 Task: Look for space in Targówek, Poland from 8th June, 2023 to 16th June, 2023 for 2 adults in price range Rs.10000 to Rs.15000. Place can be entire place with 1  bedroom having 1 bed and 1 bathroom. Property type can be house, flat, guest house, hotel. Amenities needed are: wifi. Booking option can be shelf check-in. Required host language is English.
Action: Mouse pressed left at (529, 90)
Screenshot: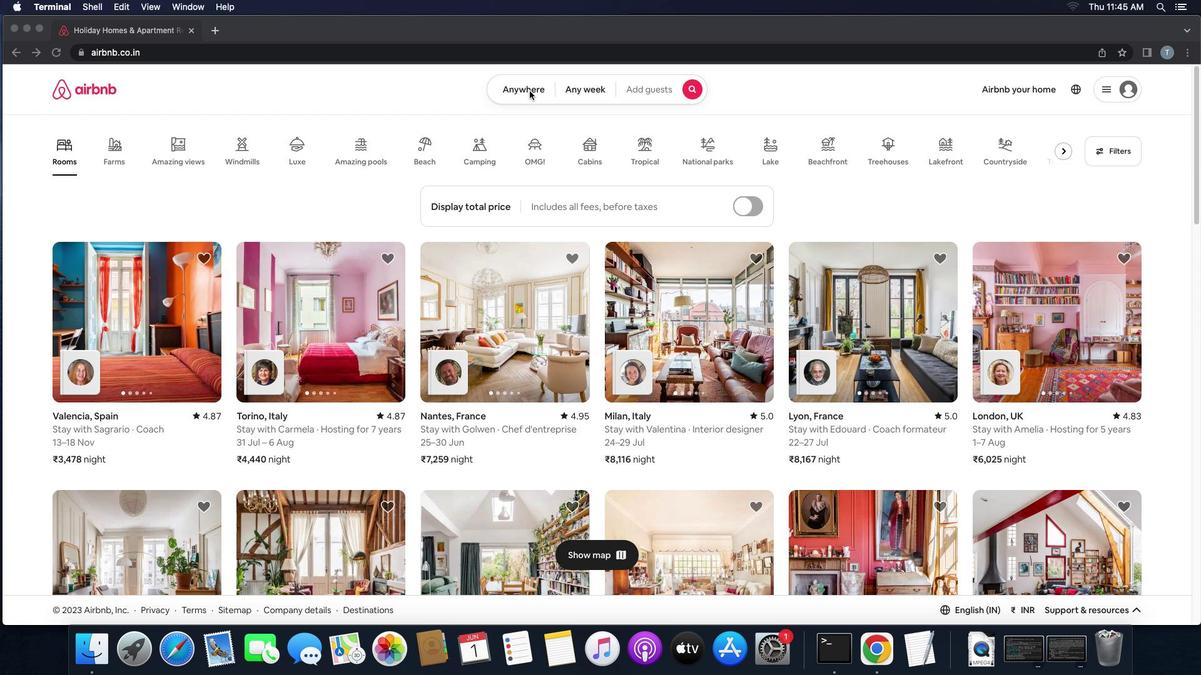 
Action: Mouse pressed left at (529, 90)
Screenshot: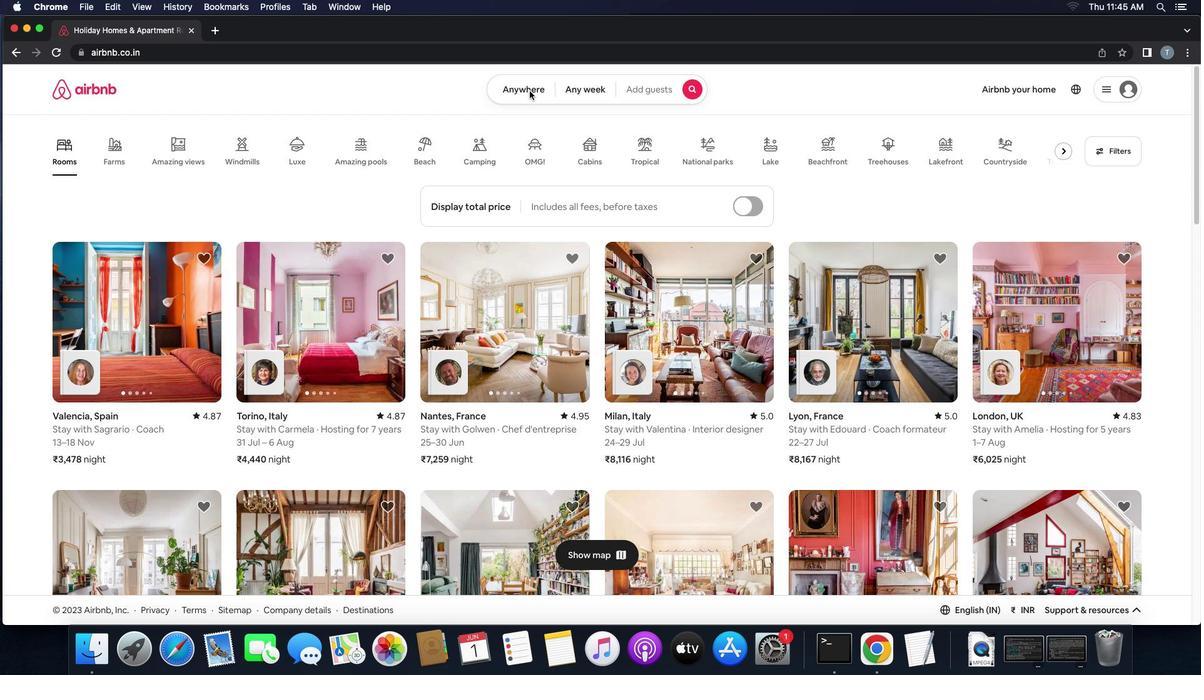 
Action: Mouse moved to (440, 137)
Screenshot: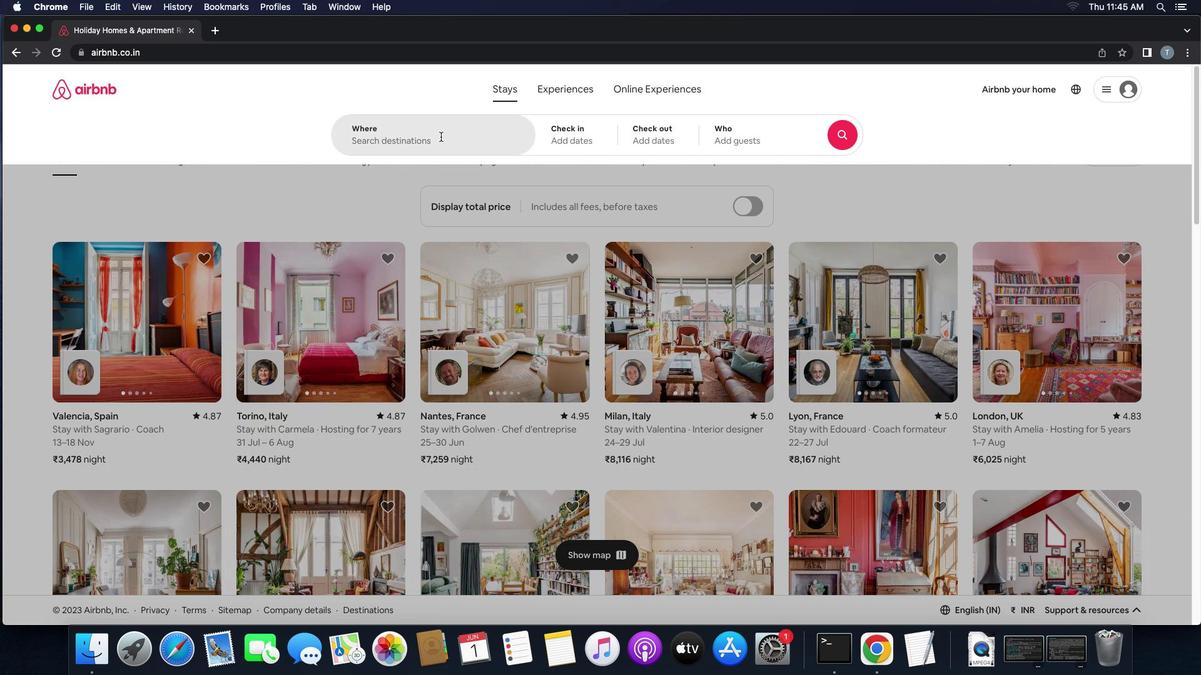 
Action: Mouse pressed left at (440, 137)
Screenshot: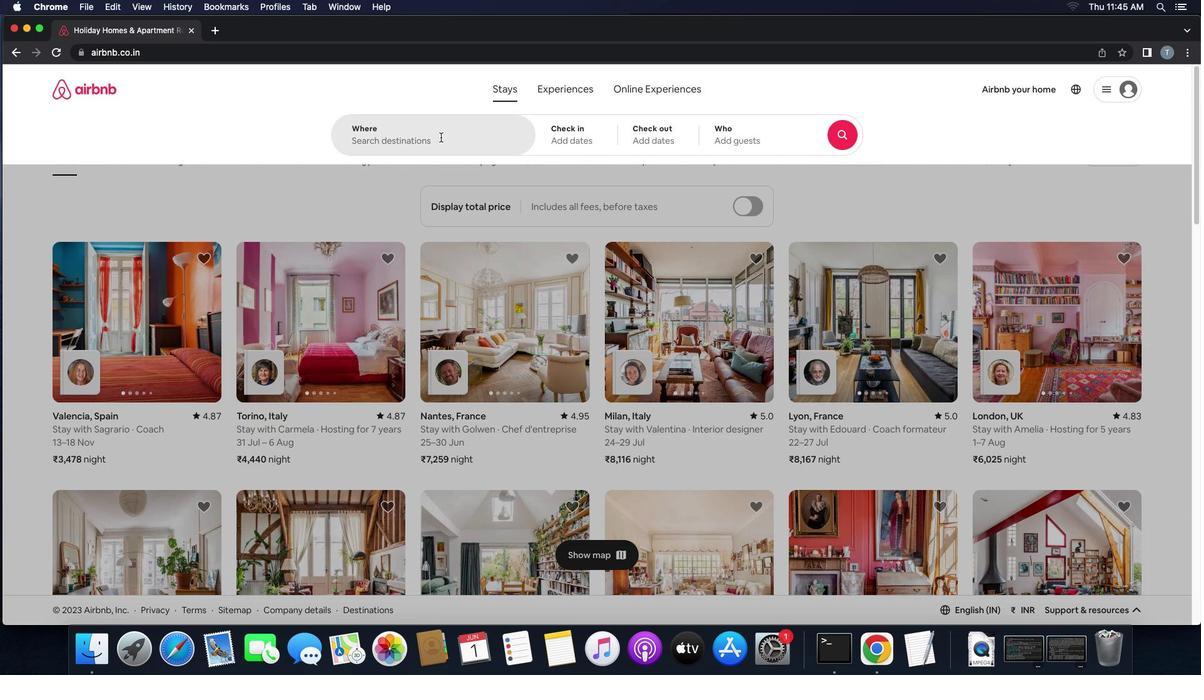 
Action: Mouse moved to (438, 138)
Screenshot: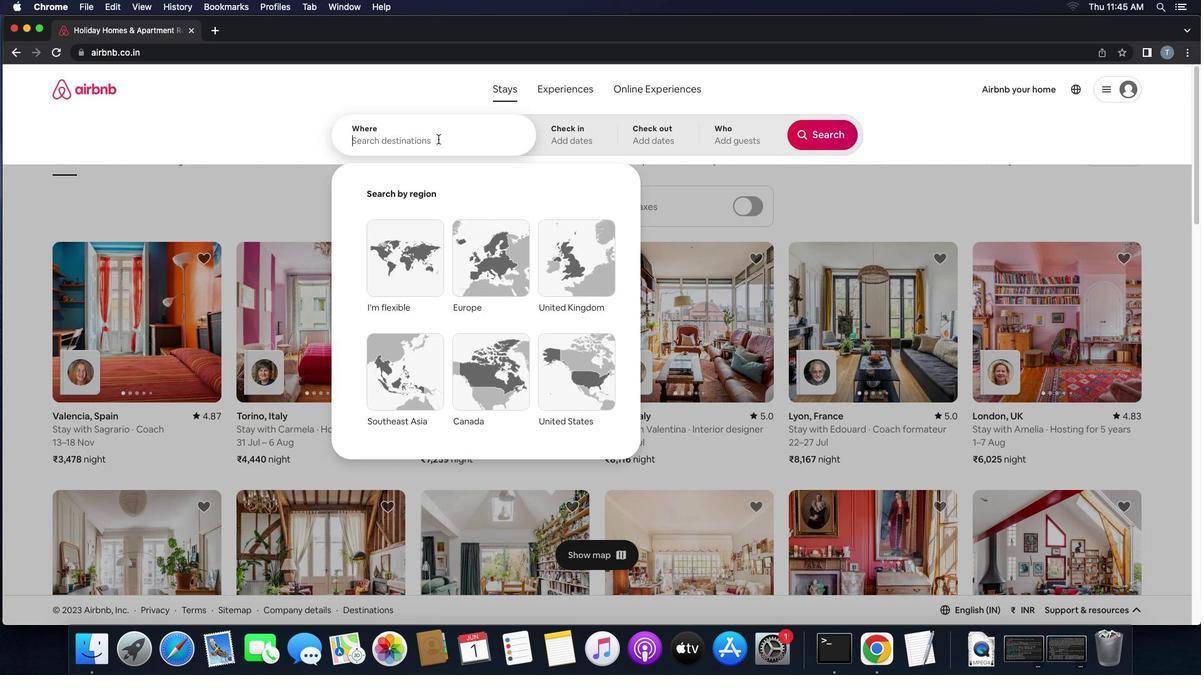 
Action: Key pressed 't''a''r''g''o''w''e''k'',''p''o''l''a''n''d'Key.enter
Screenshot: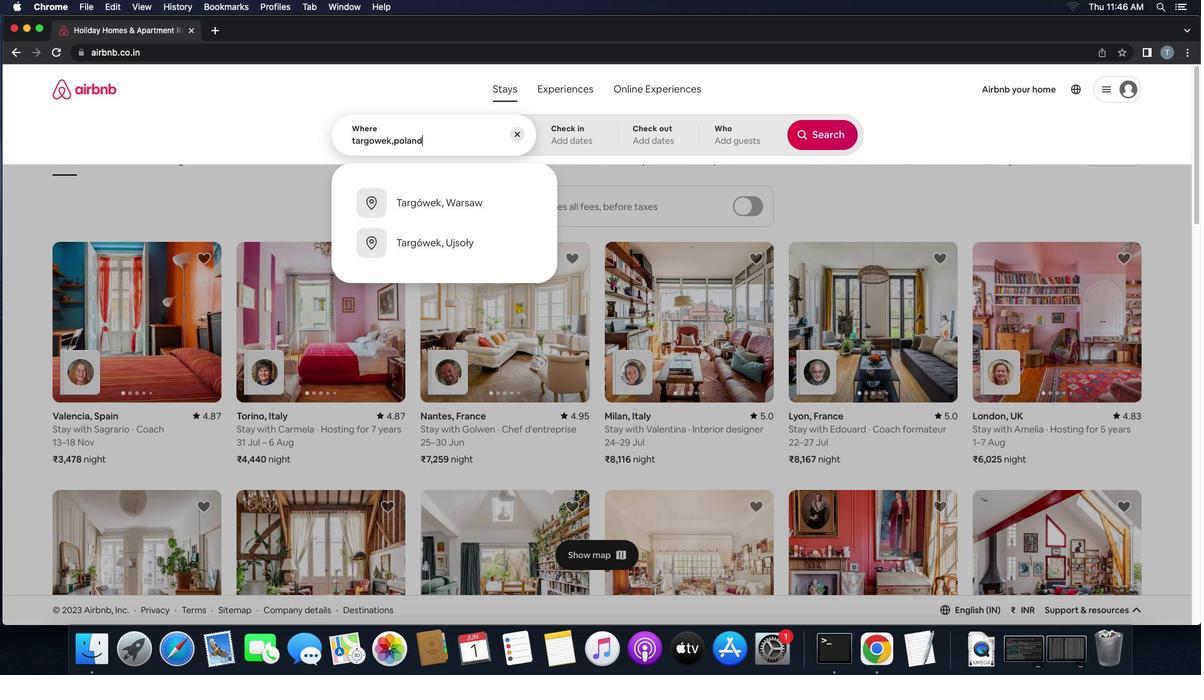 
Action: Mouse moved to (498, 322)
Screenshot: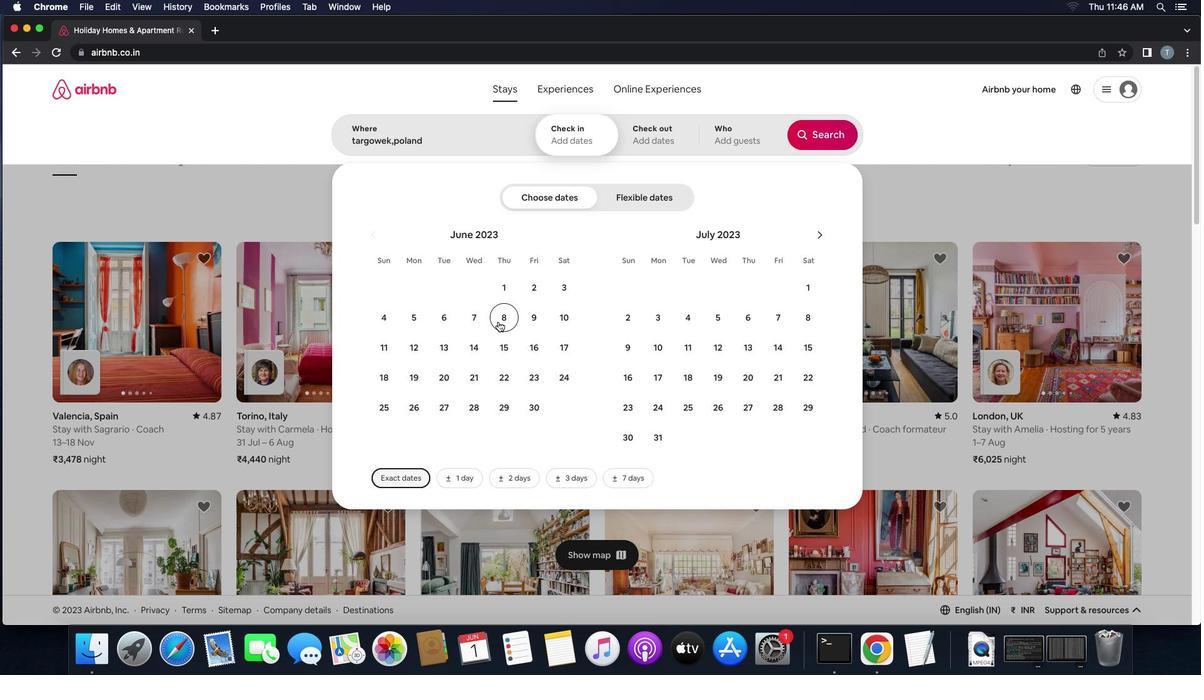 
Action: Mouse pressed left at (498, 322)
Screenshot: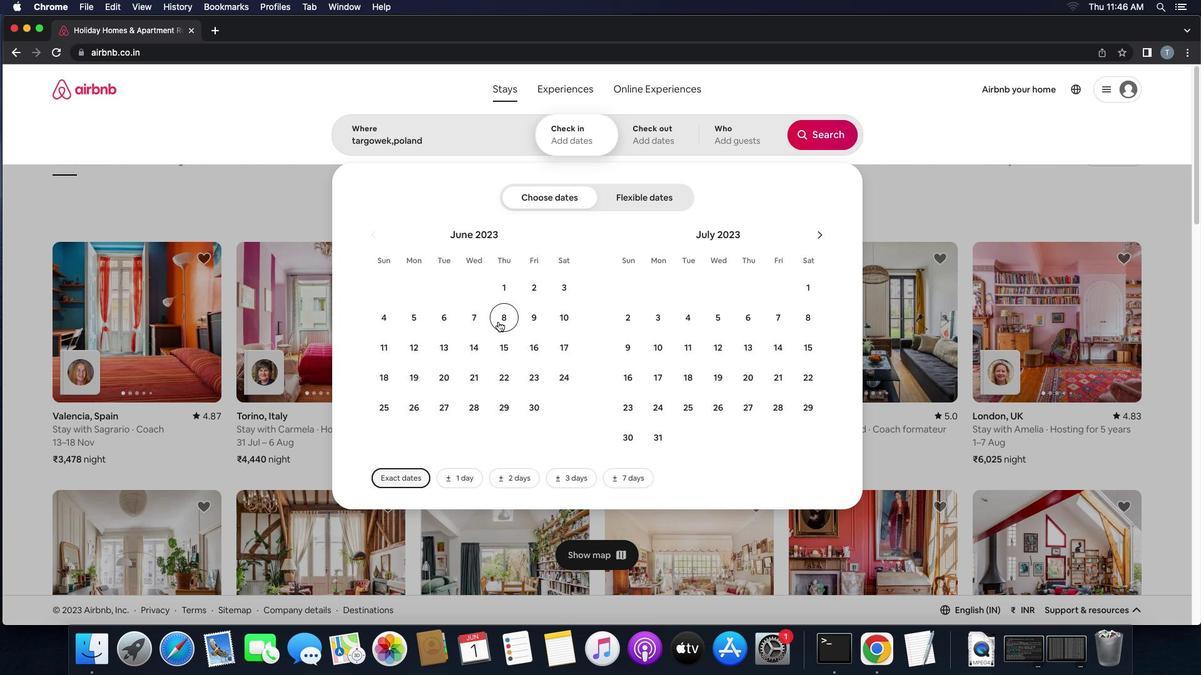 
Action: Mouse moved to (531, 339)
Screenshot: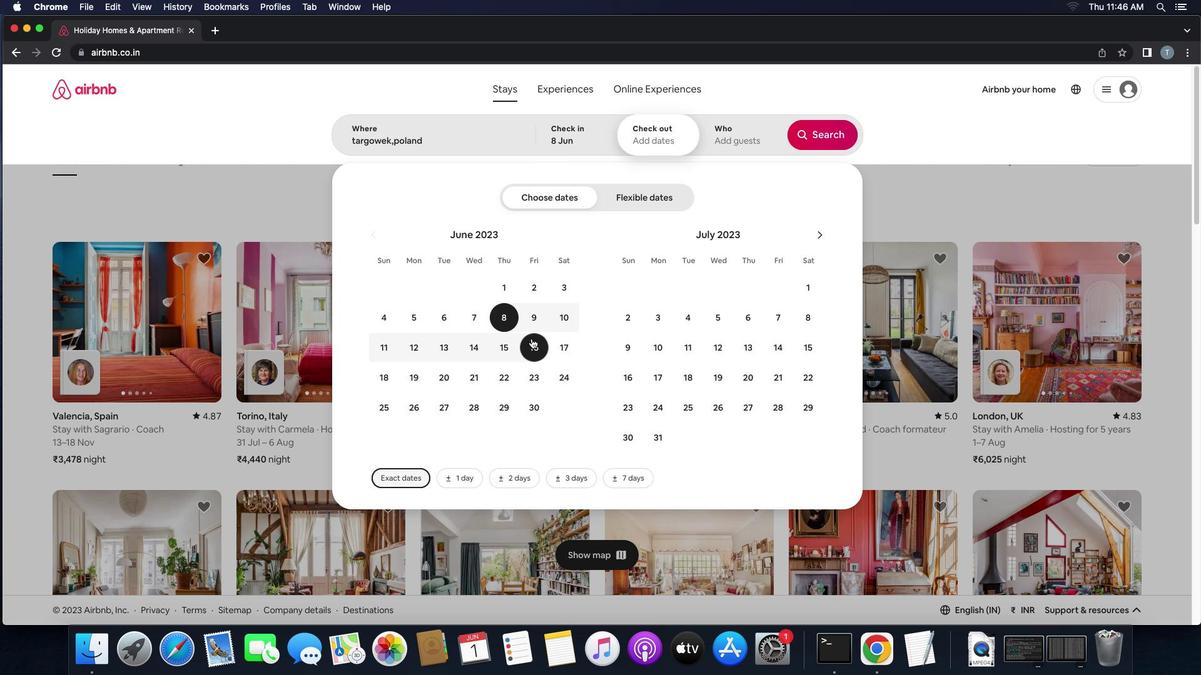 
Action: Mouse pressed left at (531, 339)
Screenshot: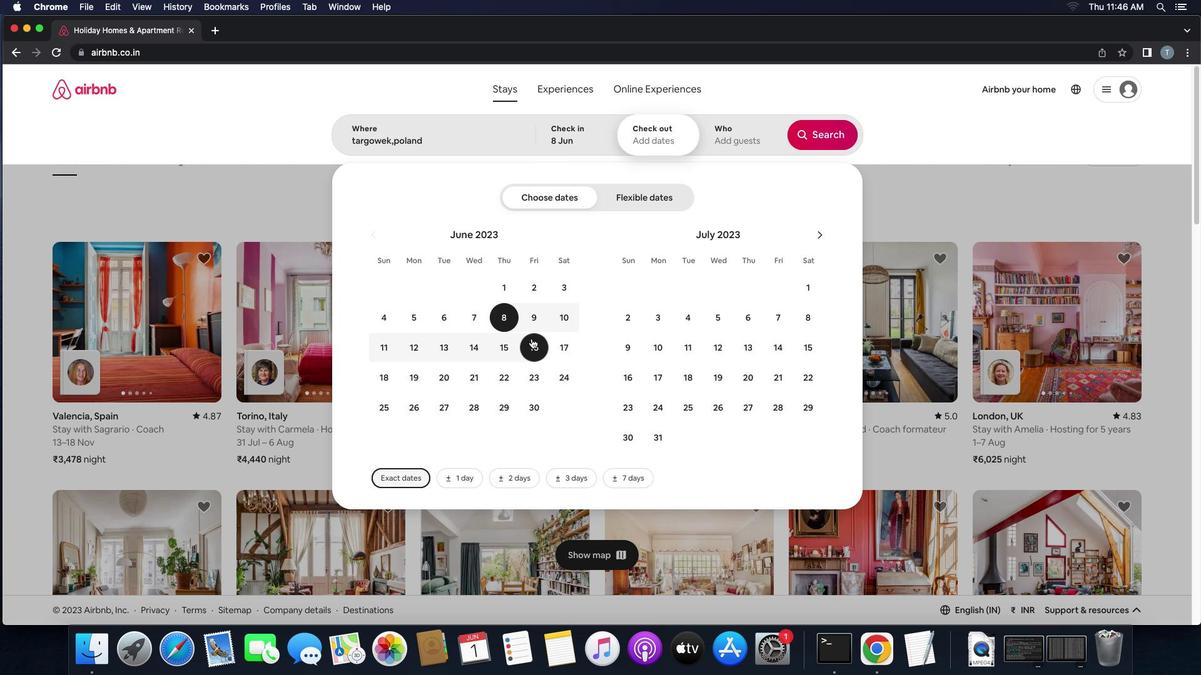 
Action: Mouse moved to (750, 129)
Screenshot: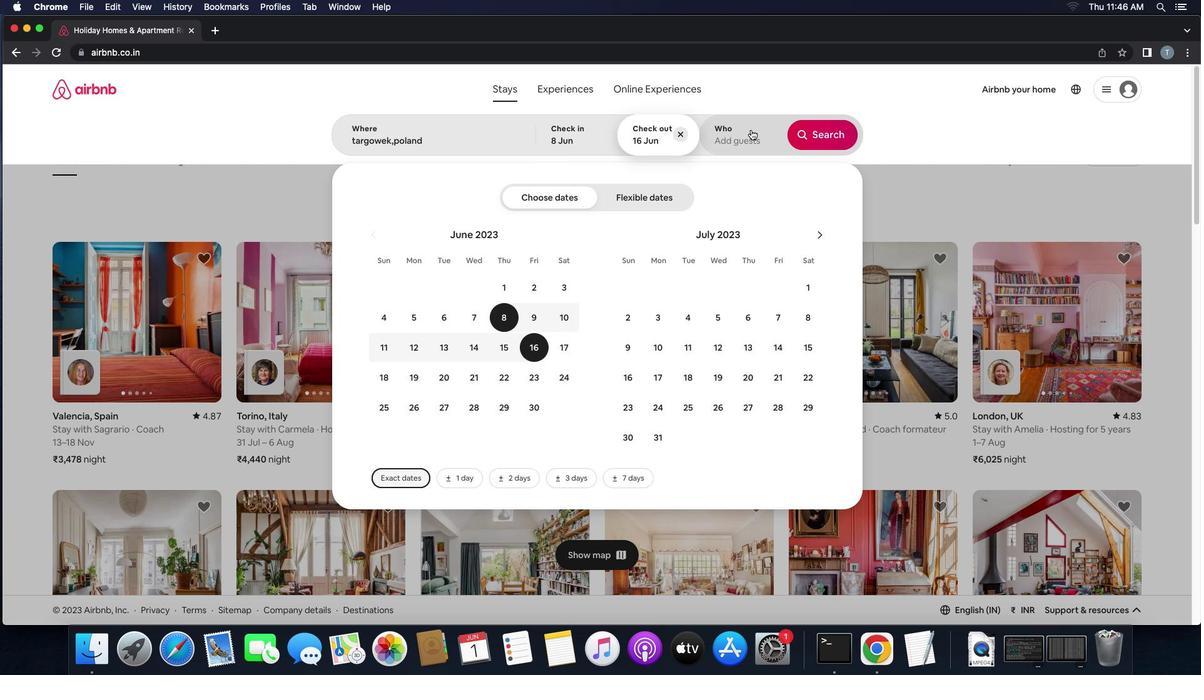 
Action: Mouse pressed left at (750, 129)
Screenshot: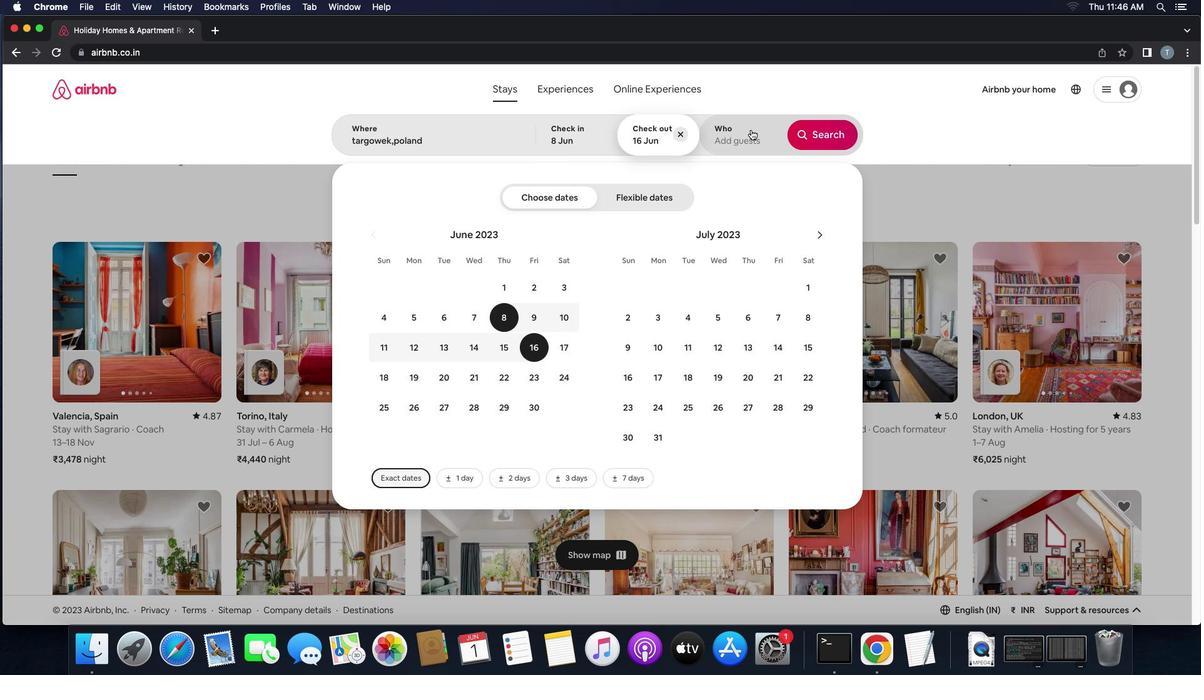 
Action: Mouse moved to (830, 203)
Screenshot: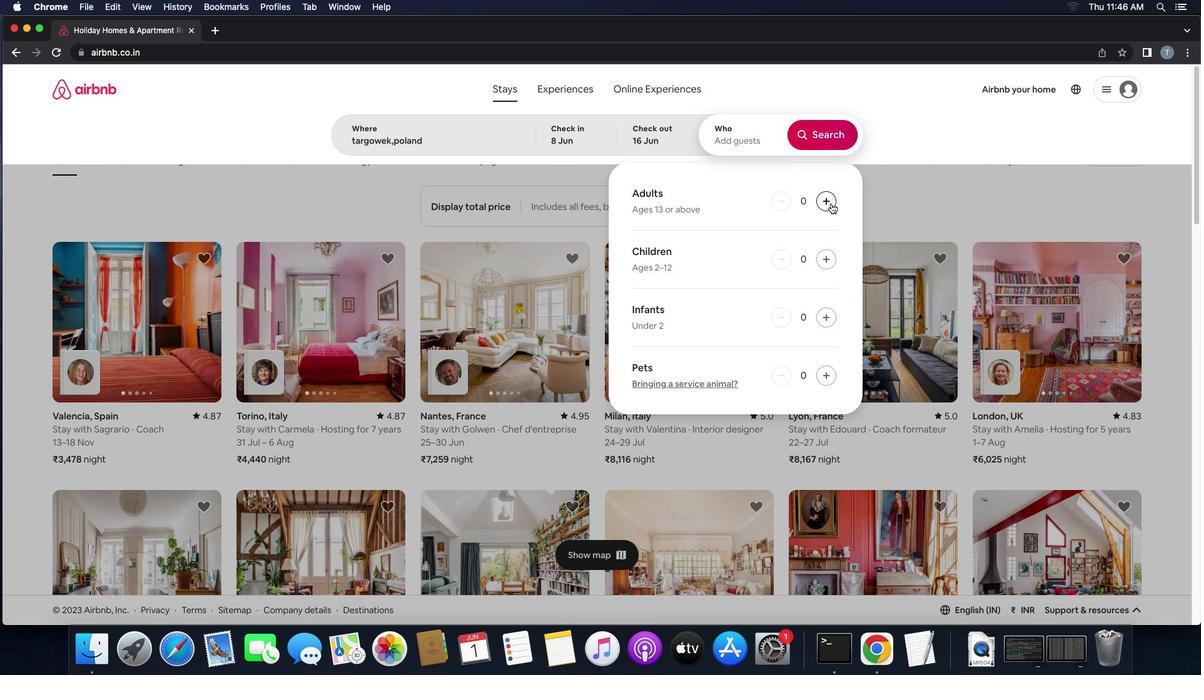 
Action: Mouse pressed left at (830, 203)
Screenshot: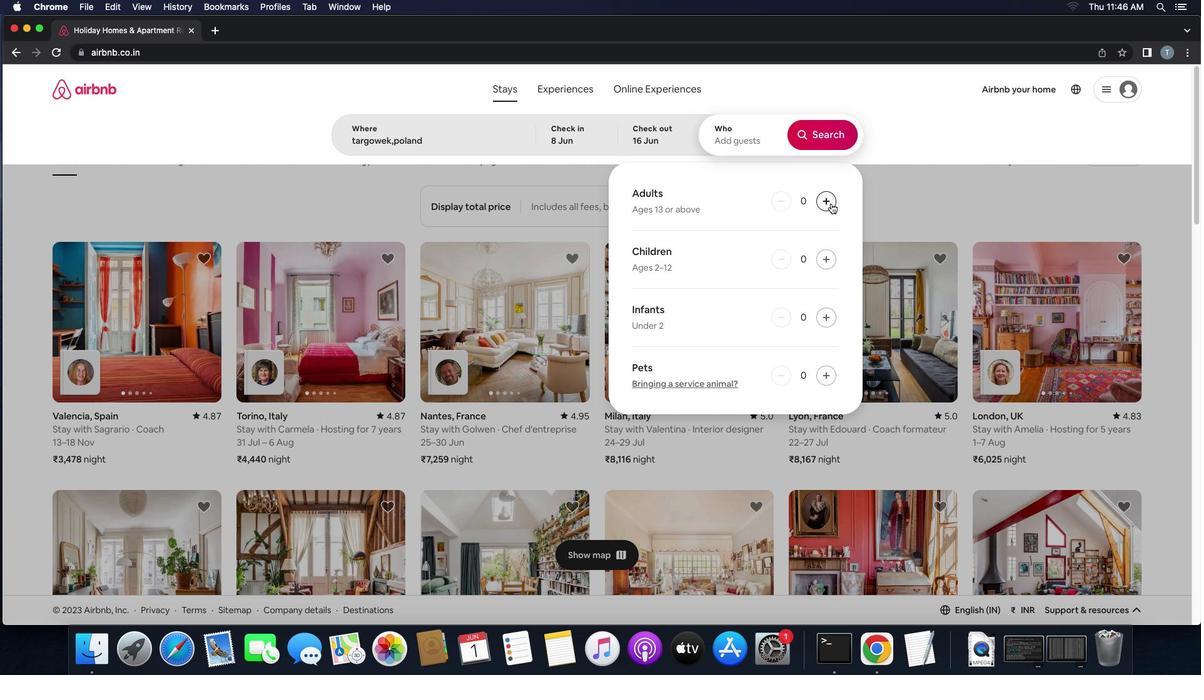 
Action: Mouse pressed left at (830, 203)
Screenshot: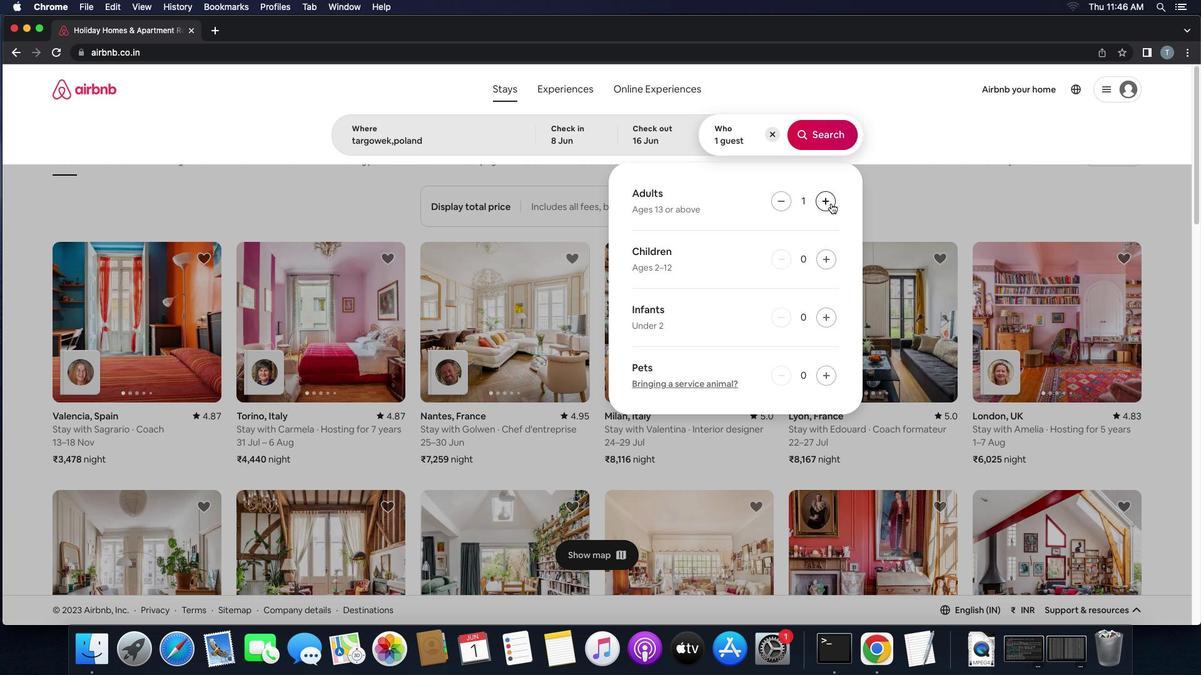 
Action: Mouse moved to (828, 143)
Screenshot: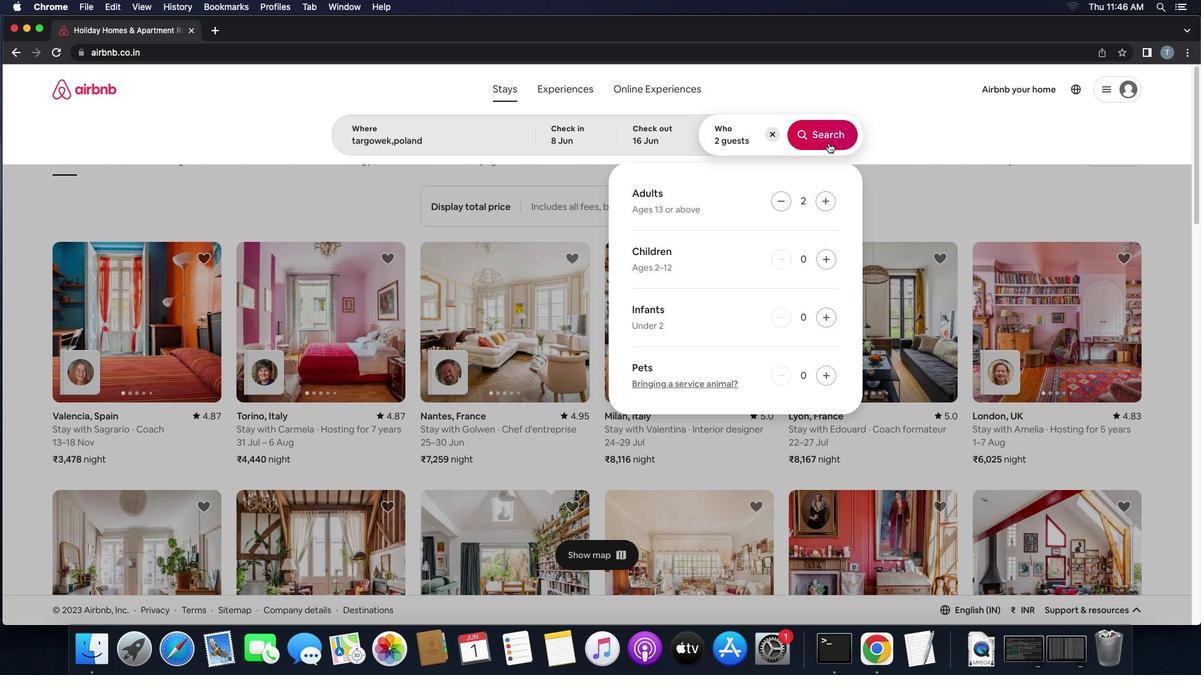 
Action: Mouse pressed left at (828, 143)
Screenshot: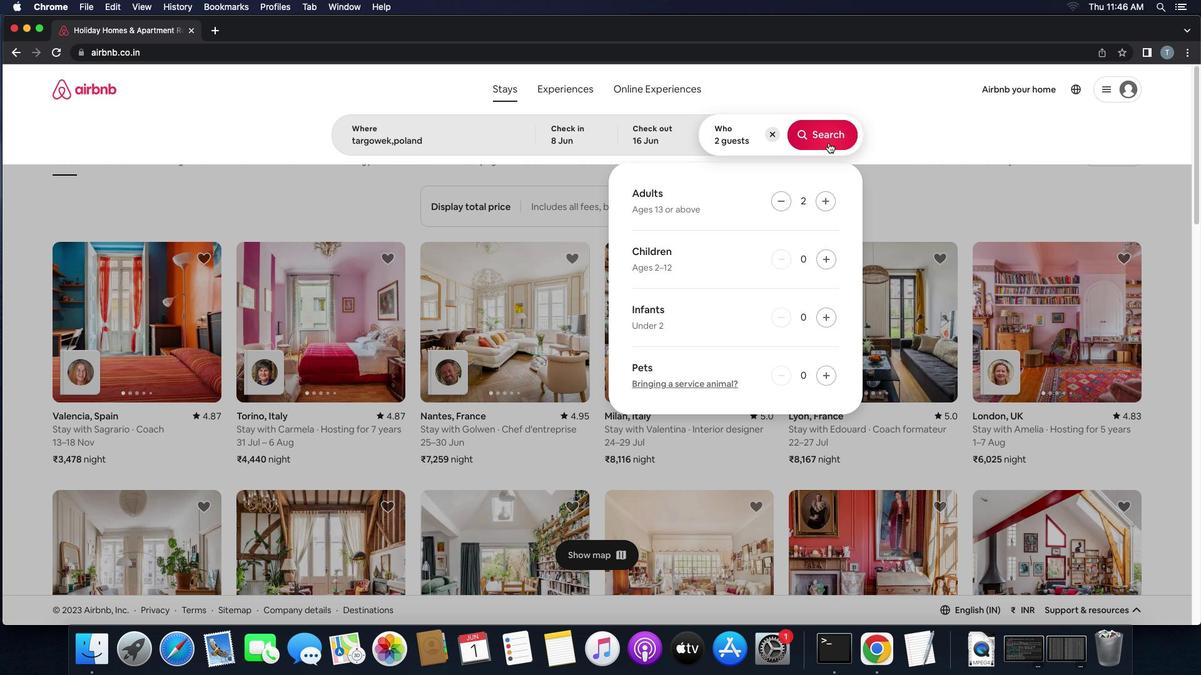 
Action: Mouse moved to (1146, 145)
Screenshot: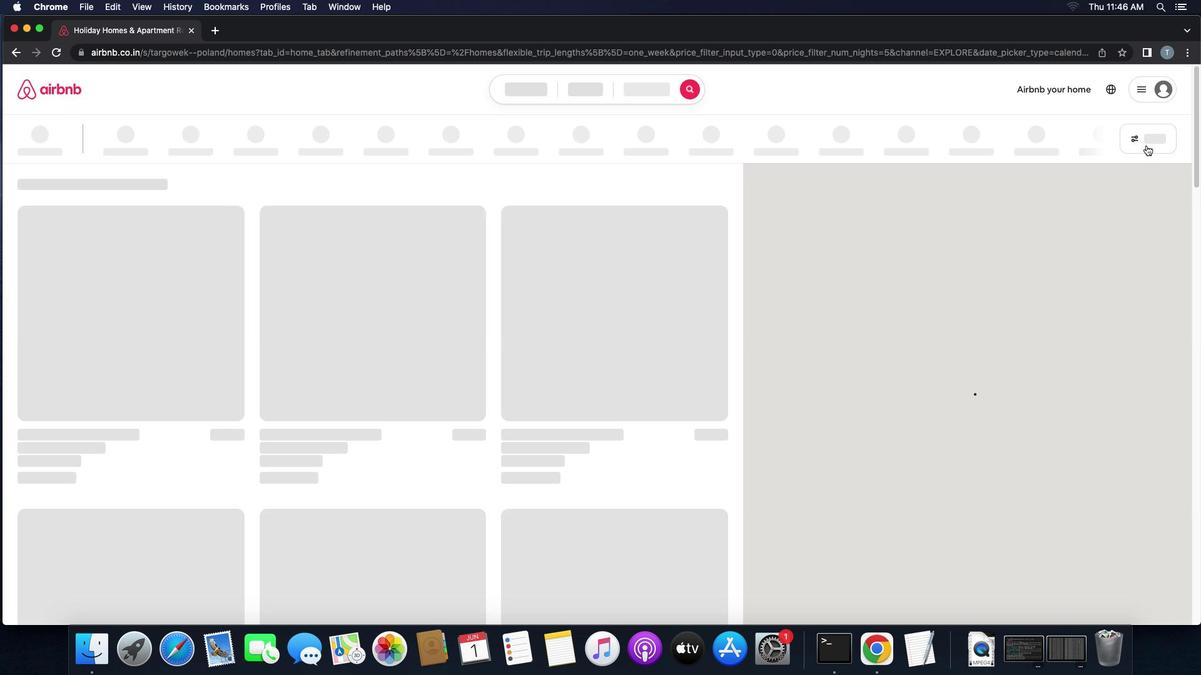 
Action: Mouse pressed left at (1146, 145)
Screenshot: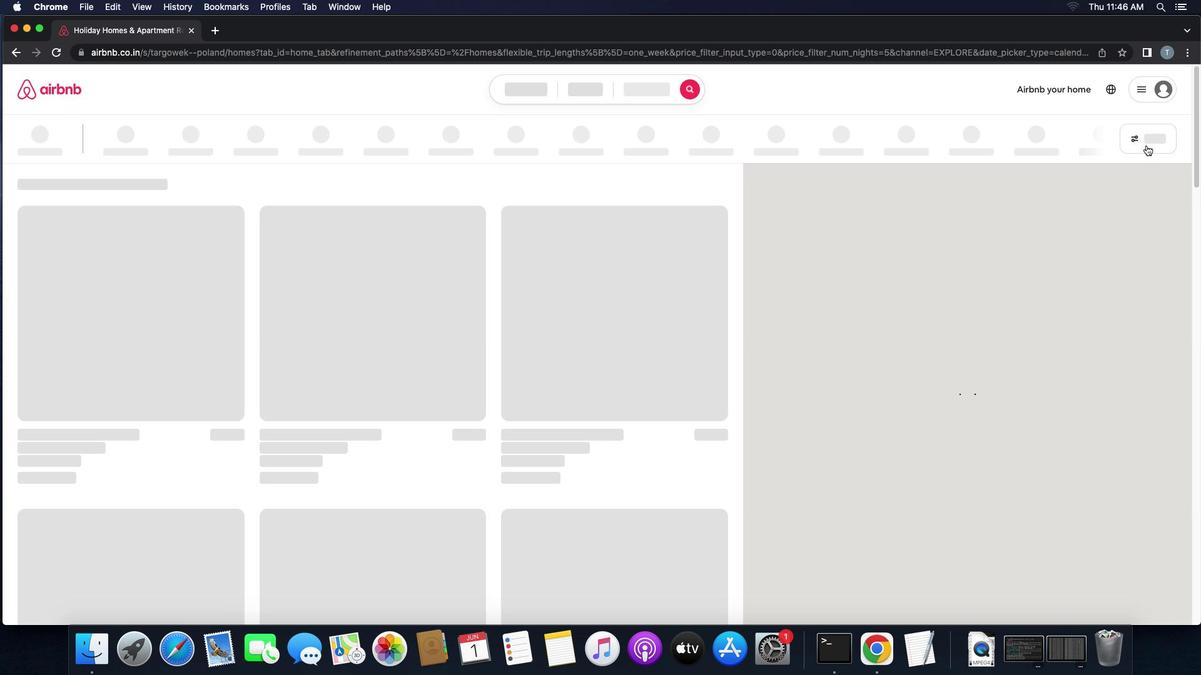 
Action: Mouse moved to (489, 447)
Screenshot: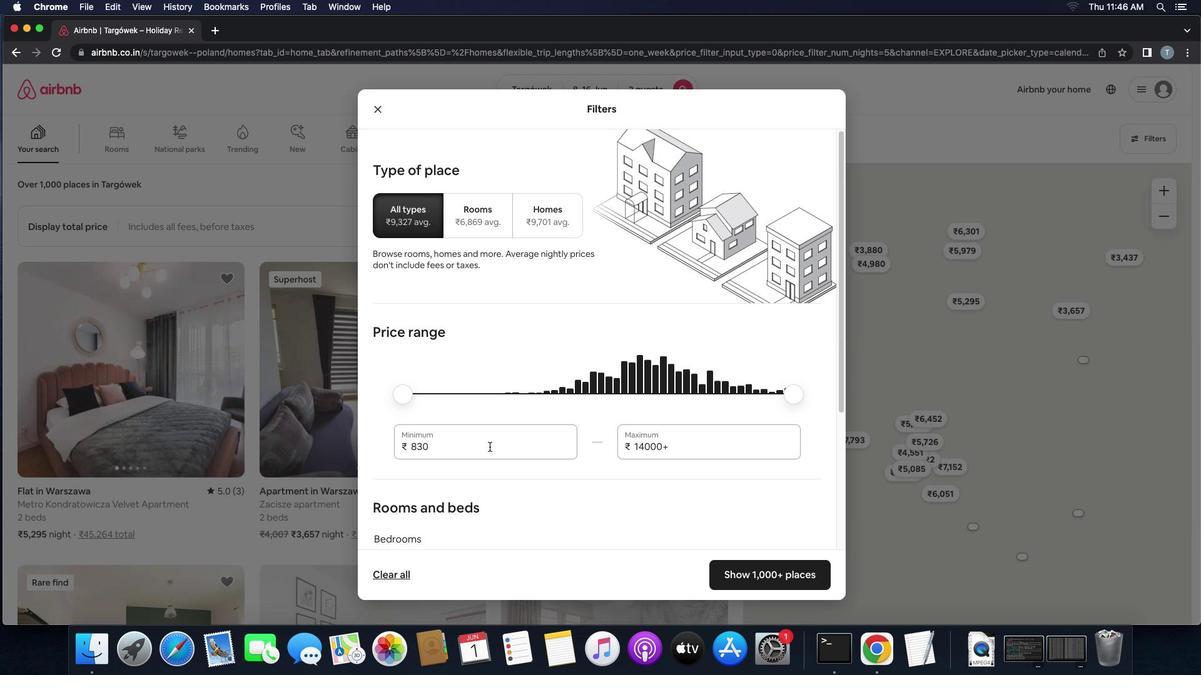 
Action: Mouse pressed left at (489, 447)
Screenshot: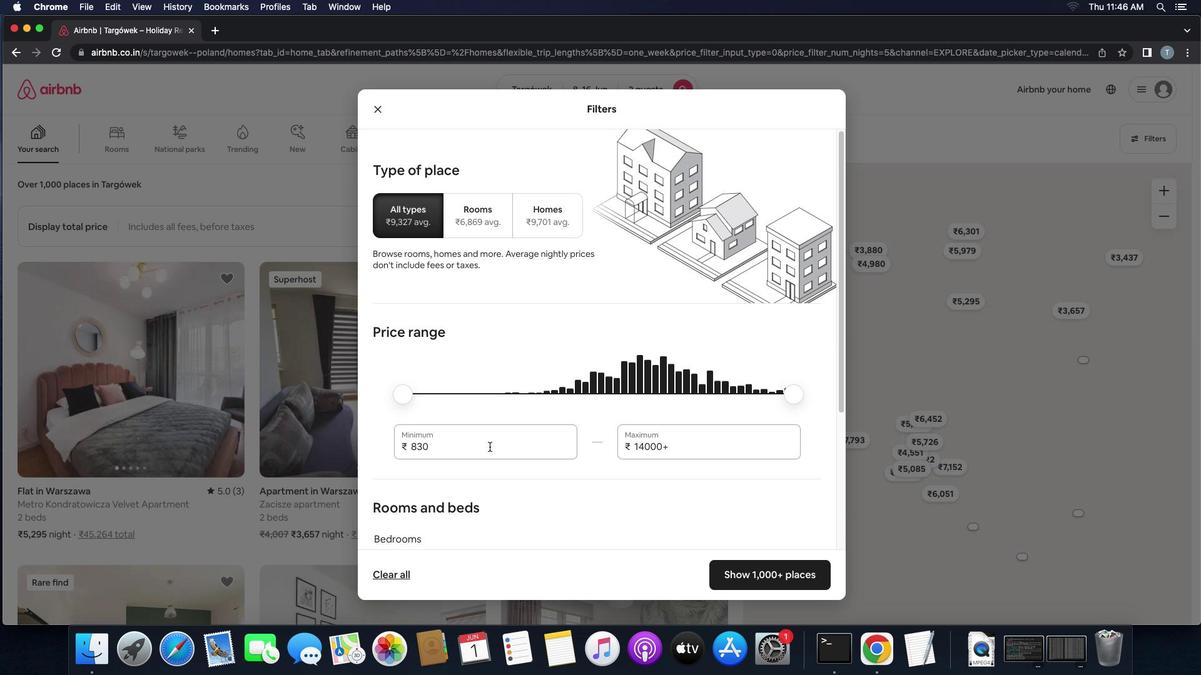 
Action: Key pressed Key.backspaceKey.backspaceKey.backspaceKey.backspace'1''0'
Screenshot: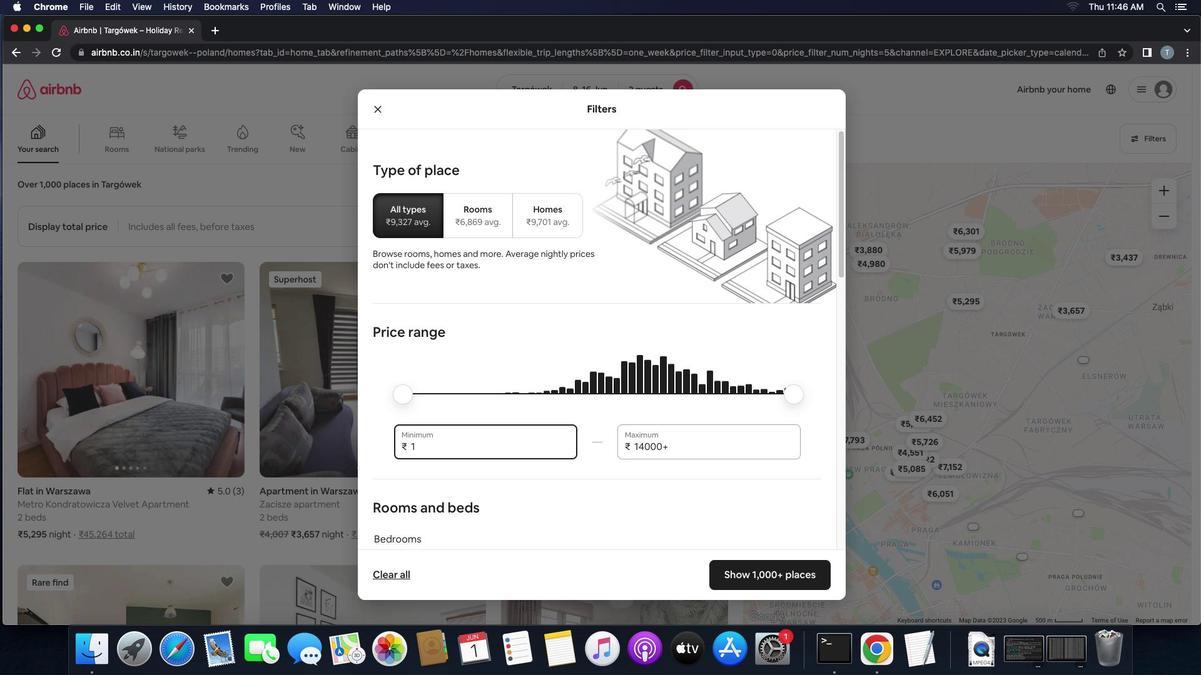 
Action: Mouse moved to (718, 413)
Screenshot: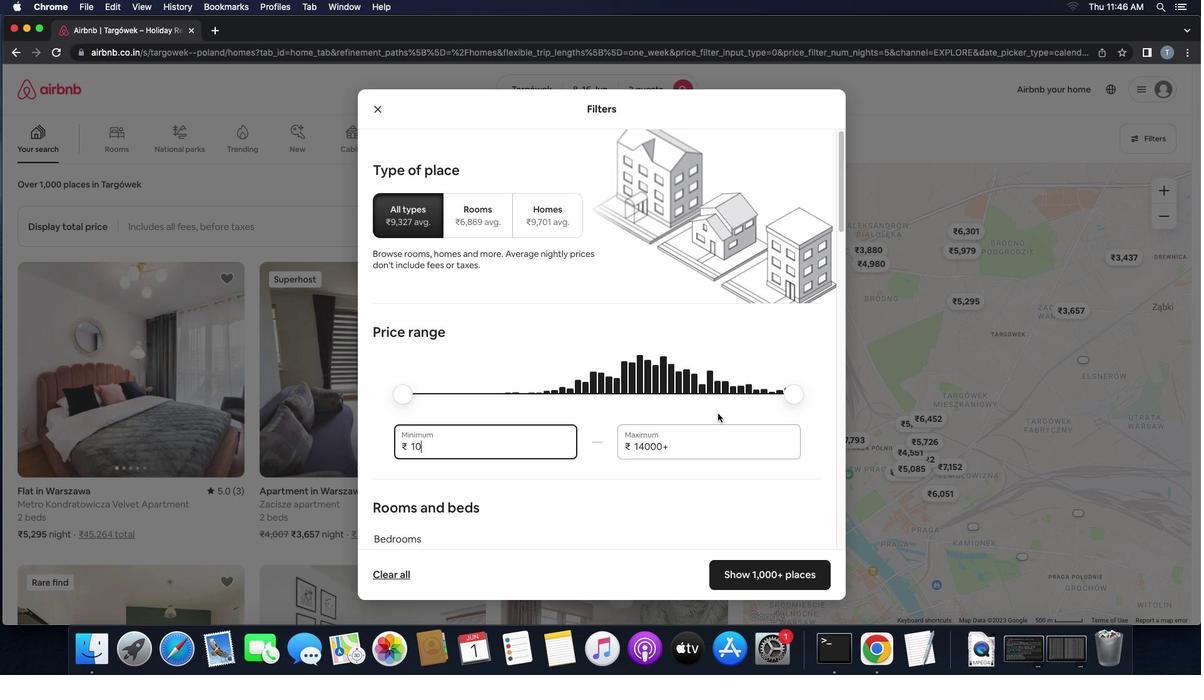 
Action: Key pressed '0''0''0'
Screenshot: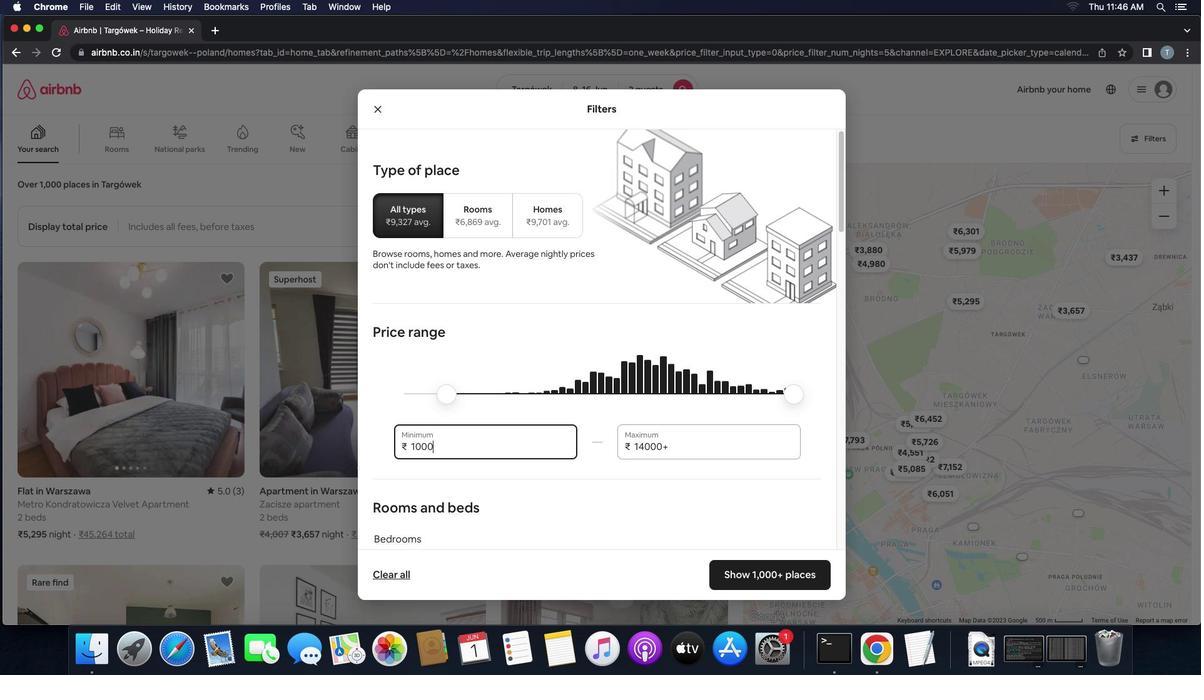 
Action: Mouse moved to (699, 446)
Screenshot: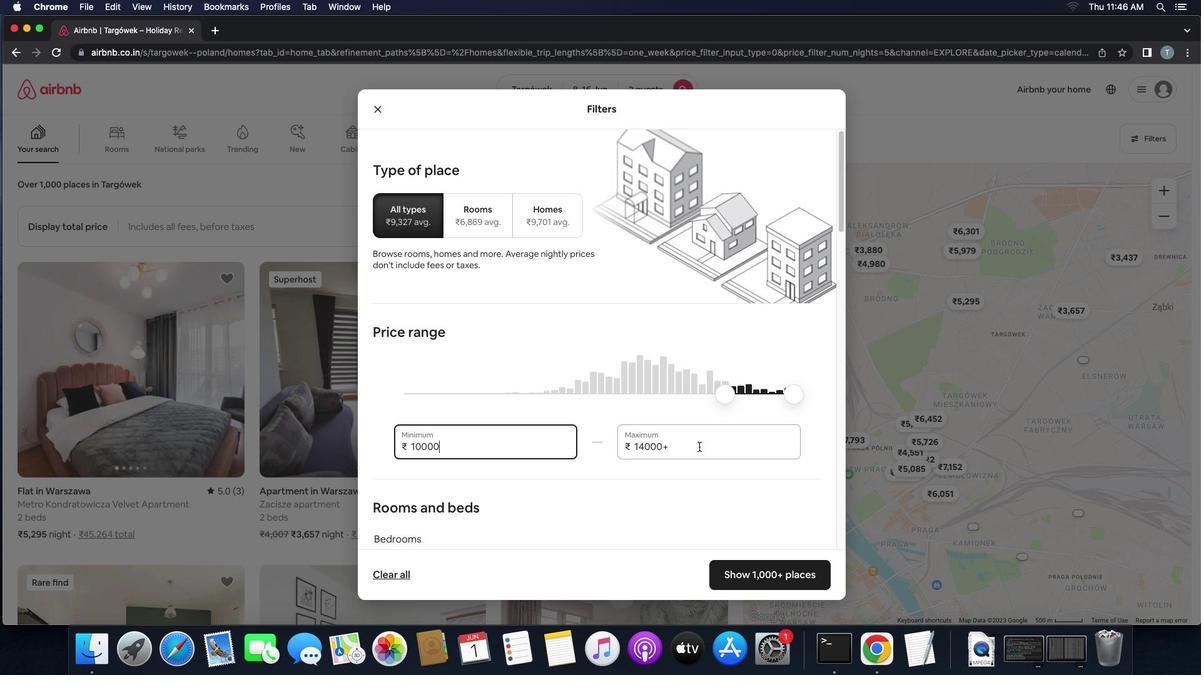 
Action: Mouse pressed left at (699, 446)
Screenshot: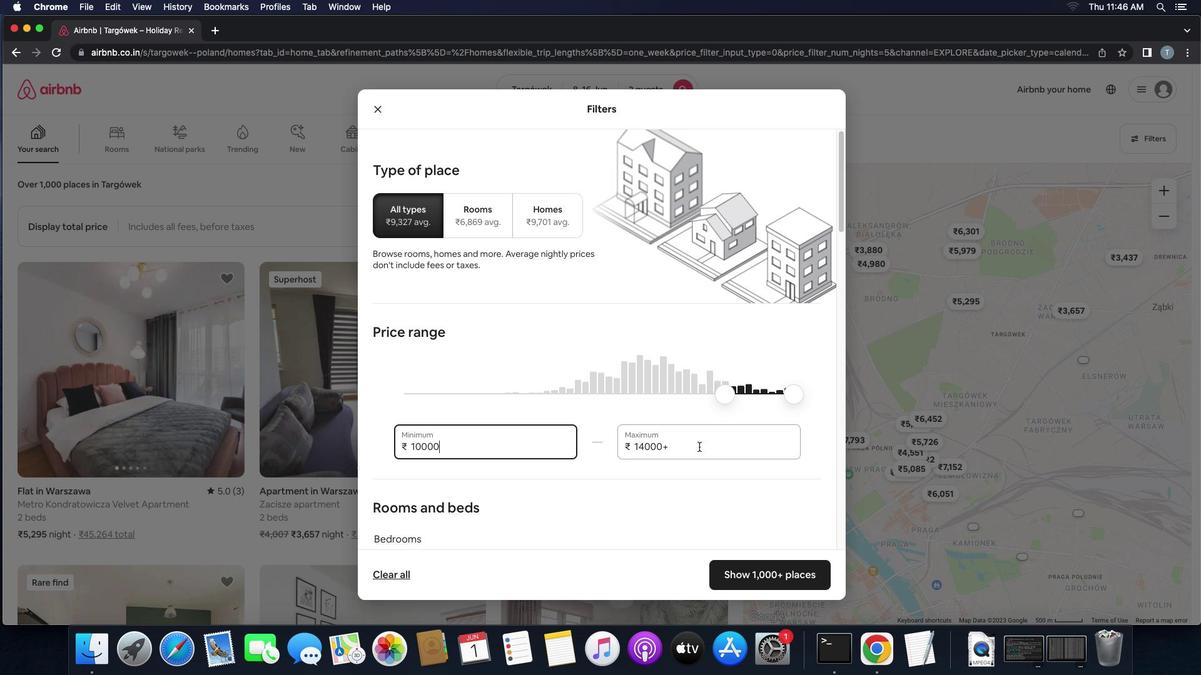 
Action: Mouse moved to (698, 446)
Screenshot: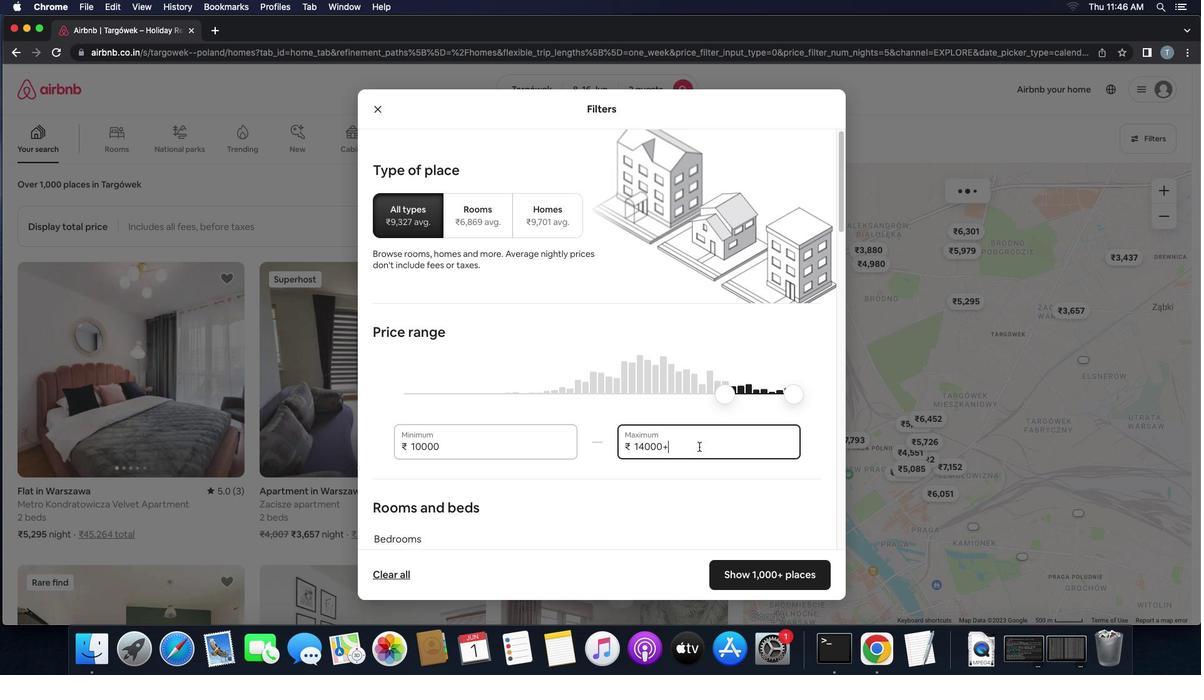 
Action: Key pressed Key.backspaceKey.backspaceKey.backspaceKey.backspaceKey.backspaceKey.backspace'1''5''0''0''0'
Screenshot: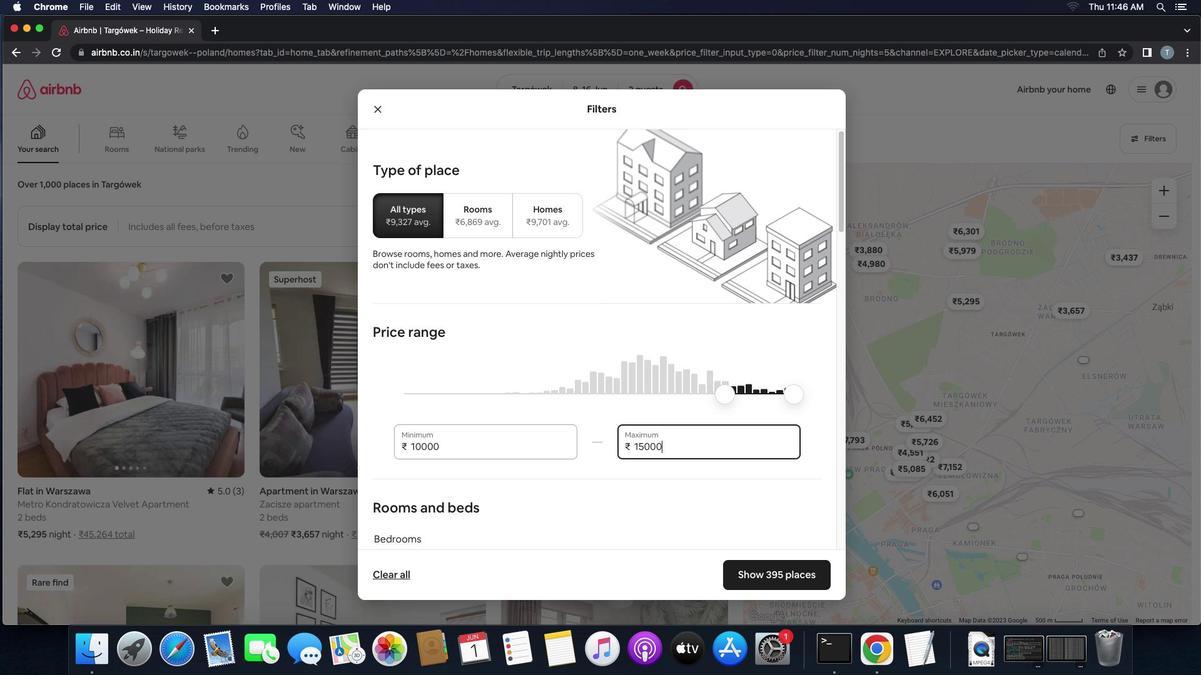 
Action: Mouse moved to (672, 461)
Screenshot: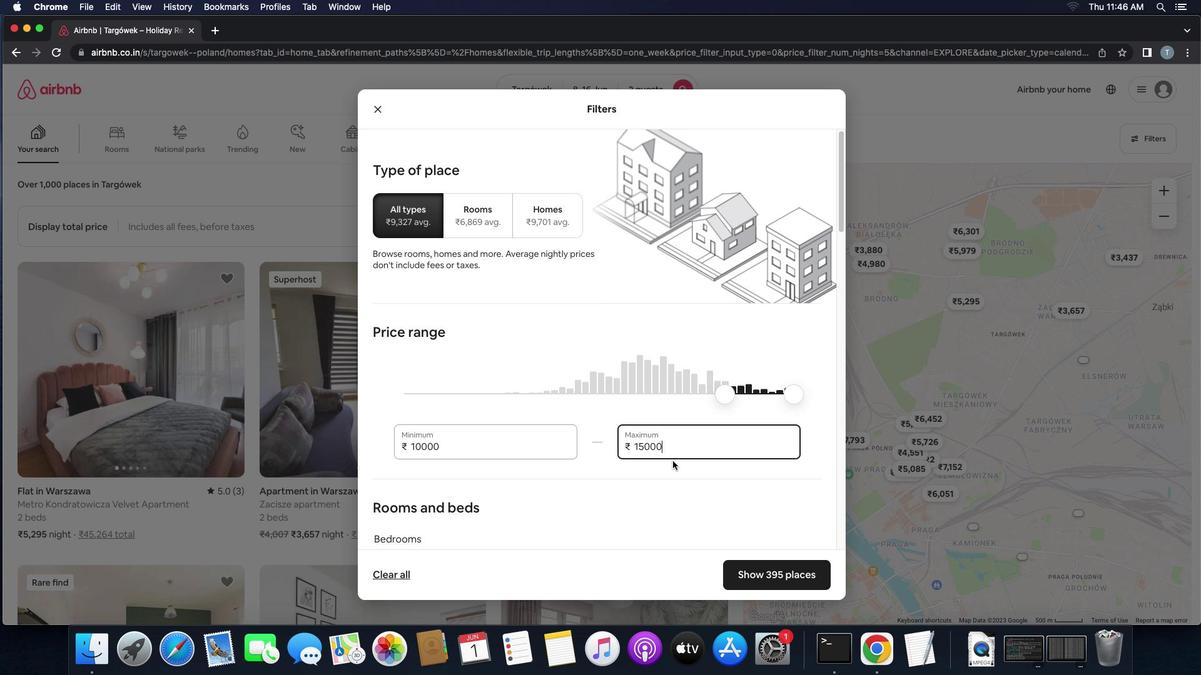 
Action: Mouse scrolled (672, 461) with delta (0, 0)
Screenshot: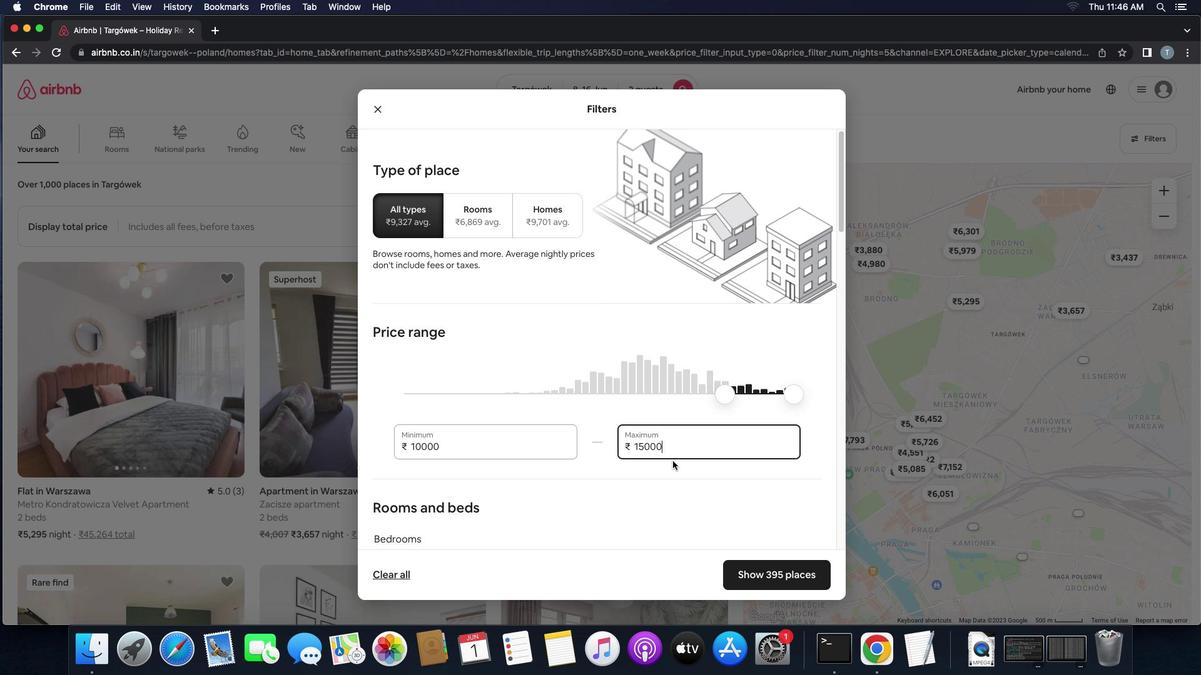 
Action: Mouse scrolled (672, 461) with delta (0, 0)
Screenshot: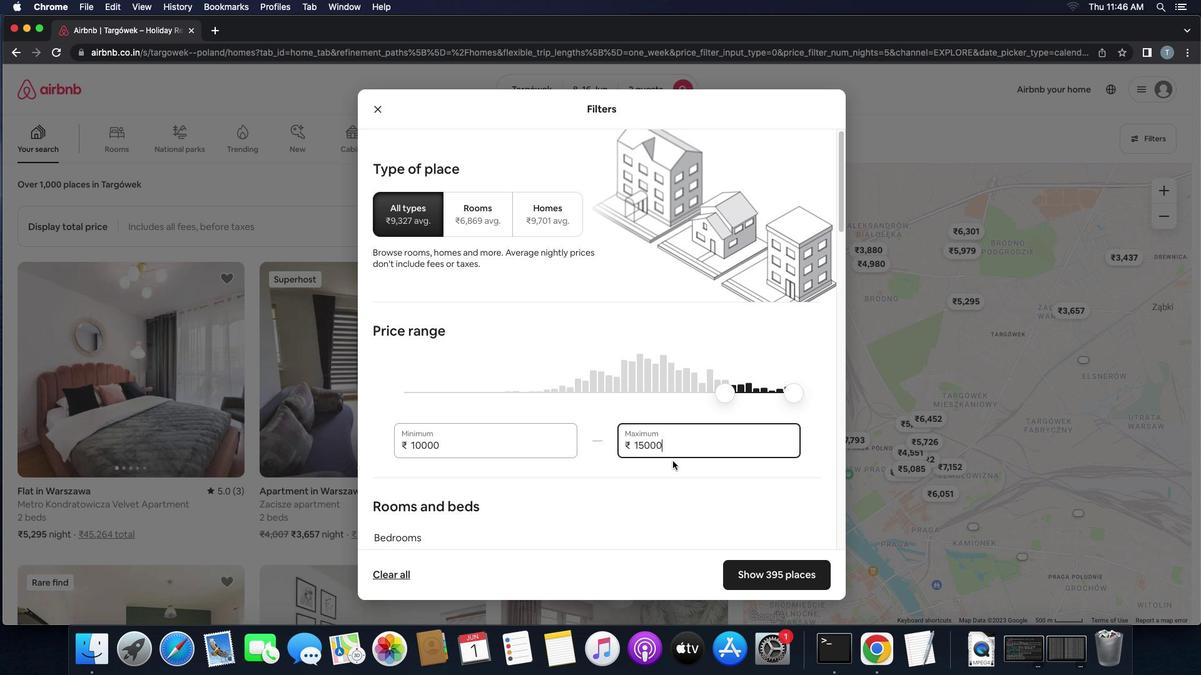 
Action: Mouse scrolled (672, 461) with delta (0, -1)
Screenshot: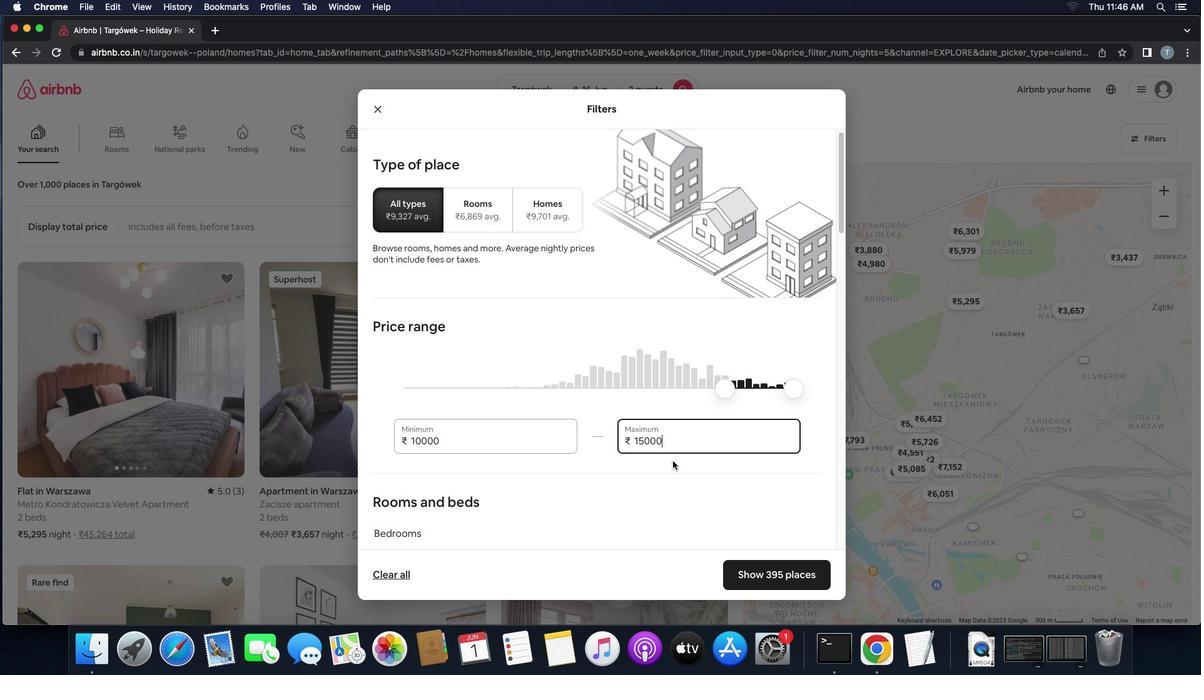 
Action: Mouse scrolled (672, 461) with delta (0, 0)
Screenshot: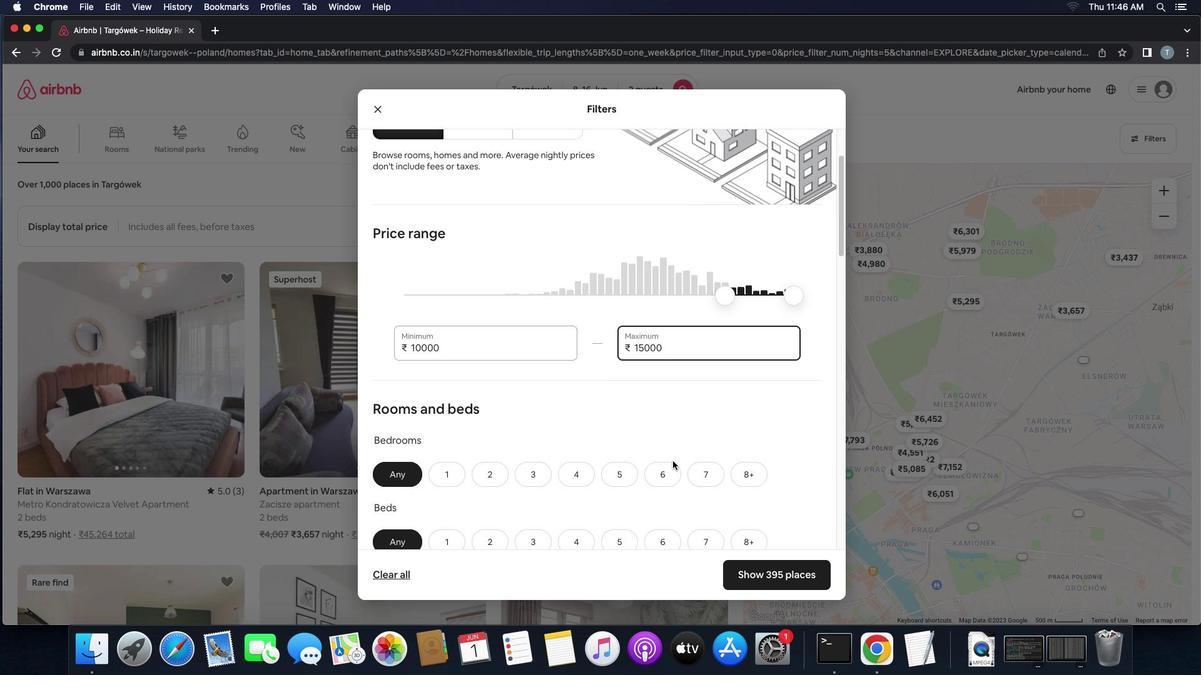 
Action: Mouse scrolled (672, 461) with delta (0, 0)
Screenshot: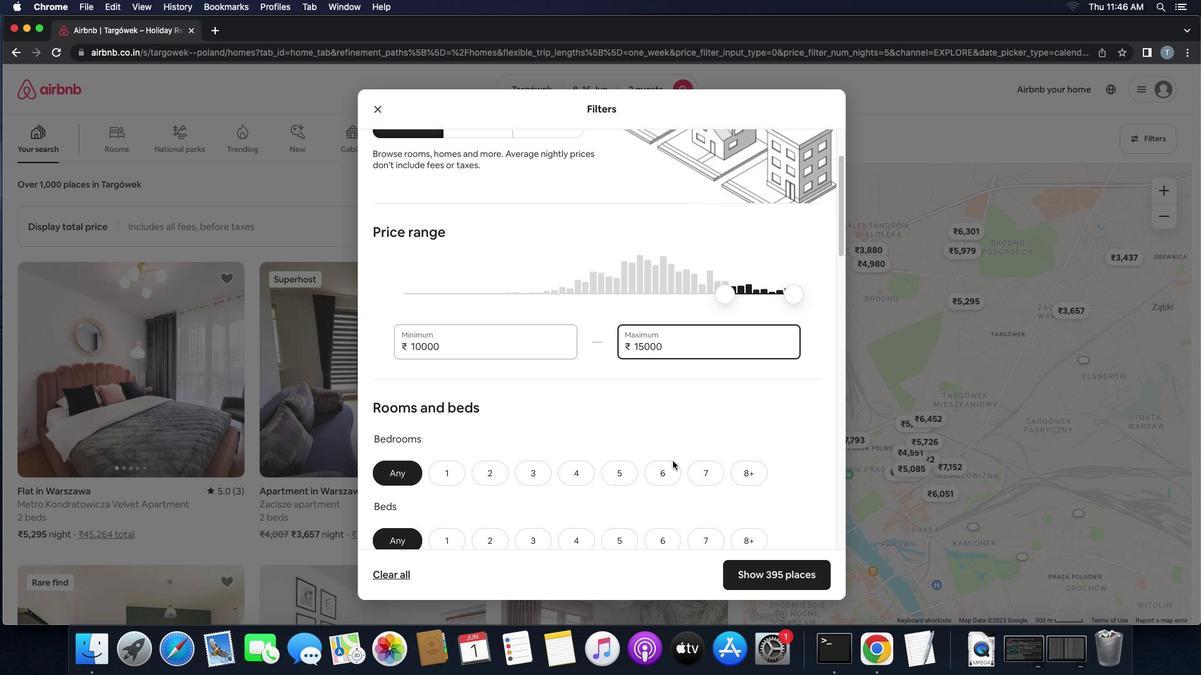 
Action: Mouse scrolled (672, 461) with delta (0, 0)
Screenshot: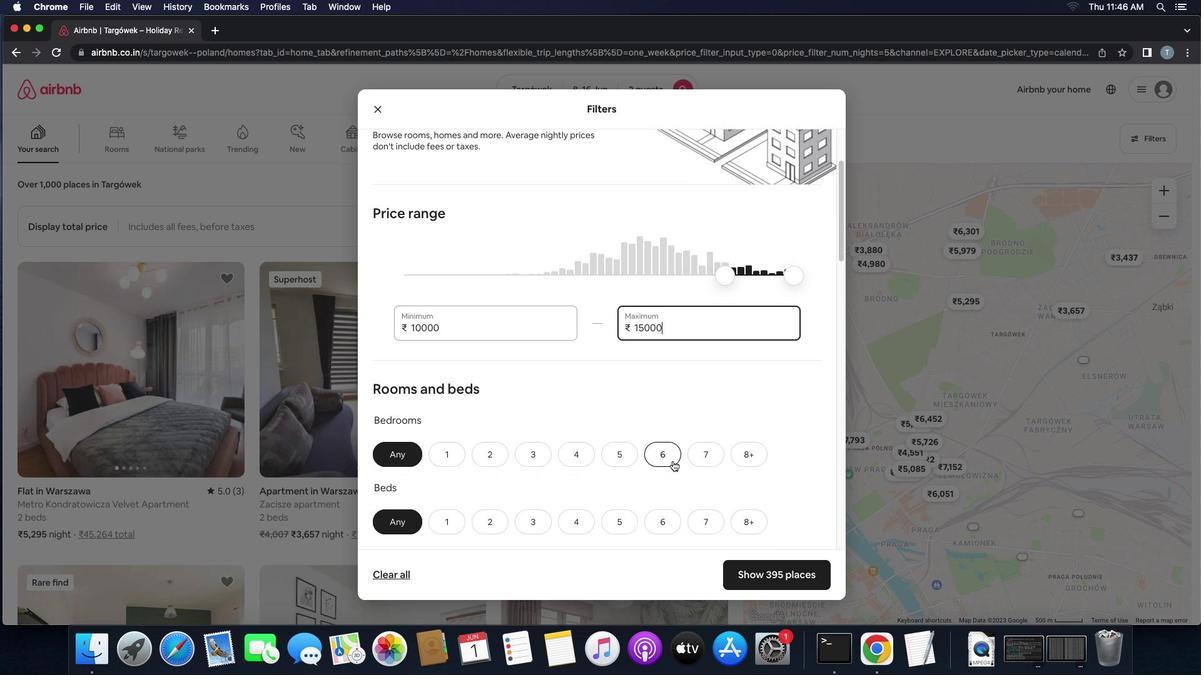 
Action: Mouse scrolled (672, 461) with delta (0, 0)
Screenshot: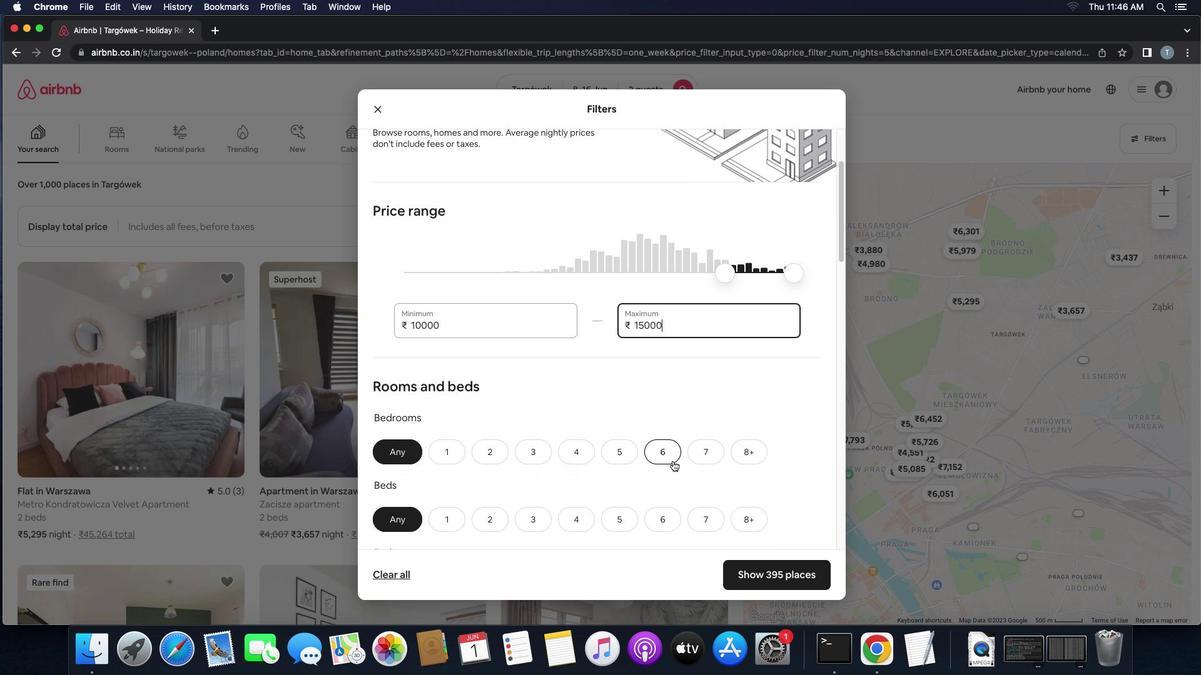 
Action: Mouse scrolled (672, 461) with delta (0, 0)
Screenshot: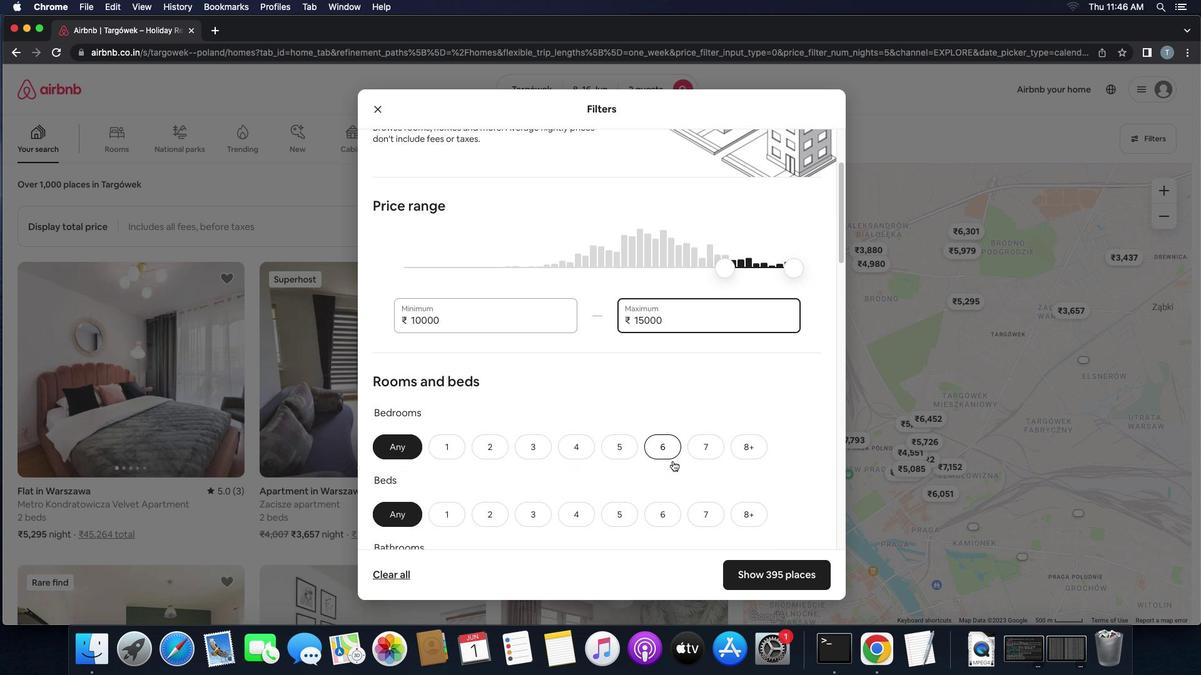 
Action: Mouse scrolled (672, 461) with delta (0, 0)
Screenshot: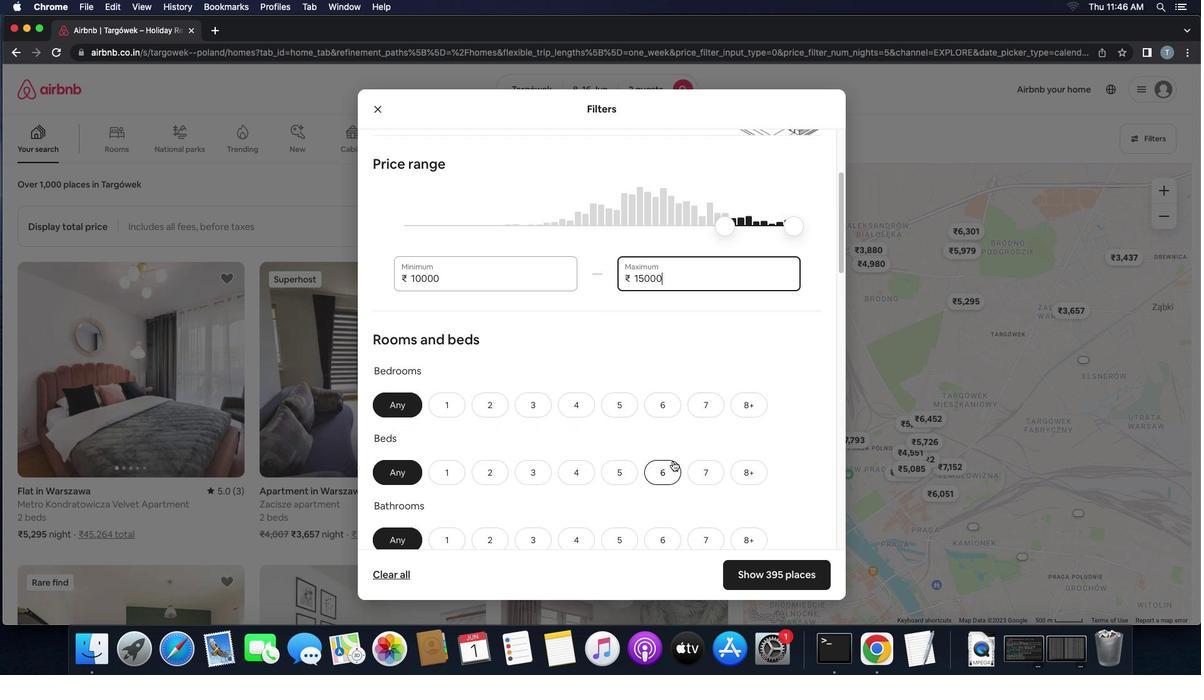 
Action: Mouse scrolled (672, 461) with delta (0, 0)
Screenshot: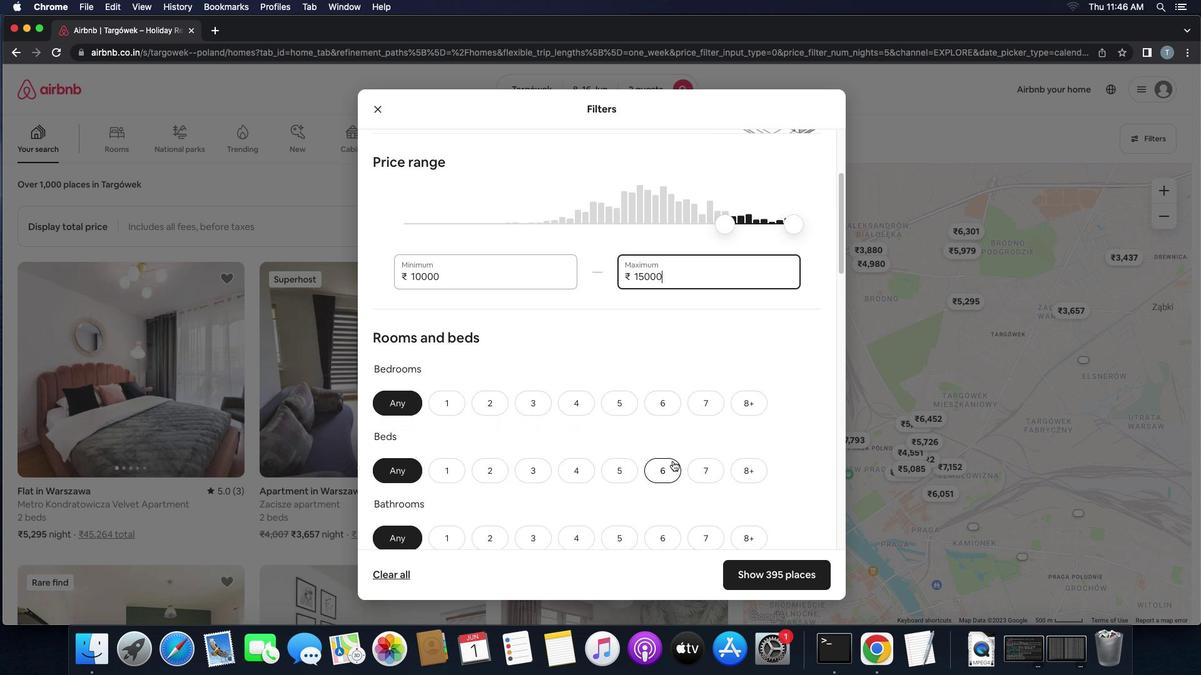 
Action: Mouse scrolled (672, 461) with delta (0, 0)
Screenshot: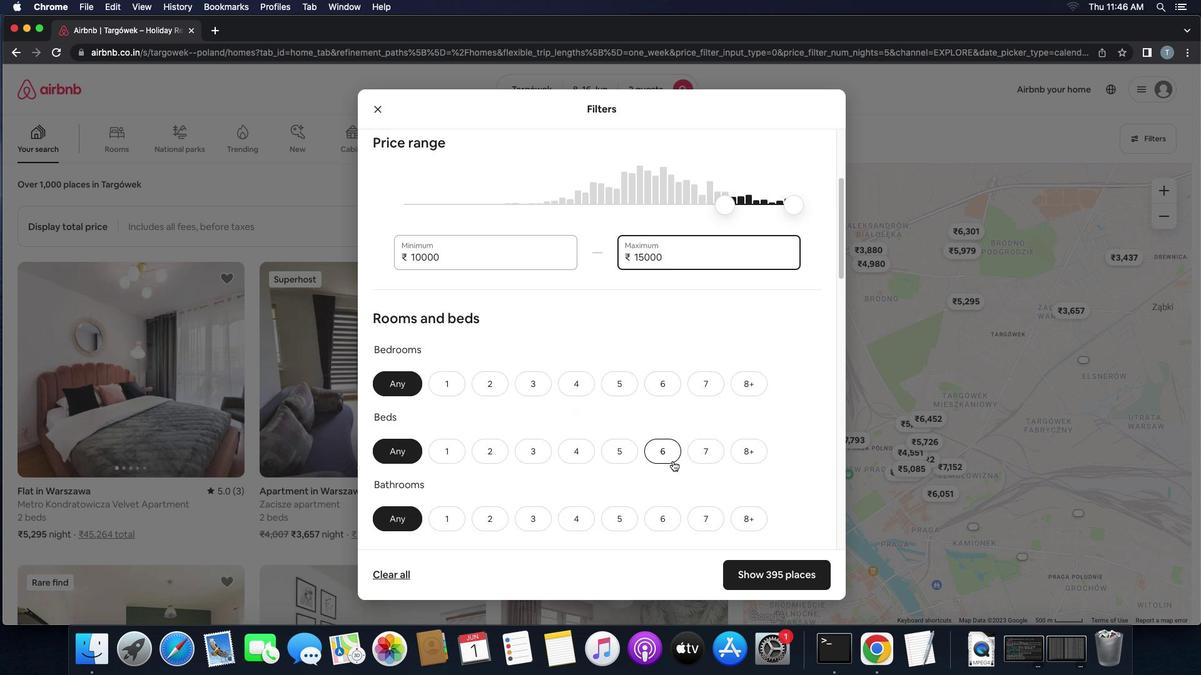 
Action: Mouse scrolled (672, 461) with delta (0, 0)
Screenshot: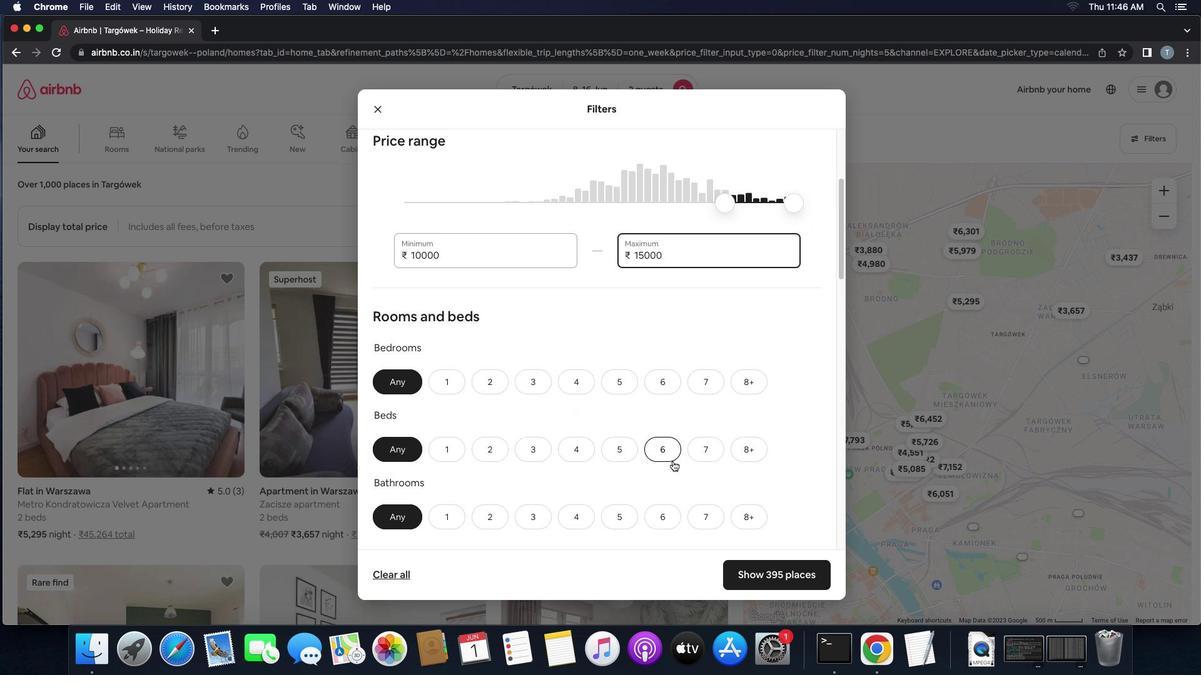 
Action: Mouse scrolled (672, 461) with delta (0, 0)
Screenshot: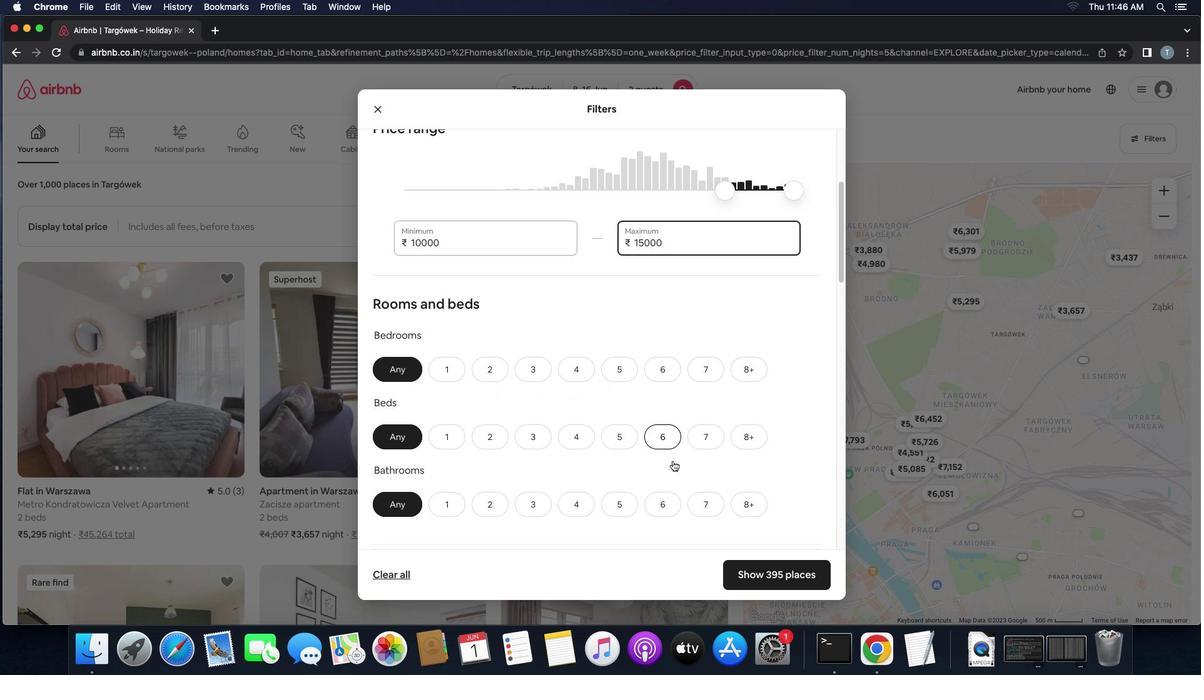 
Action: Mouse moved to (448, 332)
Screenshot: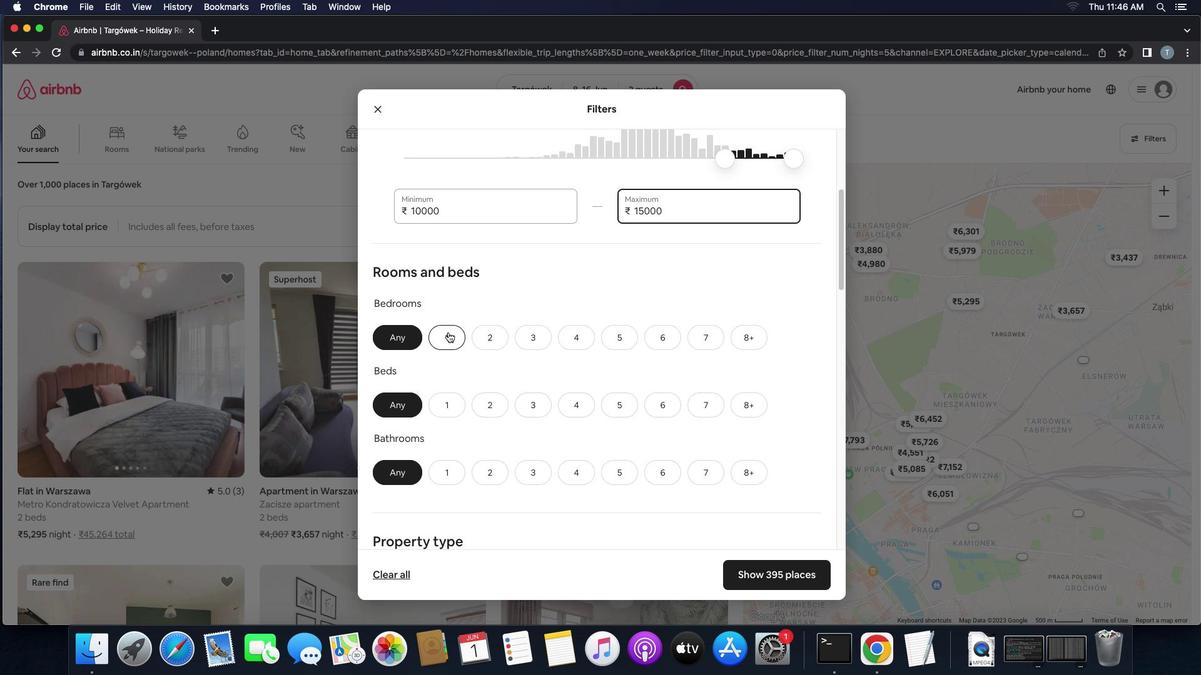 
Action: Mouse pressed left at (448, 332)
Screenshot: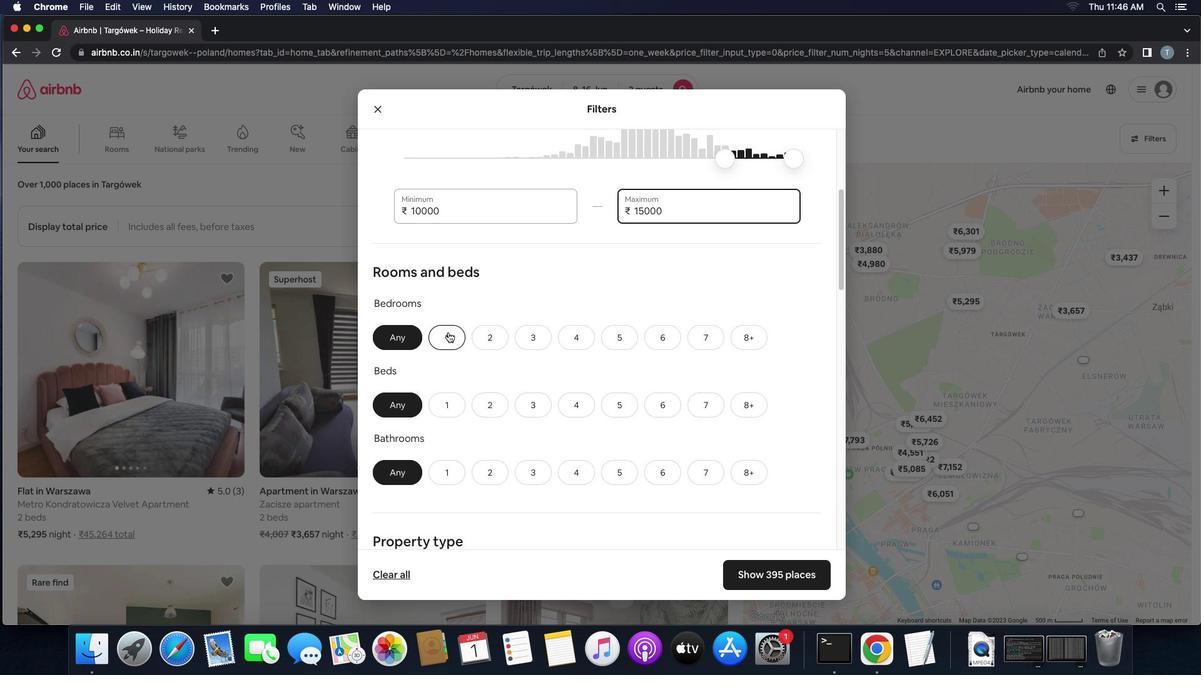 
Action: Mouse moved to (451, 404)
Screenshot: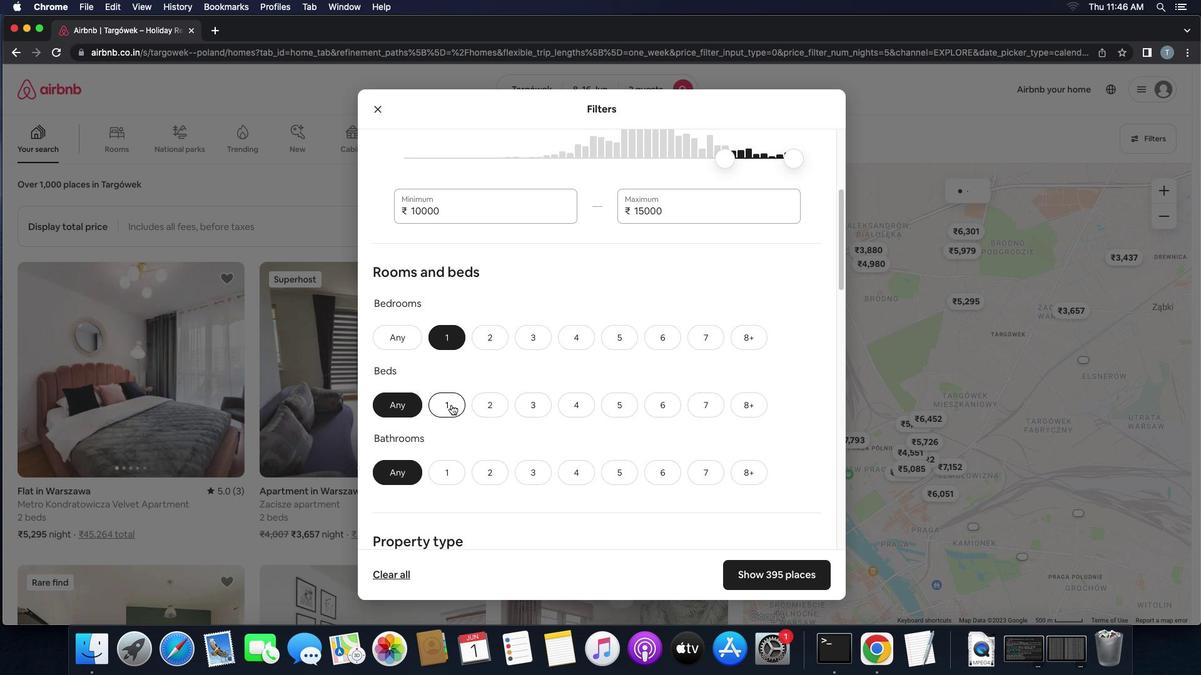 
Action: Mouse pressed left at (451, 404)
Screenshot: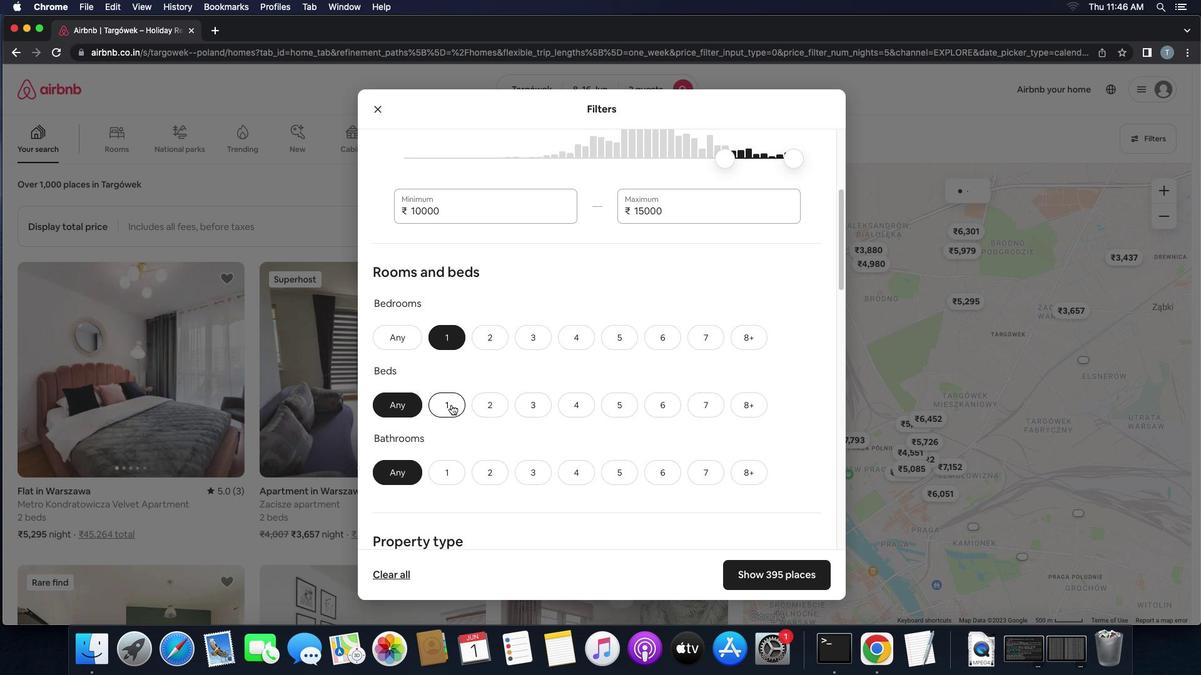 
Action: Mouse moved to (442, 479)
Screenshot: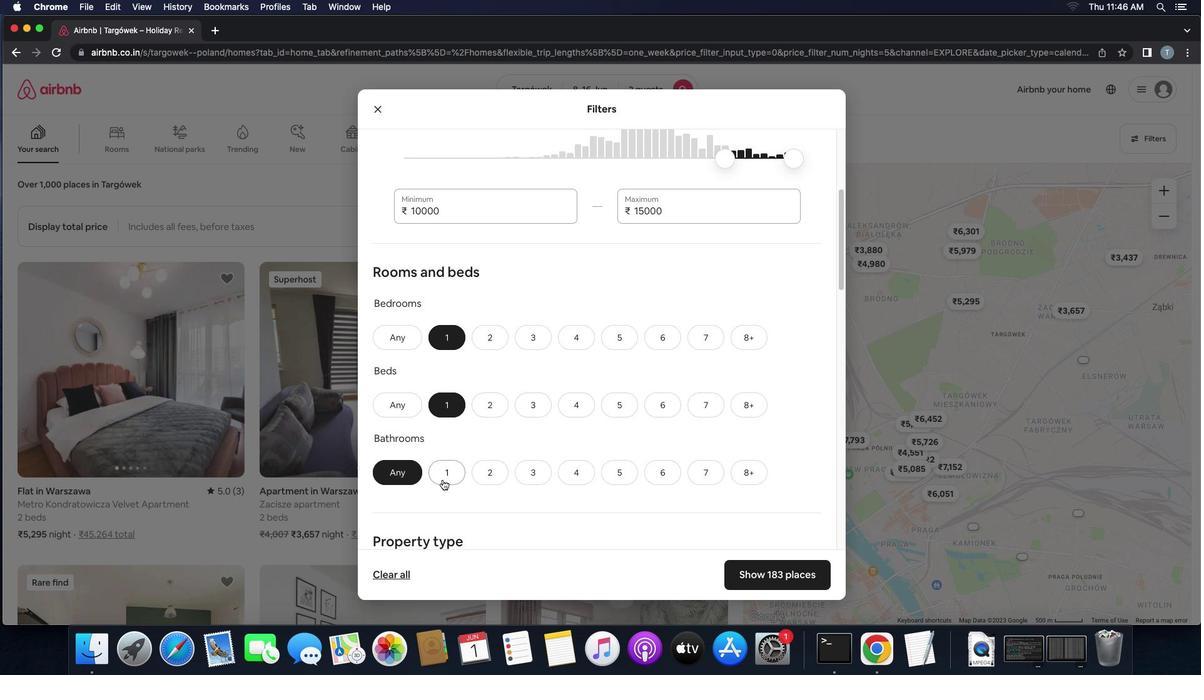 
Action: Mouse pressed left at (442, 479)
Screenshot: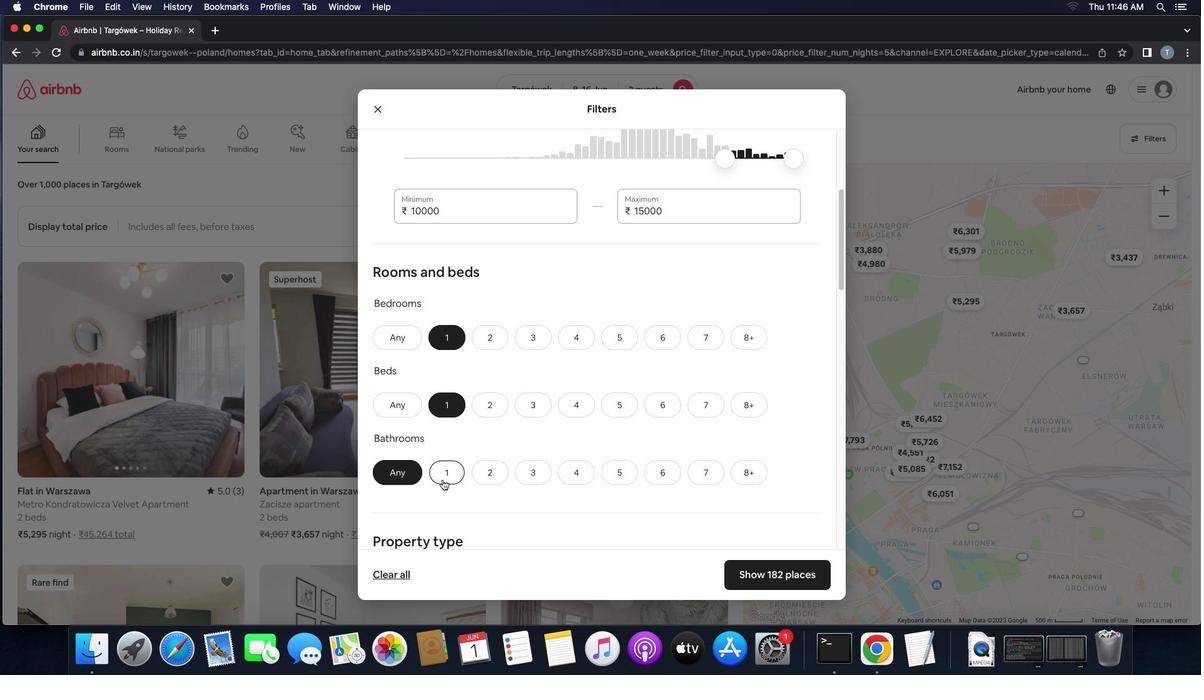 
Action: Mouse moved to (548, 464)
Screenshot: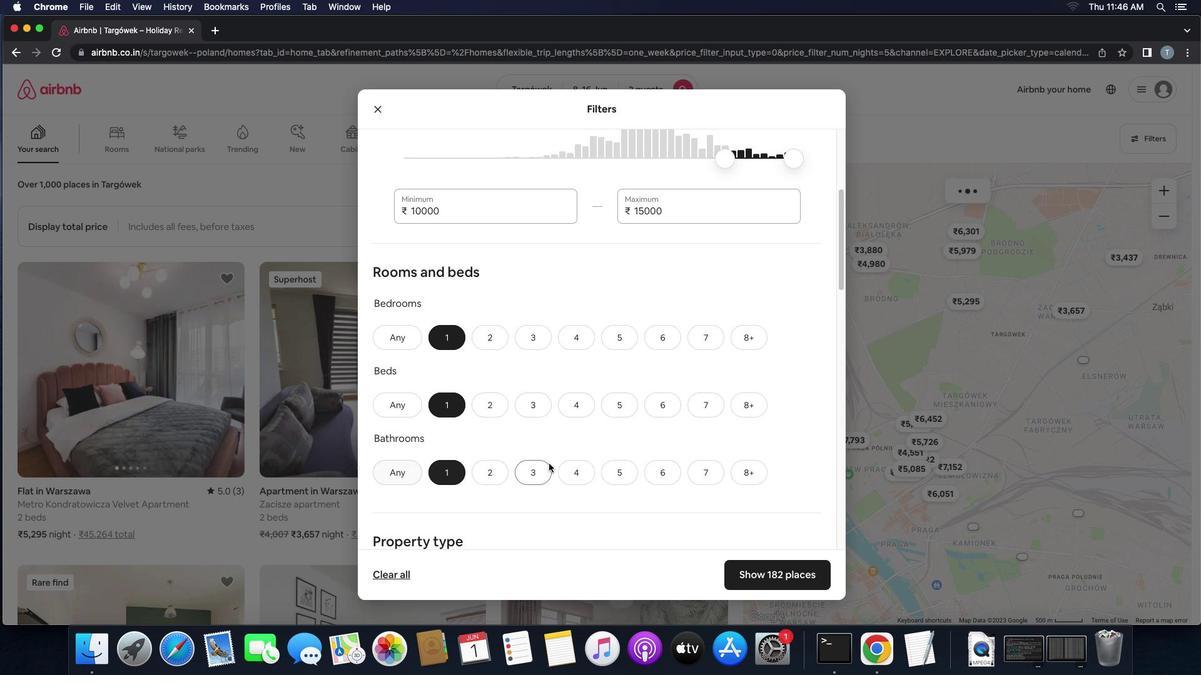 
Action: Mouse scrolled (548, 464) with delta (0, 0)
Screenshot: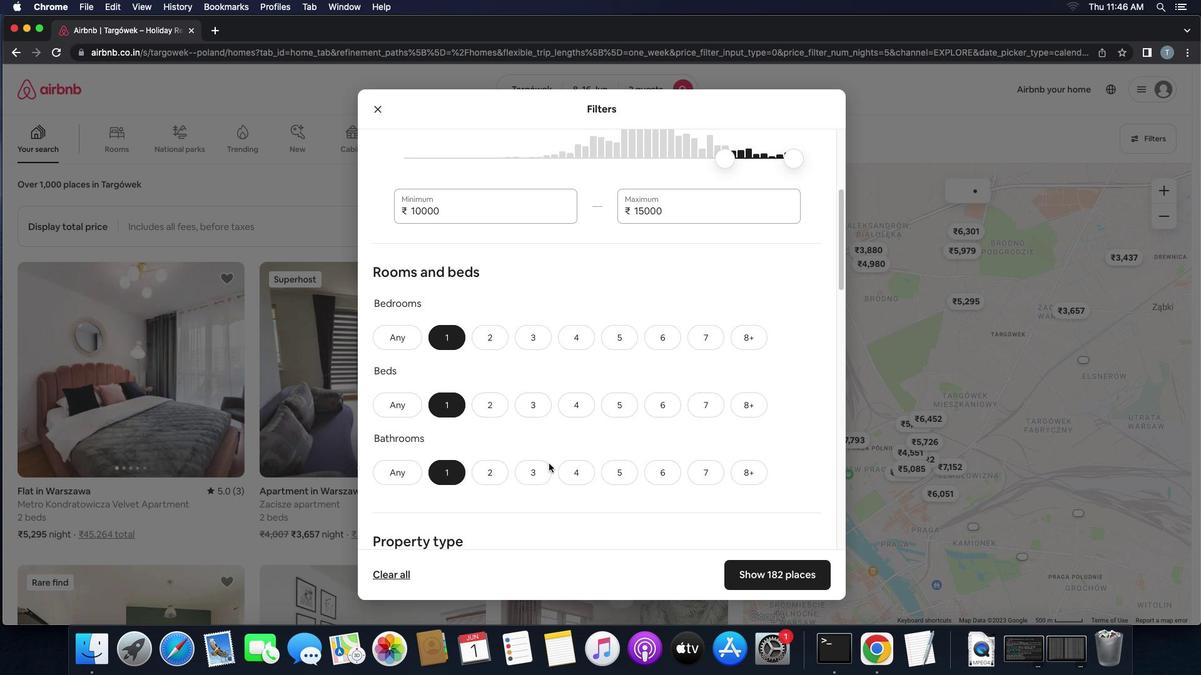 
Action: Mouse scrolled (548, 464) with delta (0, 0)
Screenshot: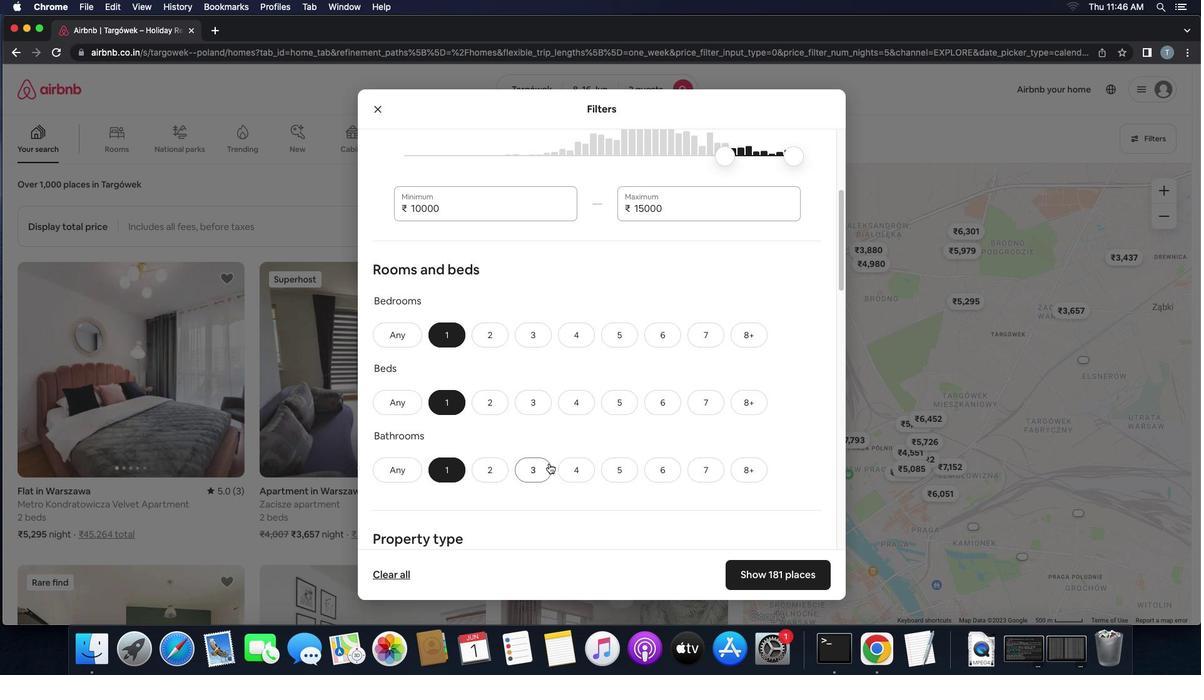 
Action: Mouse scrolled (548, 464) with delta (0, 0)
Screenshot: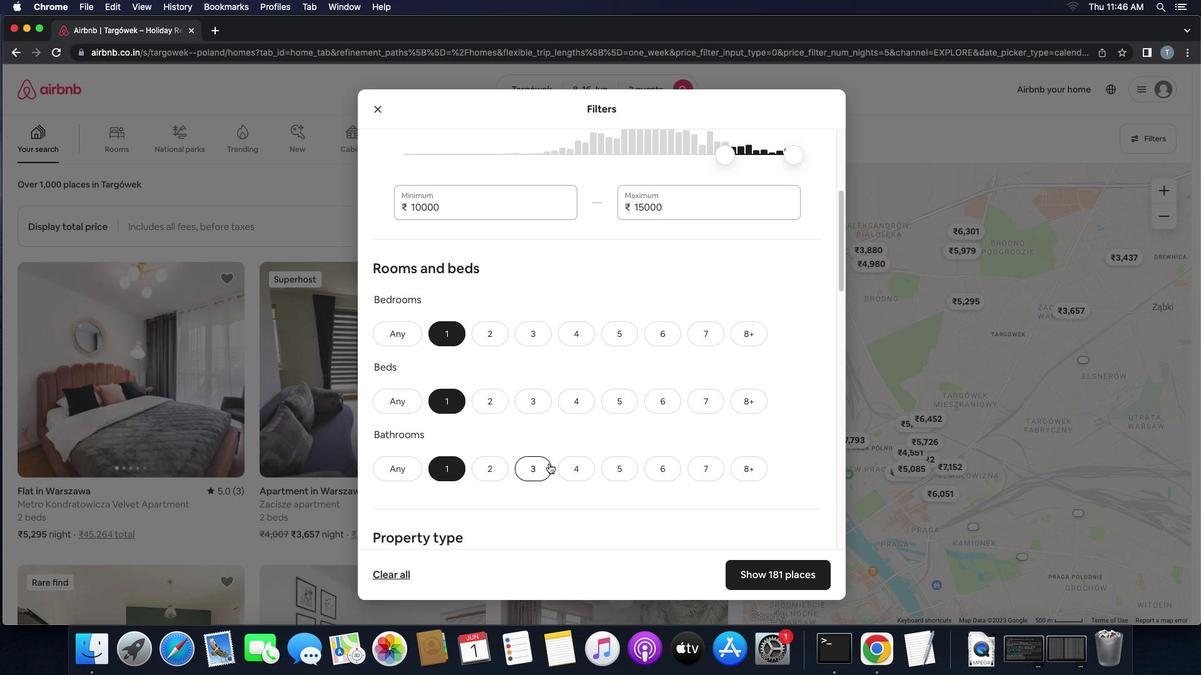 
Action: Mouse scrolled (548, 464) with delta (0, 0)
Screenshot: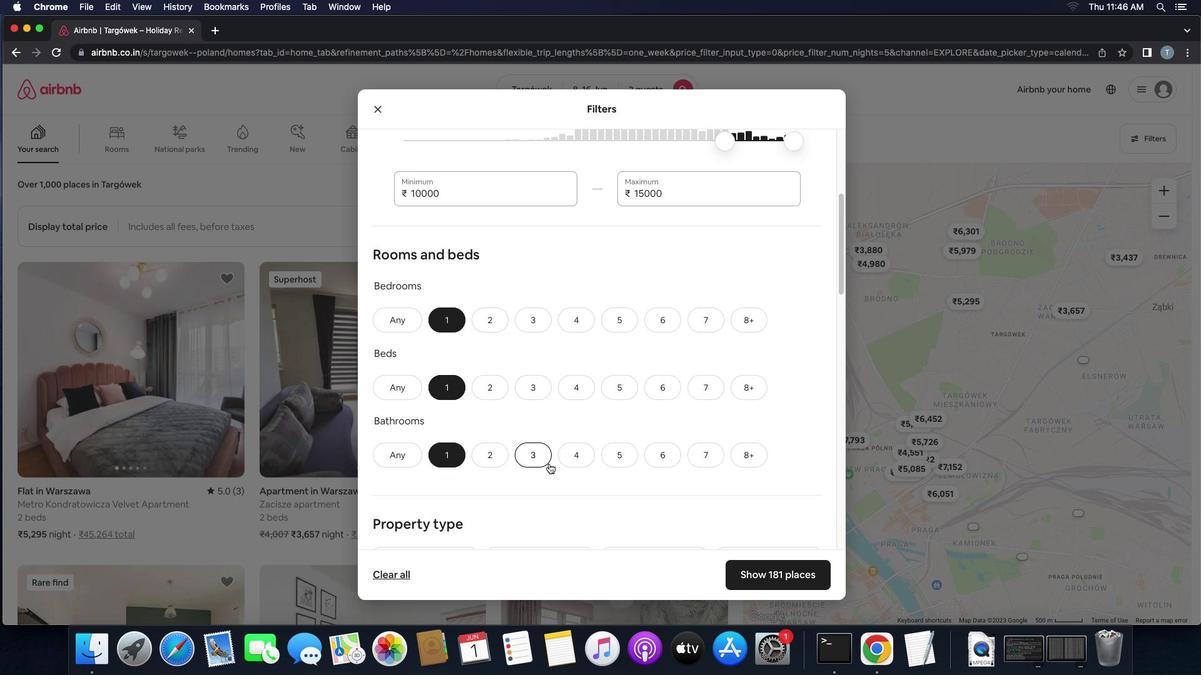 
Action: Mouse scrolled (548, 464) with delta (0, 0)
Screenshot: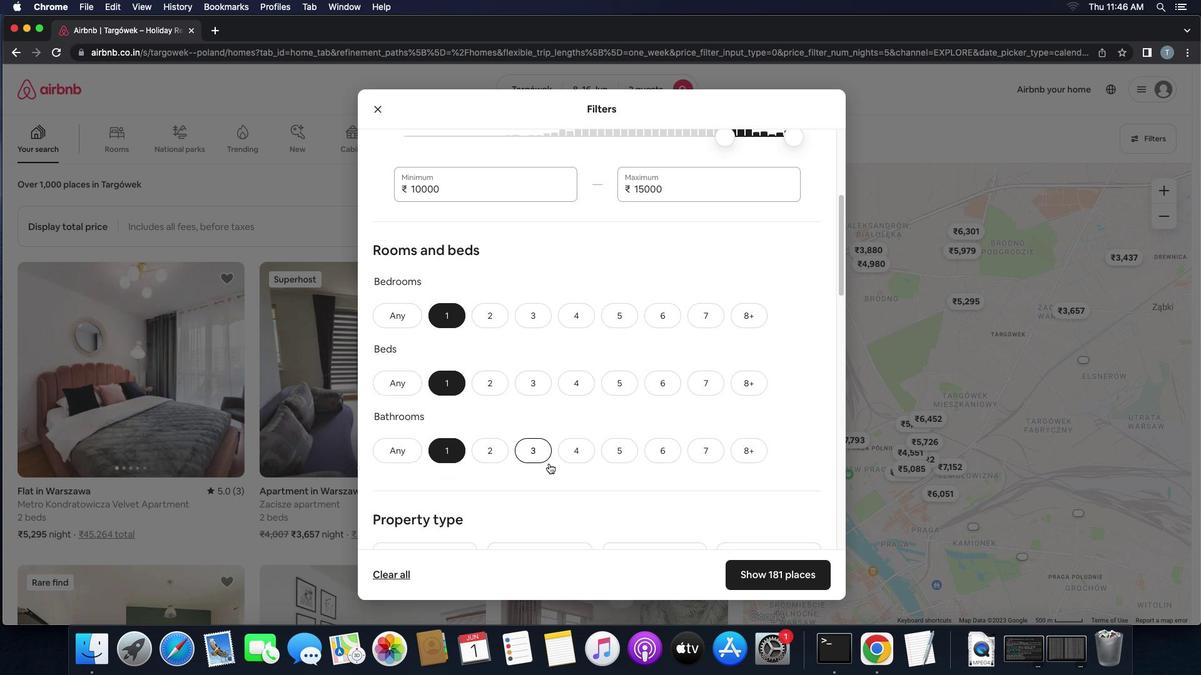 
Action: Mouse scrolled (548, 464) with delta (0, -1)
Screenshot: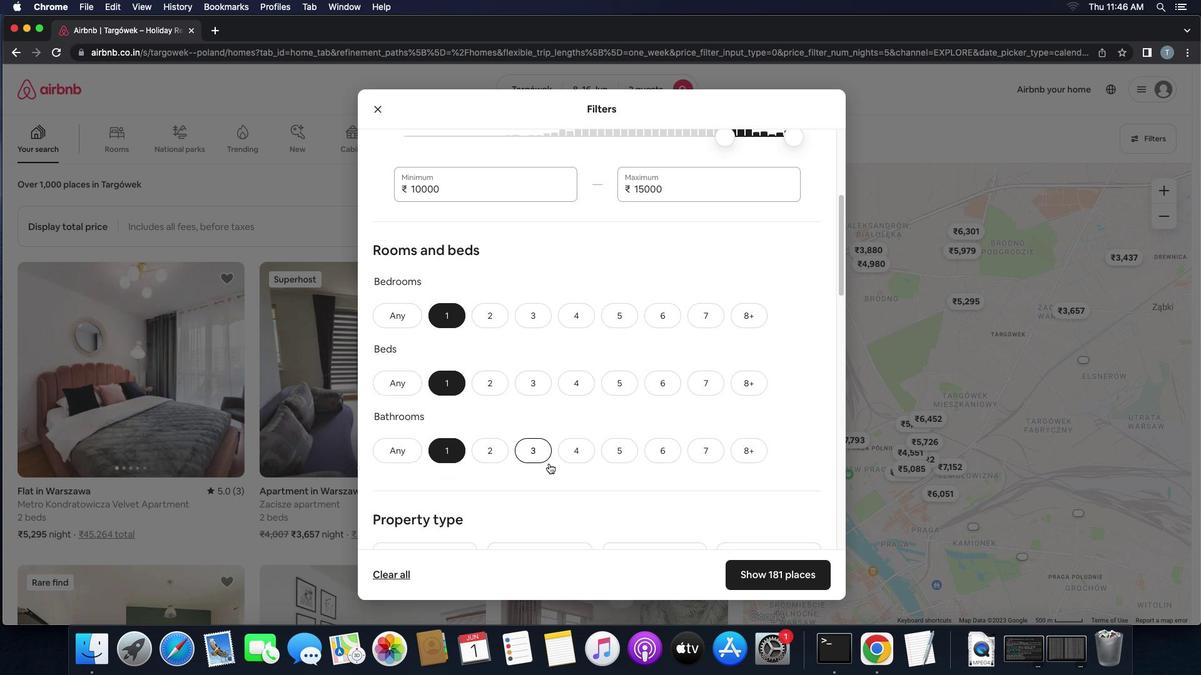 
Action: Mouse scrolled (548, 464) with delta (0, -2)
Screenshot: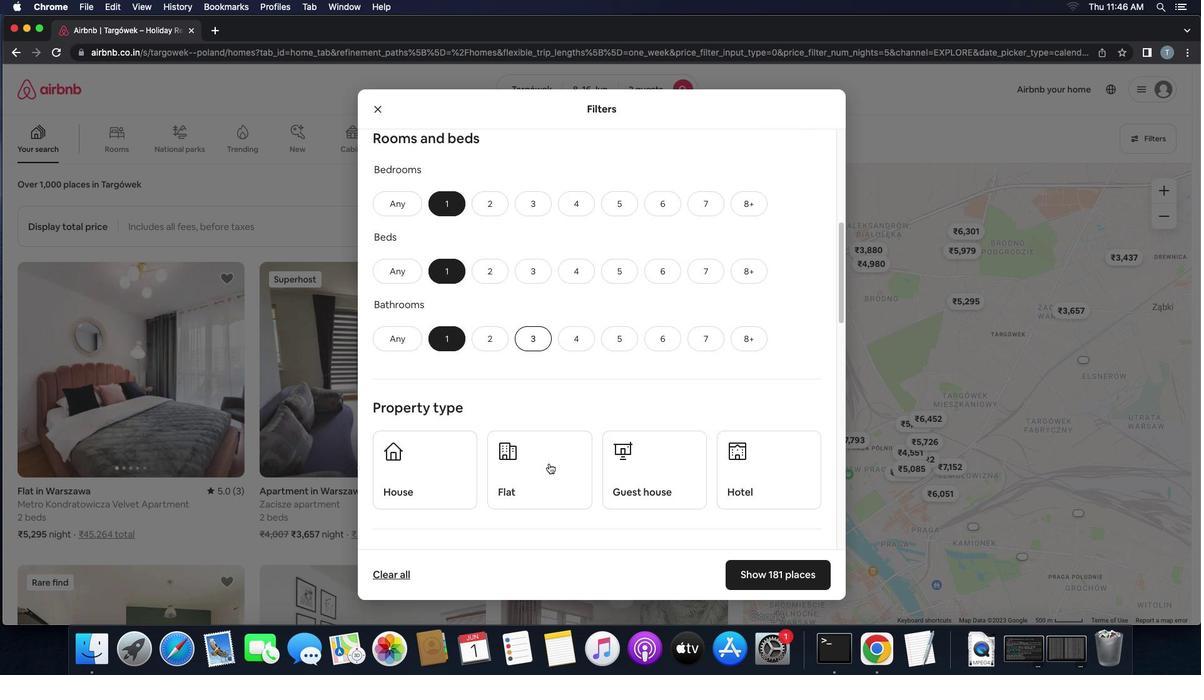 
Action: Mouse scrolled (548, 464) with delta (0, 0)
Screenshot: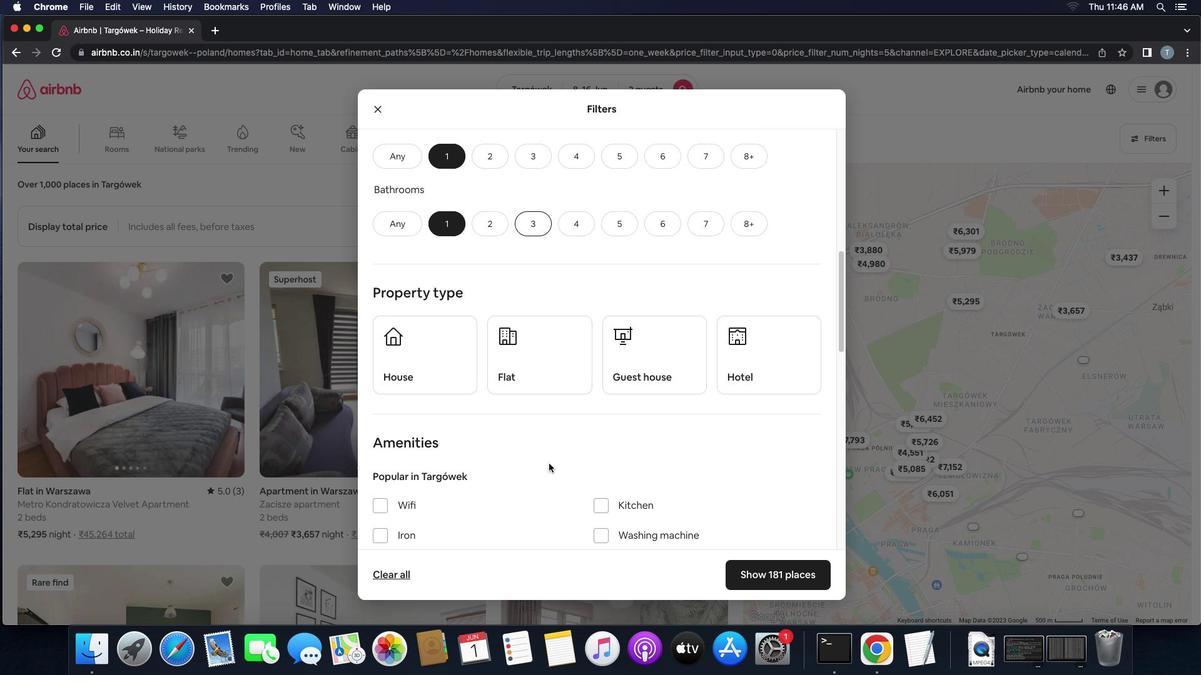 
Action: Mouse scrolled (548, 464) with delta (0, 0)
Screenshot: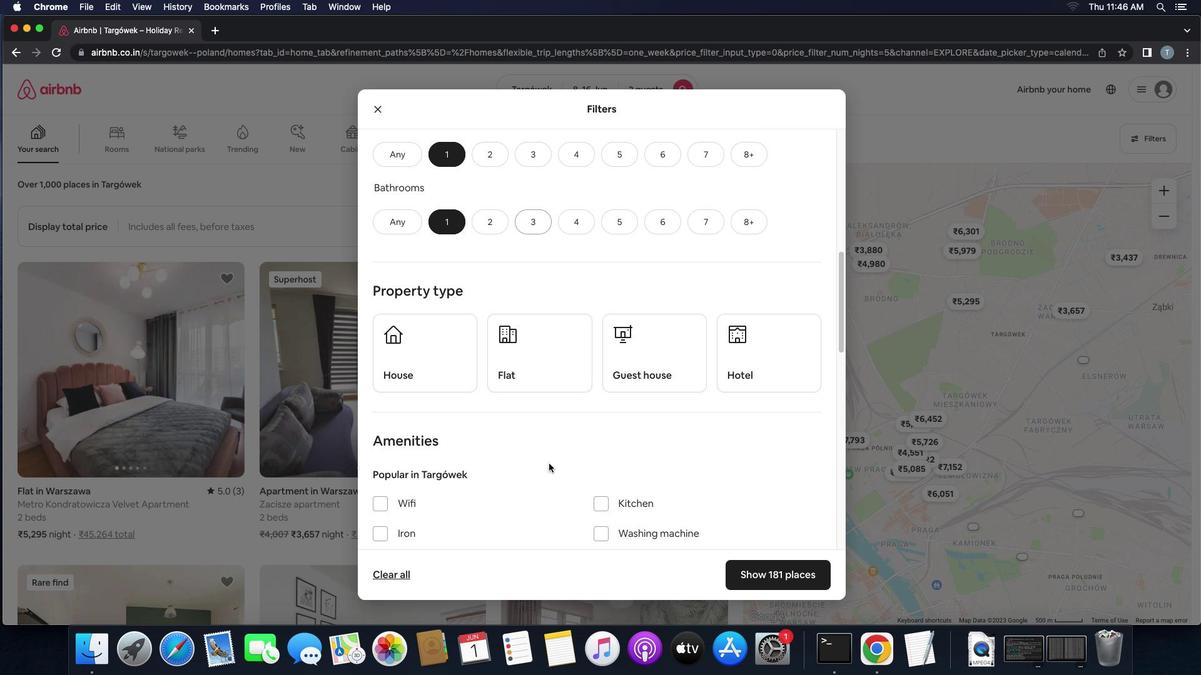 
Action: Mouse scrolled (548, 464) with delta (0, 0)
Screenshot: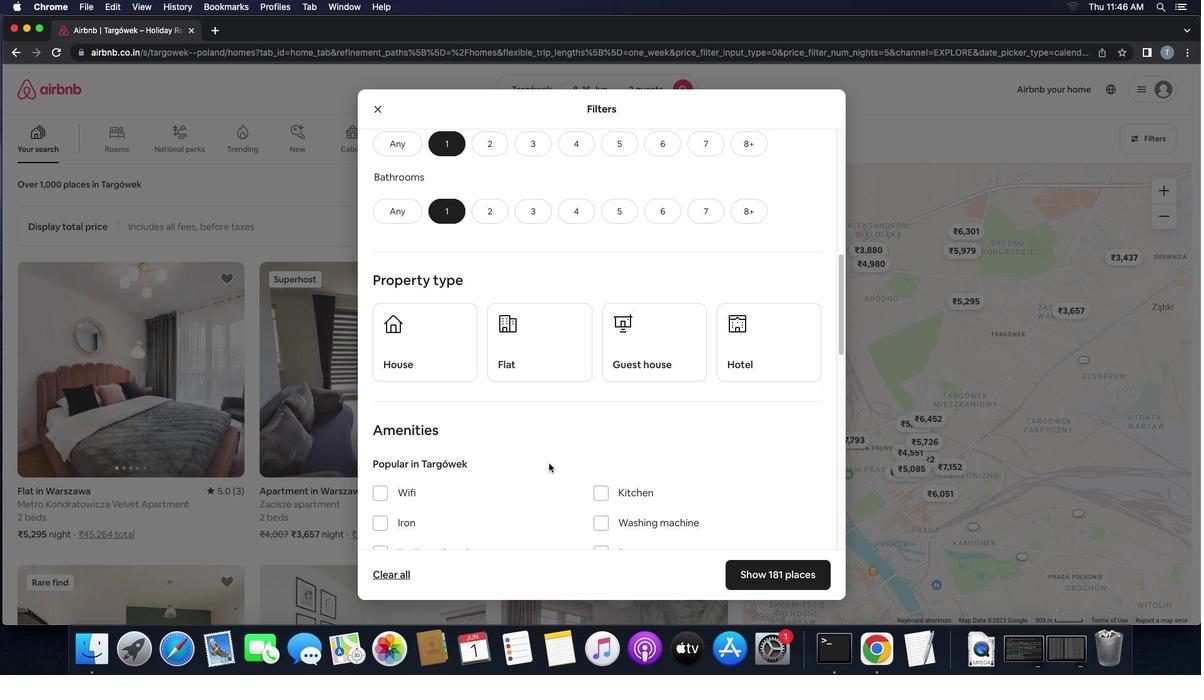 
Action: Mouse moved to (410, 284)
Screenshot: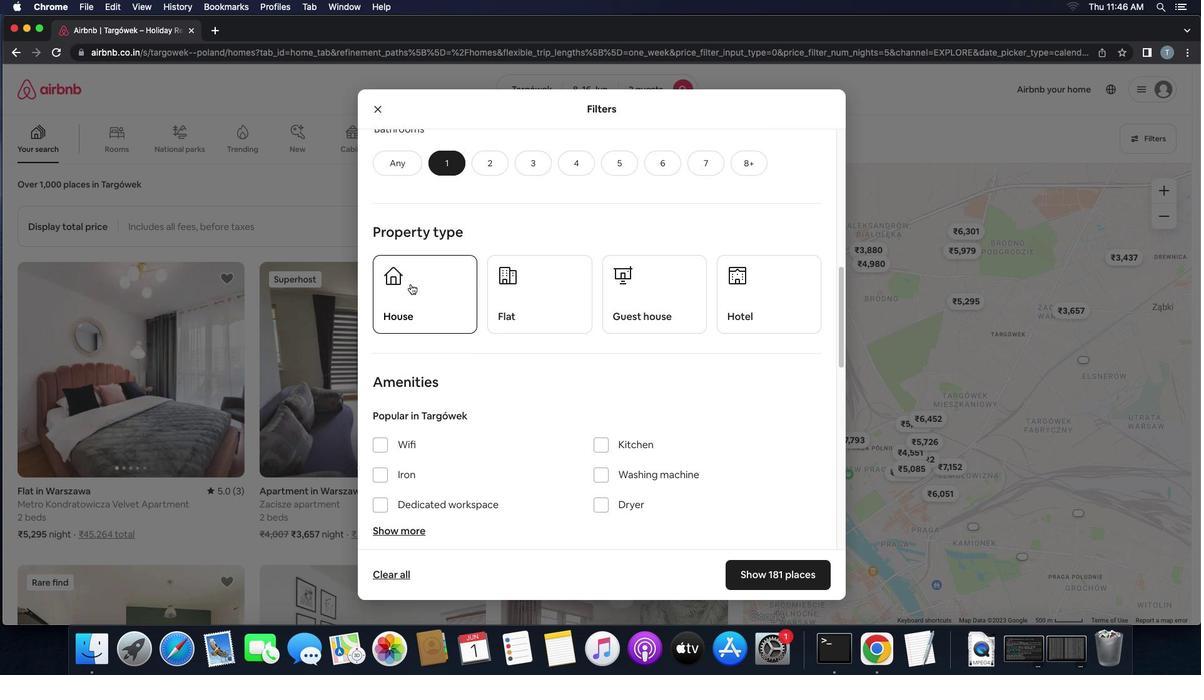 
Action: Mouse pressed left at (410, 284)
Screenshot: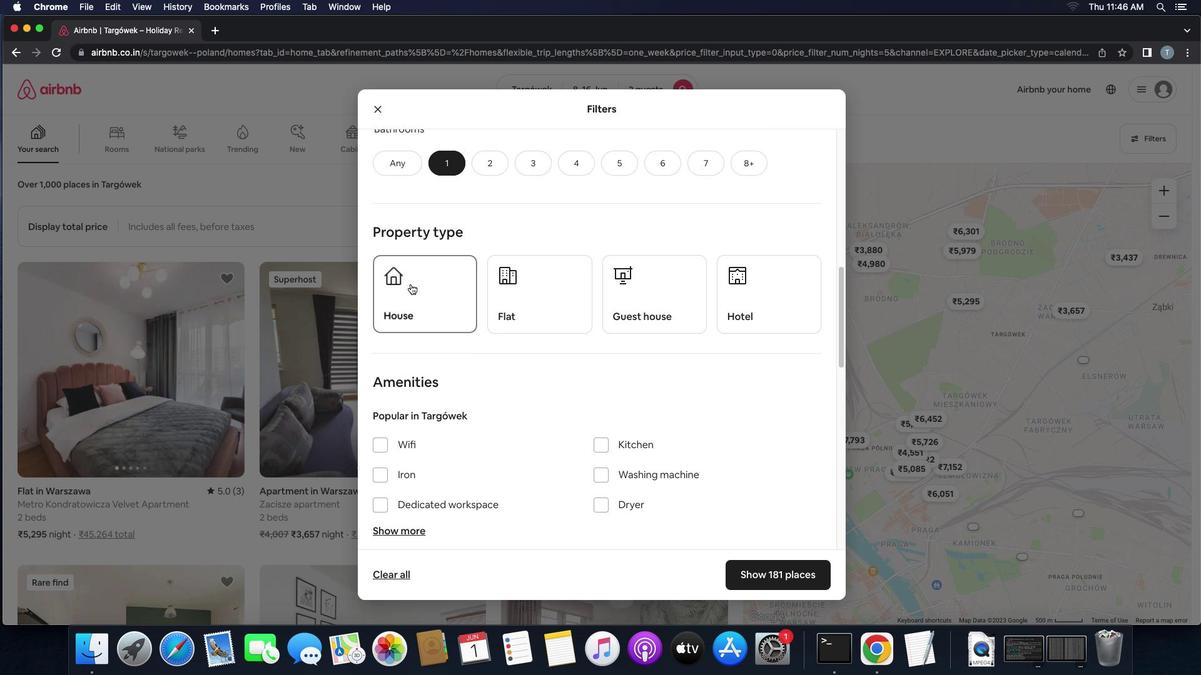 
Action: Mouse moved to (501, 300)
Screenshot: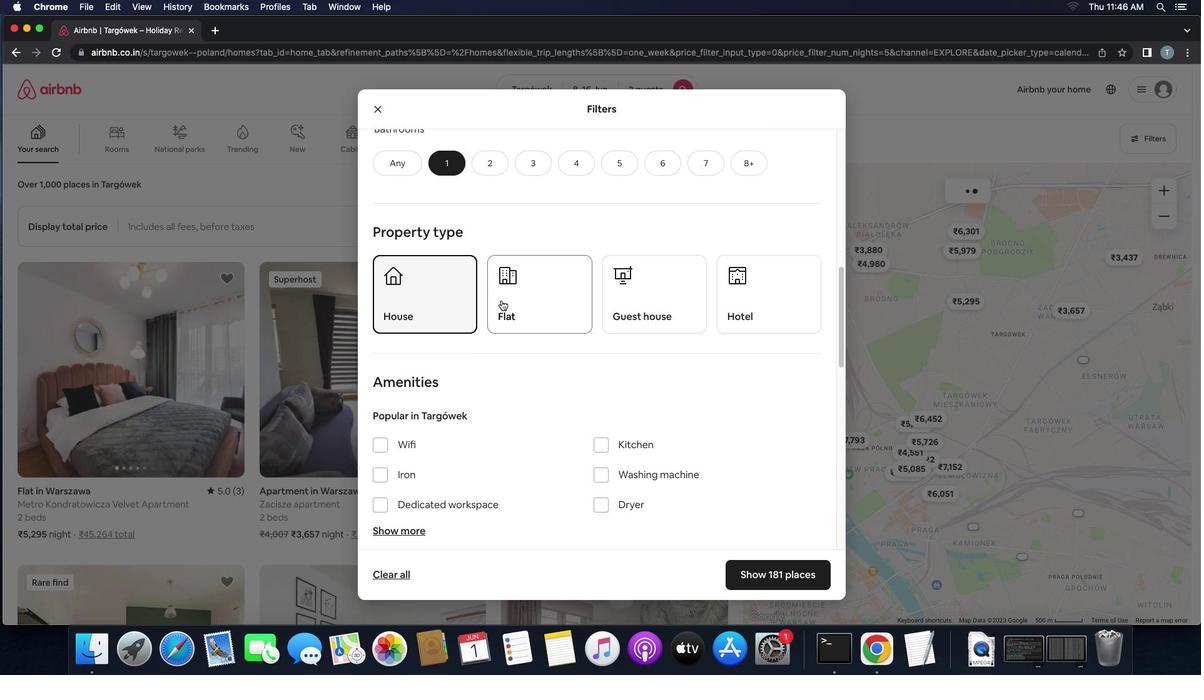 
Action: Mouse pressed left at (501, 300)
Screenshot: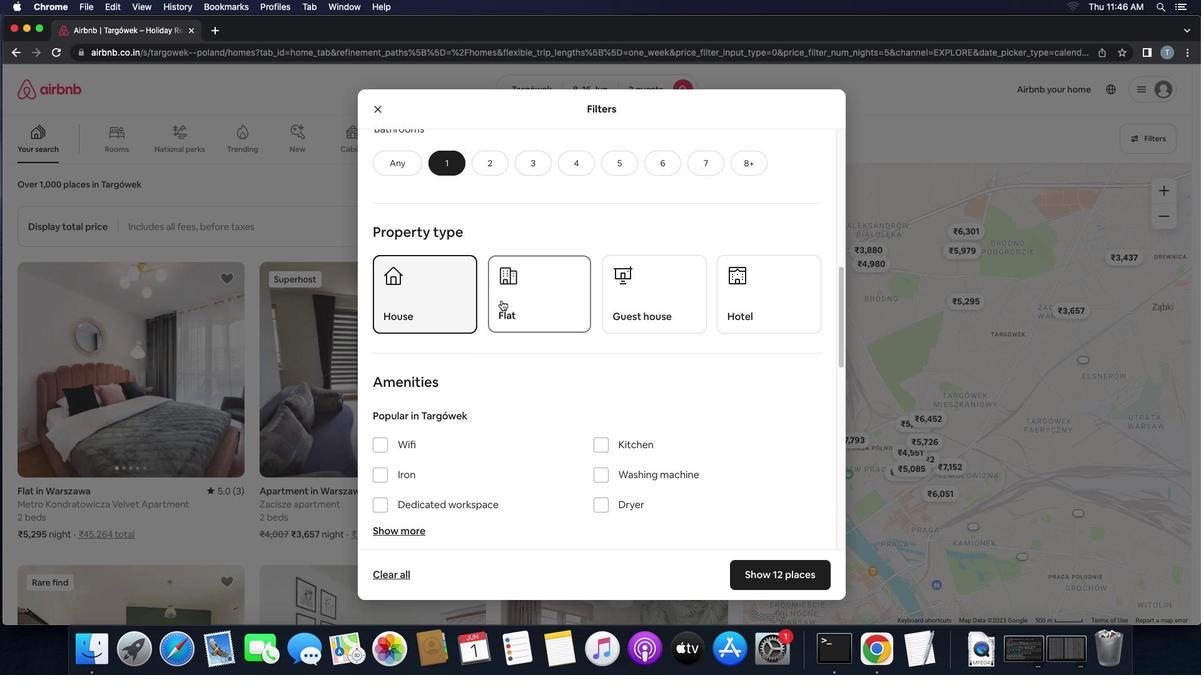 
Action: Mouse moved to (665, 309)
Screenshot: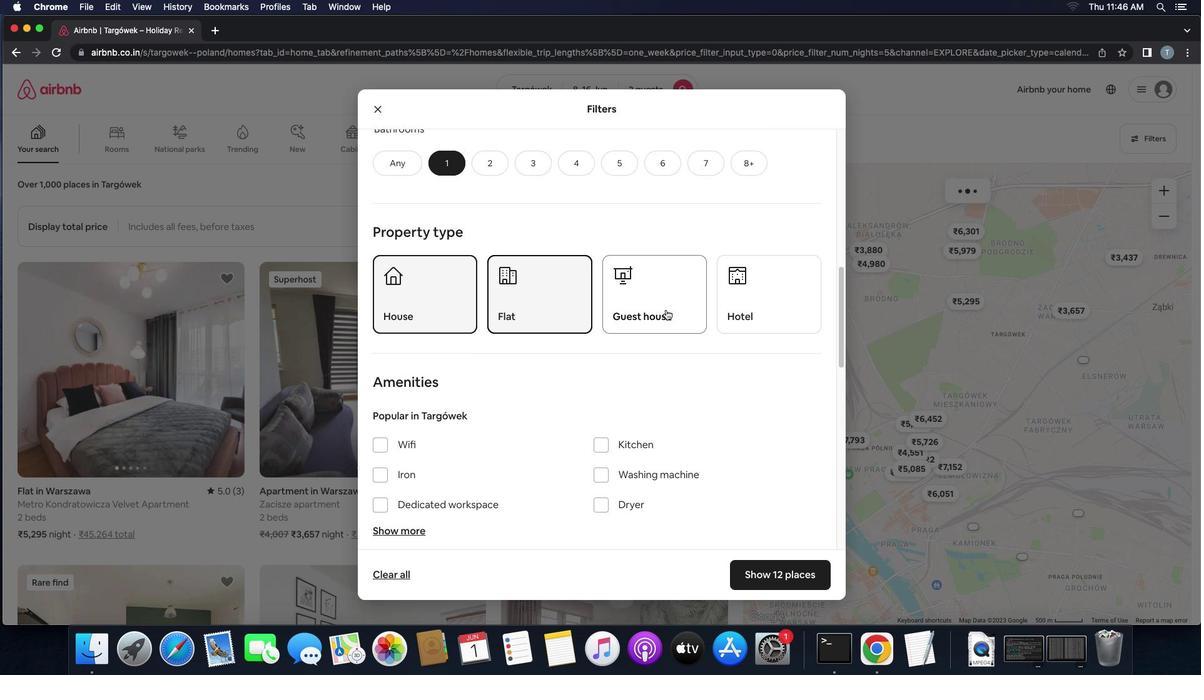 
Action: Mouse pressed left at (665, 309)
Screenshot: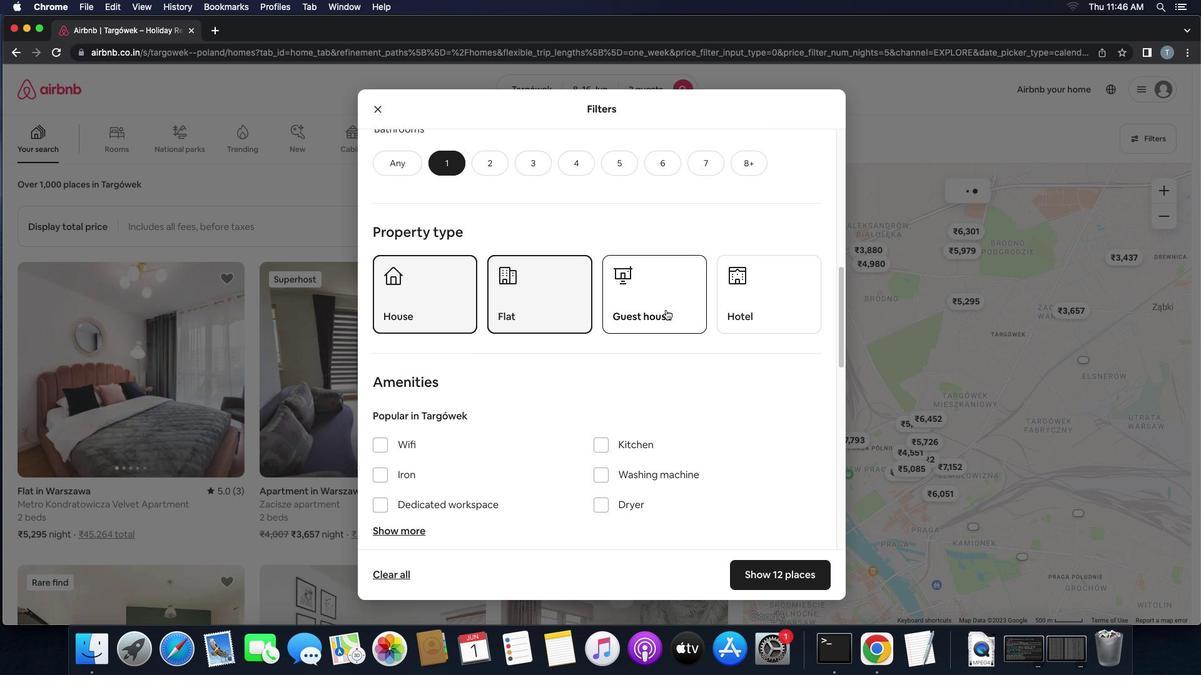 
Action: Mouse moved to (745, 320)
Screenshot: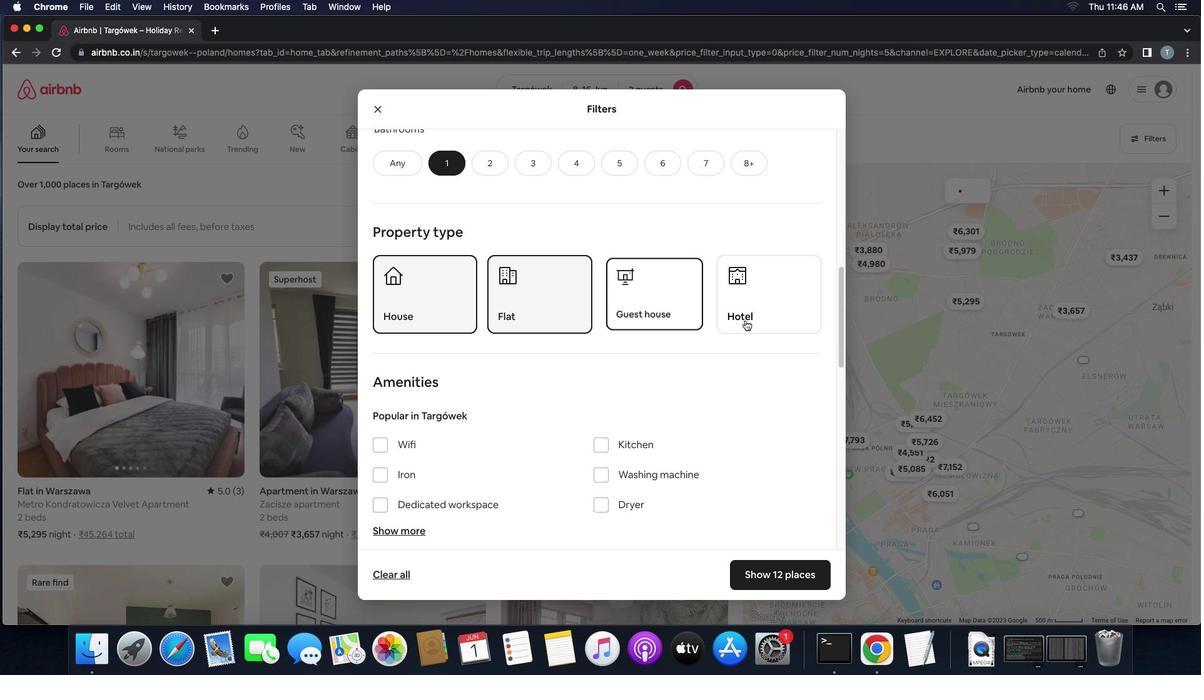 
Action: Mouse pressed left at (745, 320)
Screenshot: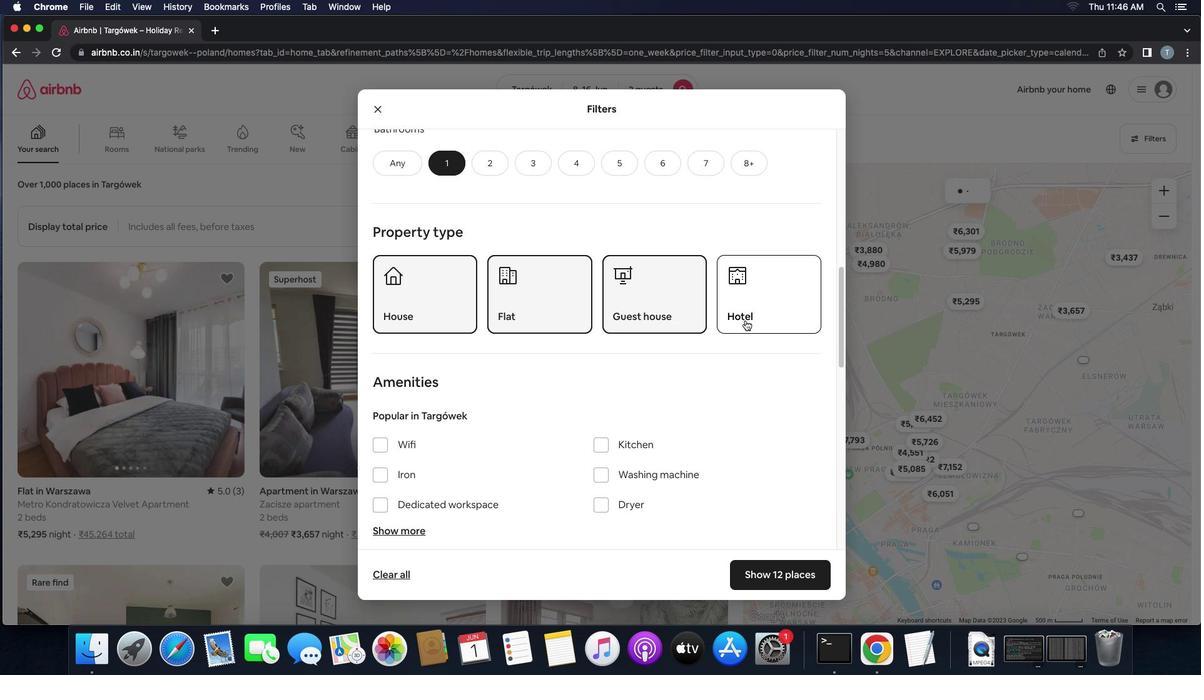 
Action: Mouse moved to (710, 404)
Screenshot: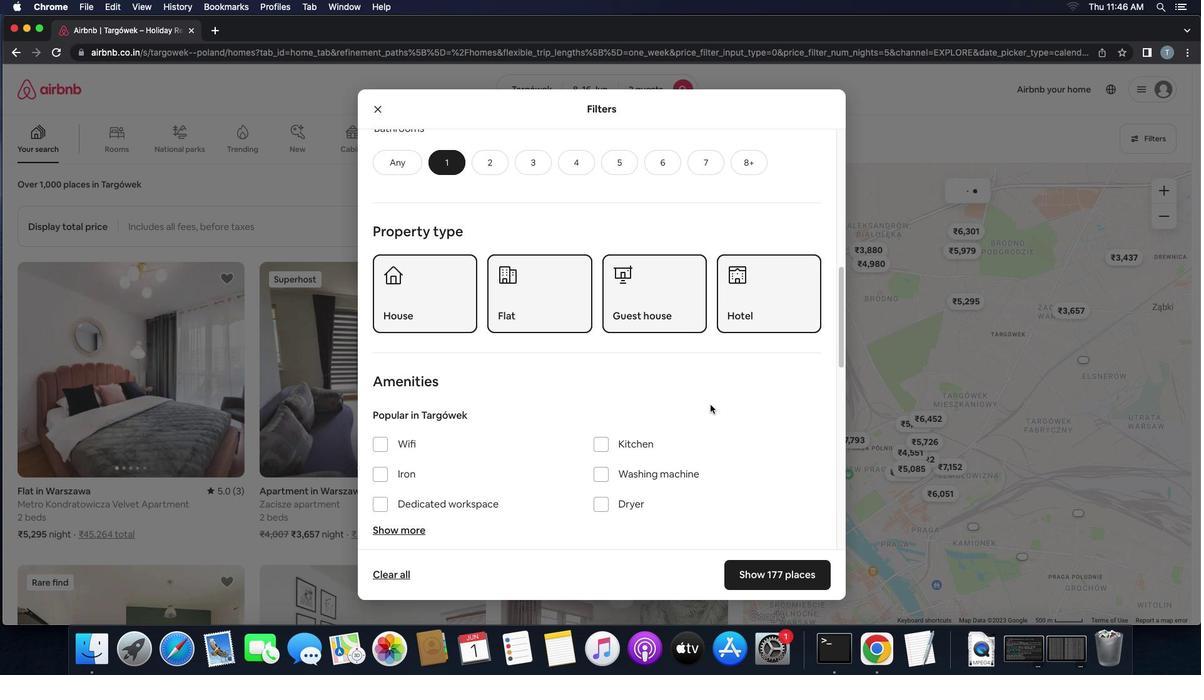 
Action: Mouse scrolled (710, 404) with delta (0, 0)
Screenshot: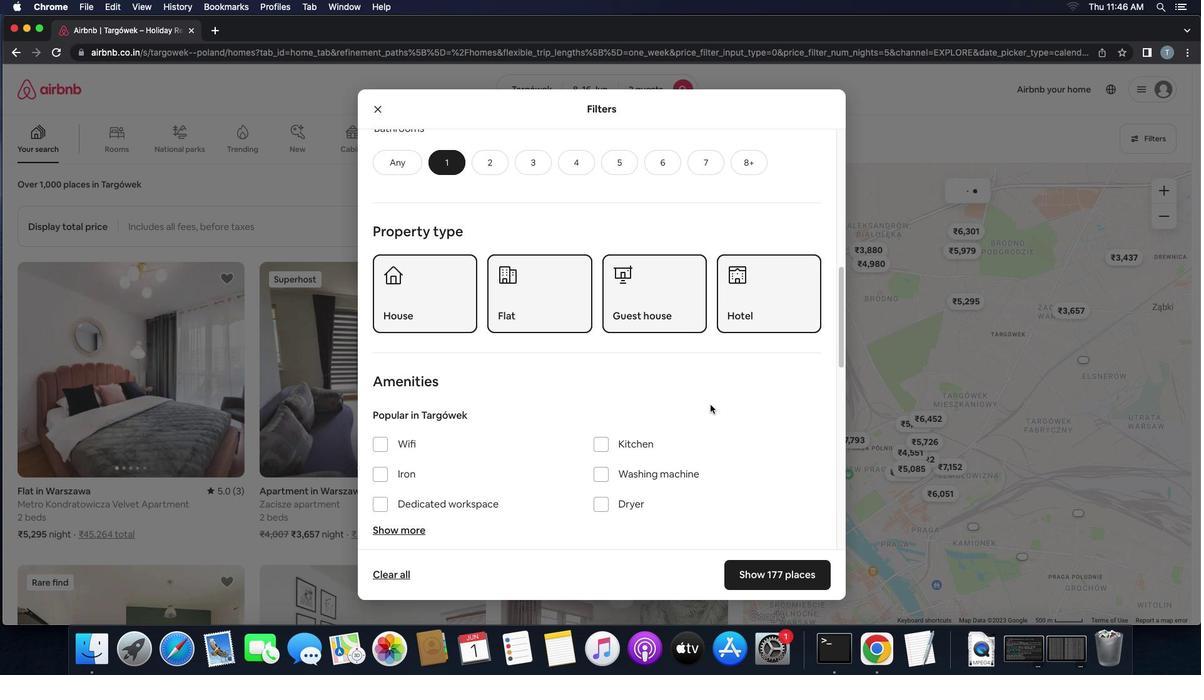 
Action: Mouse scrolled (710, 404) with delta (0, 0)
Screenshot: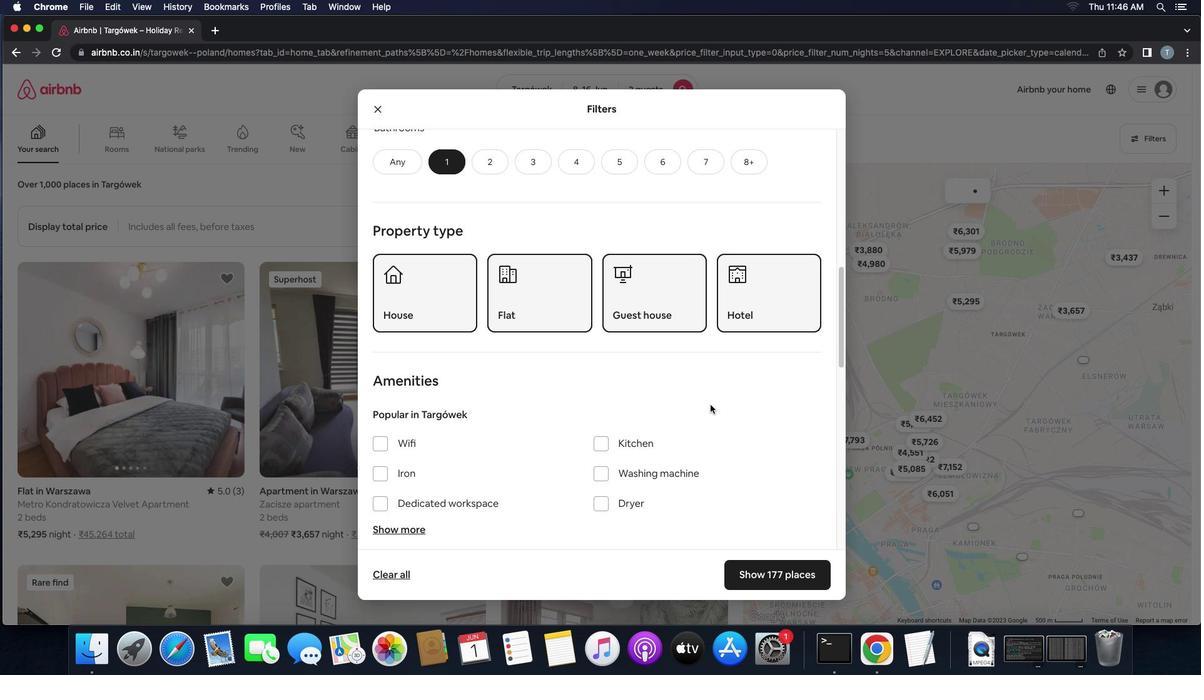 
Action: Mouse scrolled (710, 404) with delta (0, -1)
Screenshot: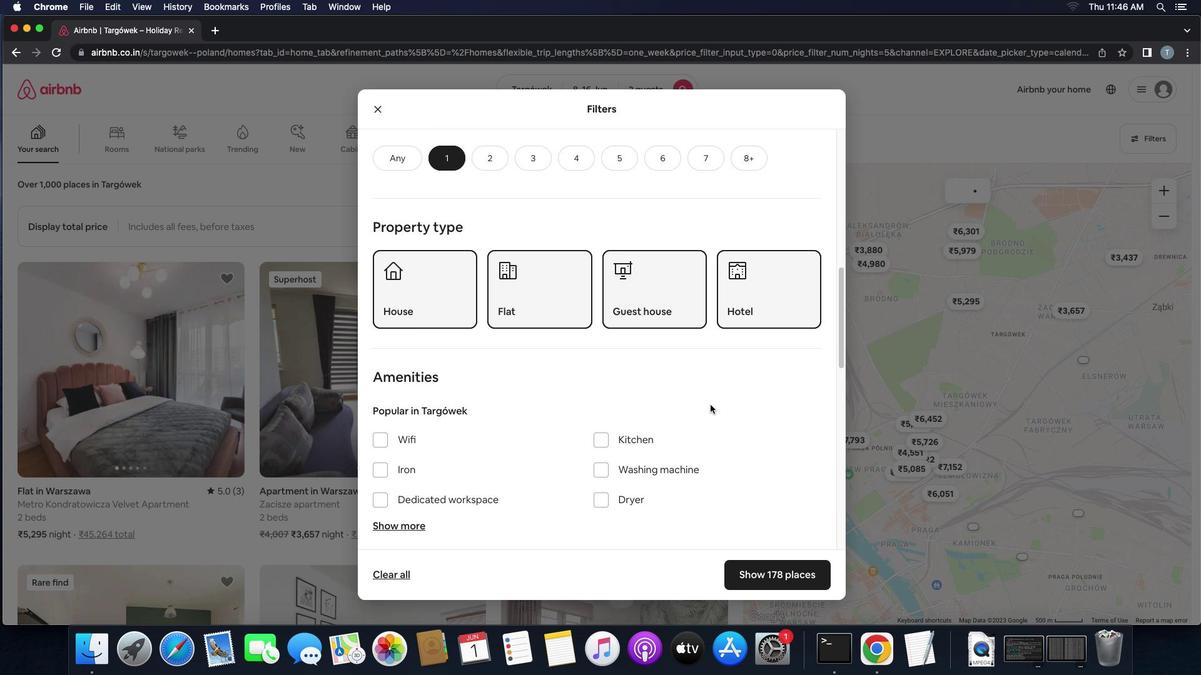 
Action: Mouse scrolled (710, 404) with delta (0, -2)
Screenshot: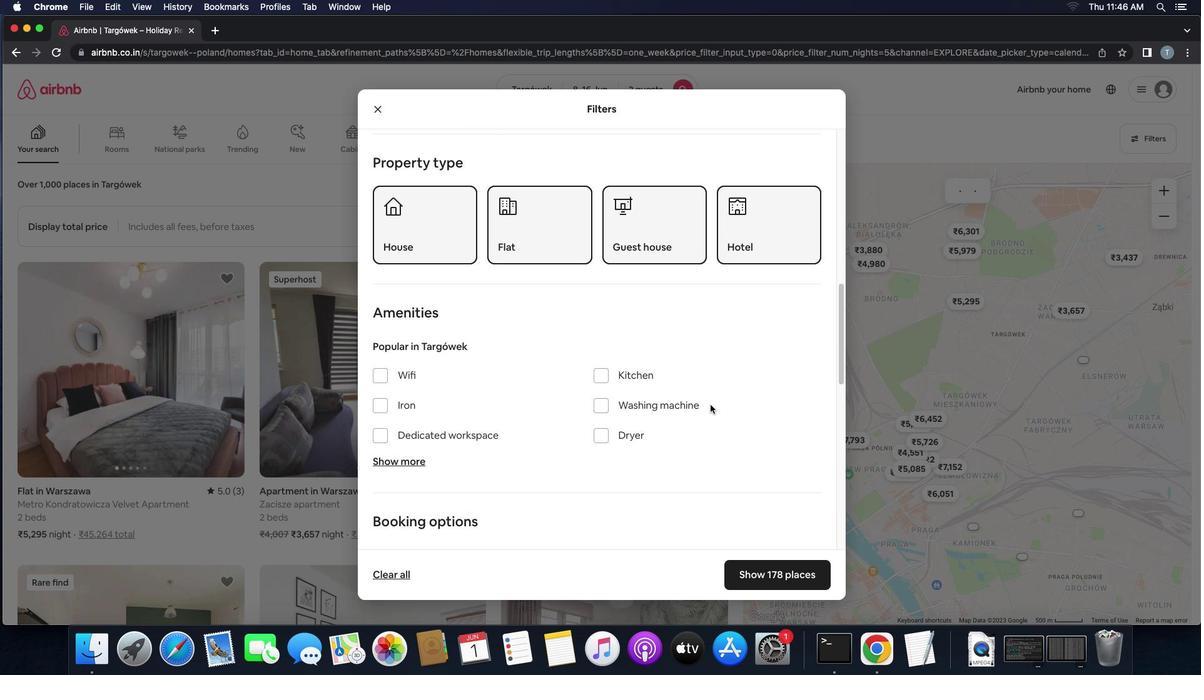 
Action: Mouse scrolled (710, 404) with delta (0, 0)
Screenshot: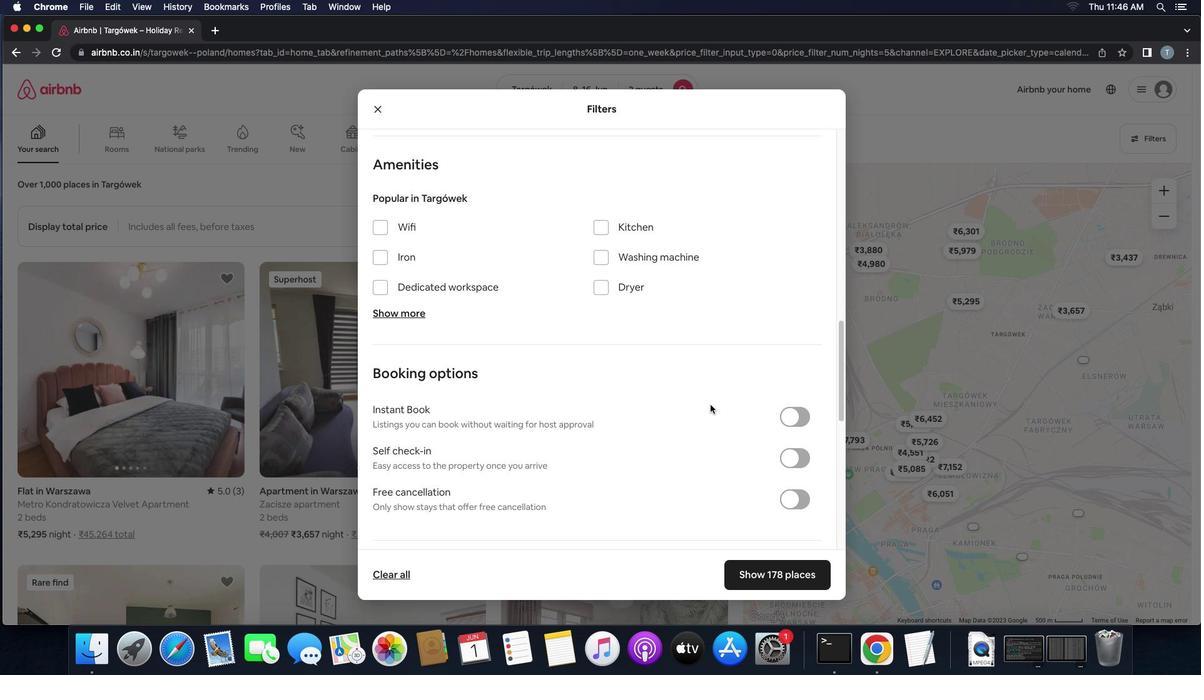 
Action: Mouse scrolled (710, 404) with delta (0, 0)
Screenshot: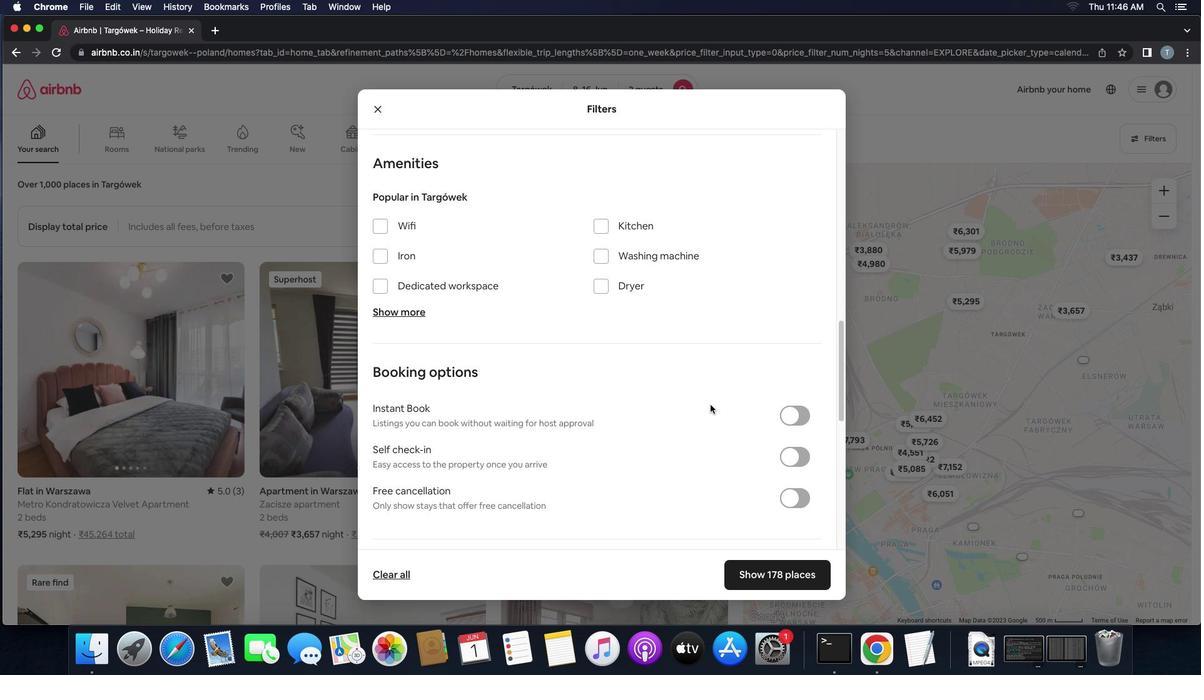 
Action: Mouse scrolled (710, 404) with delta (0, -1)
Screenshot: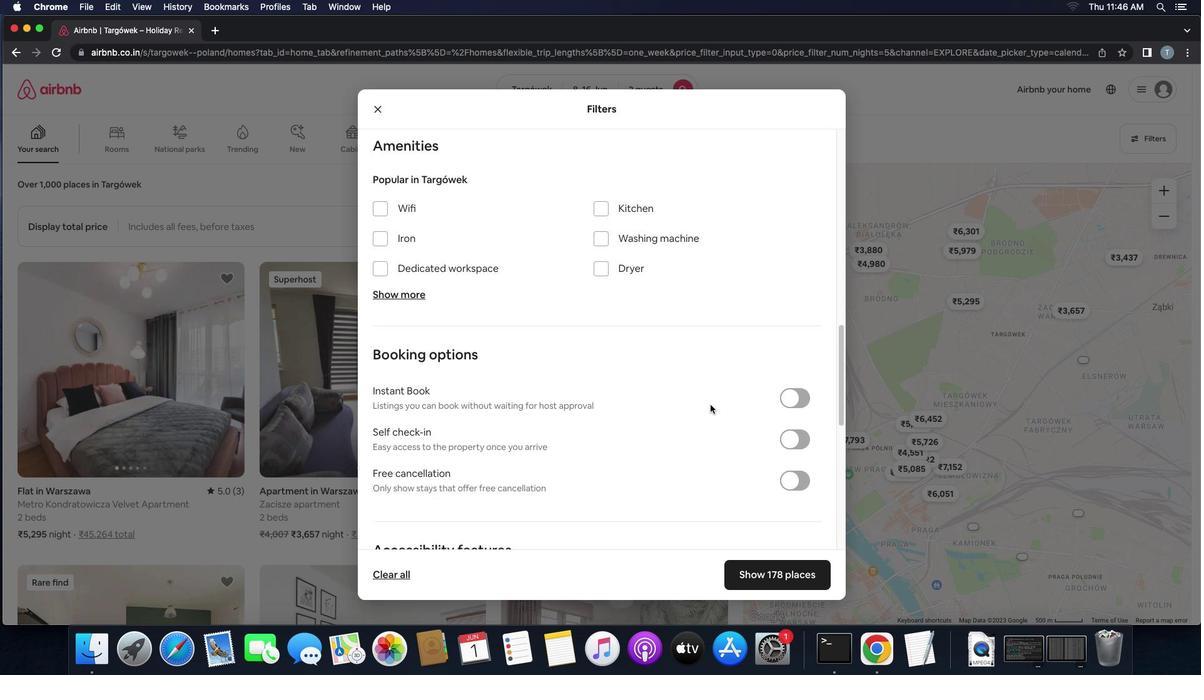 
Action: Mouse scrolled (710, 404) with delta (0, -1)
Screenshot: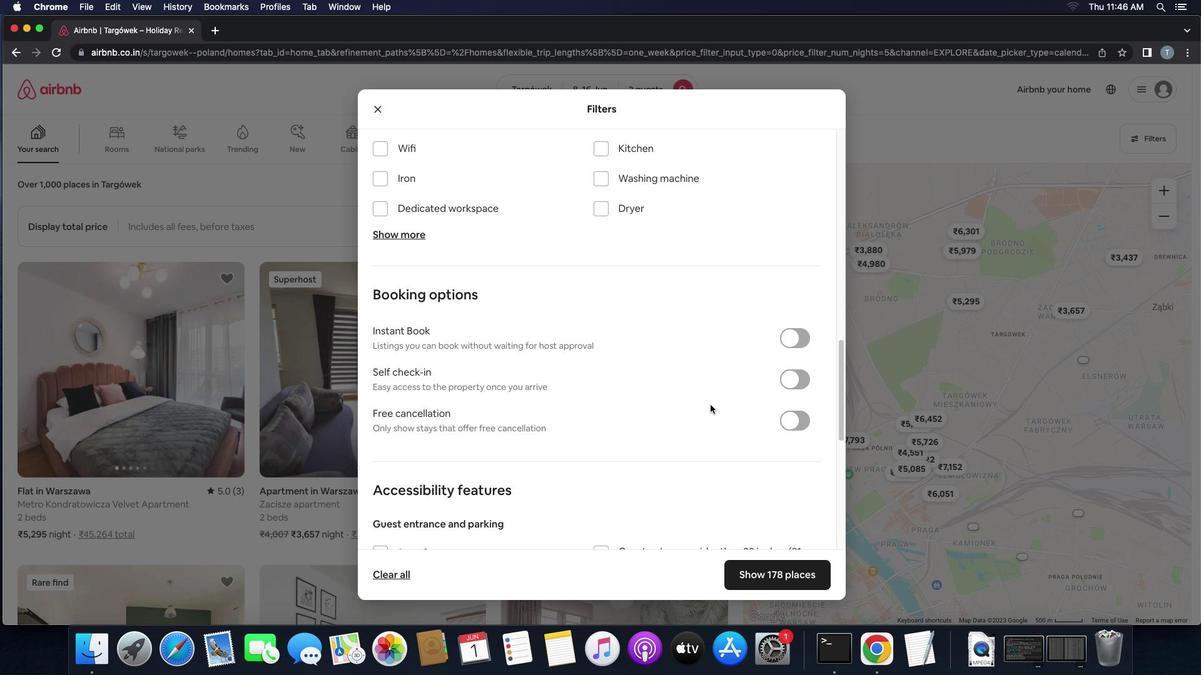 
Action: Mouse moved to (802, 284)
Screenshot: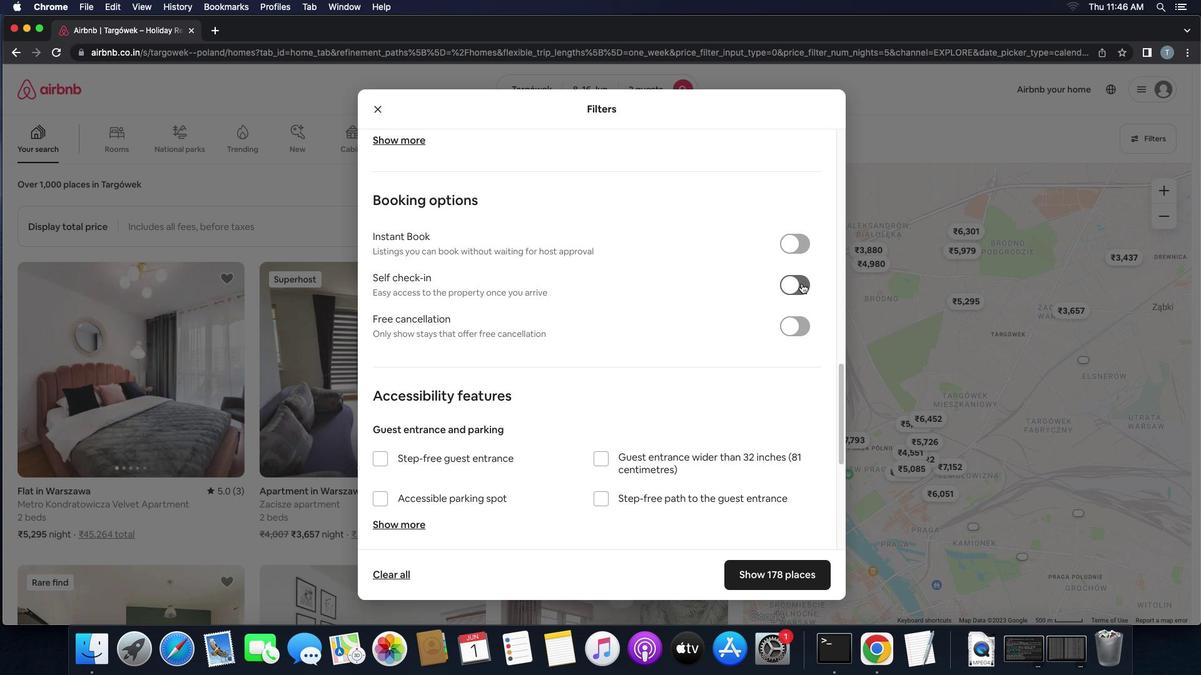 
Action: Mouse pressed left at (802, 284)
Screenshot: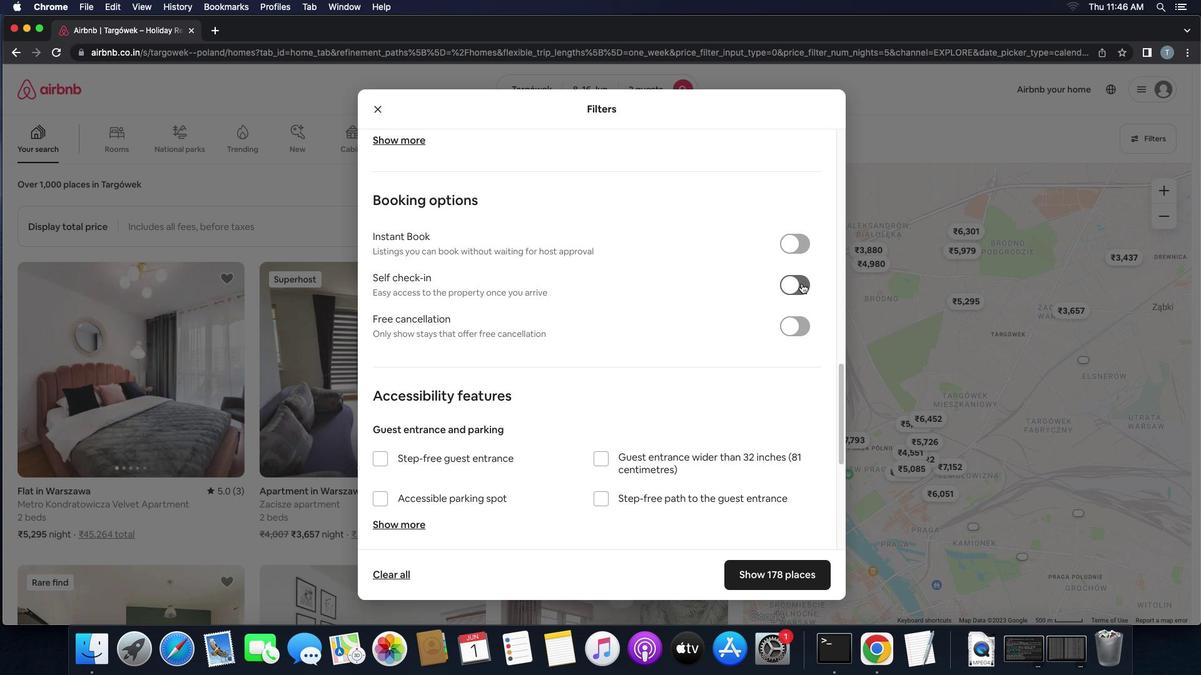 
Action: Mouse moved to (695, 401)
Screenshot: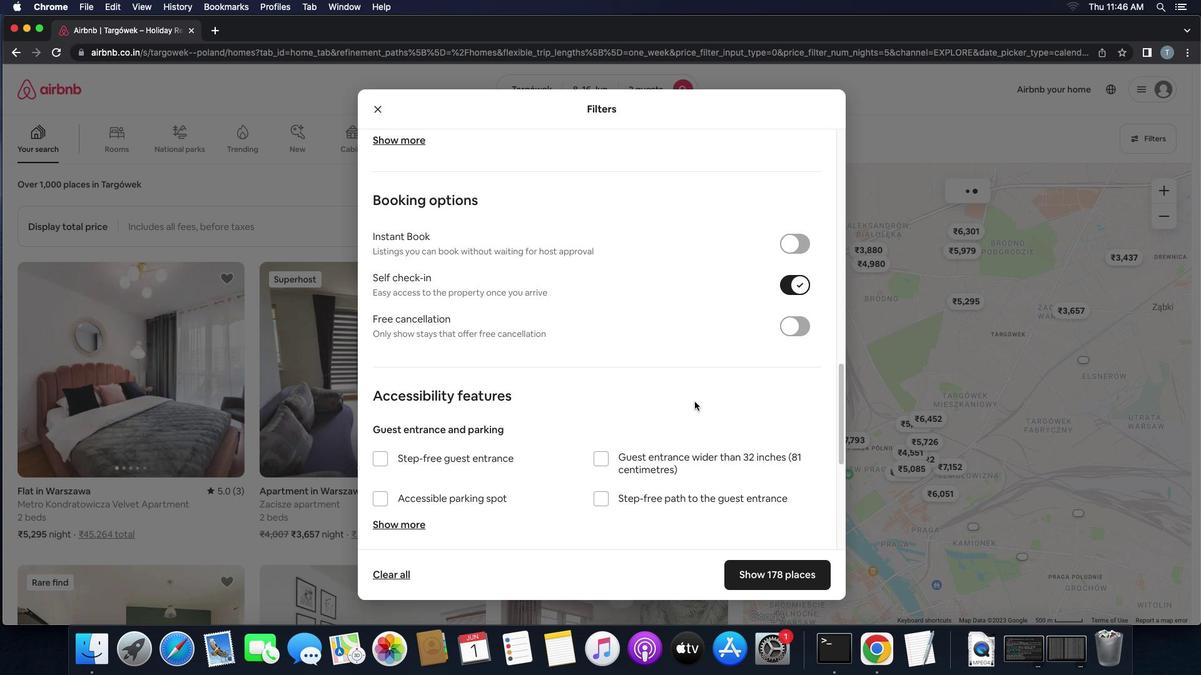
Action: Mouse scrolled (695, 401) with delta (0, 0)
Screenshot: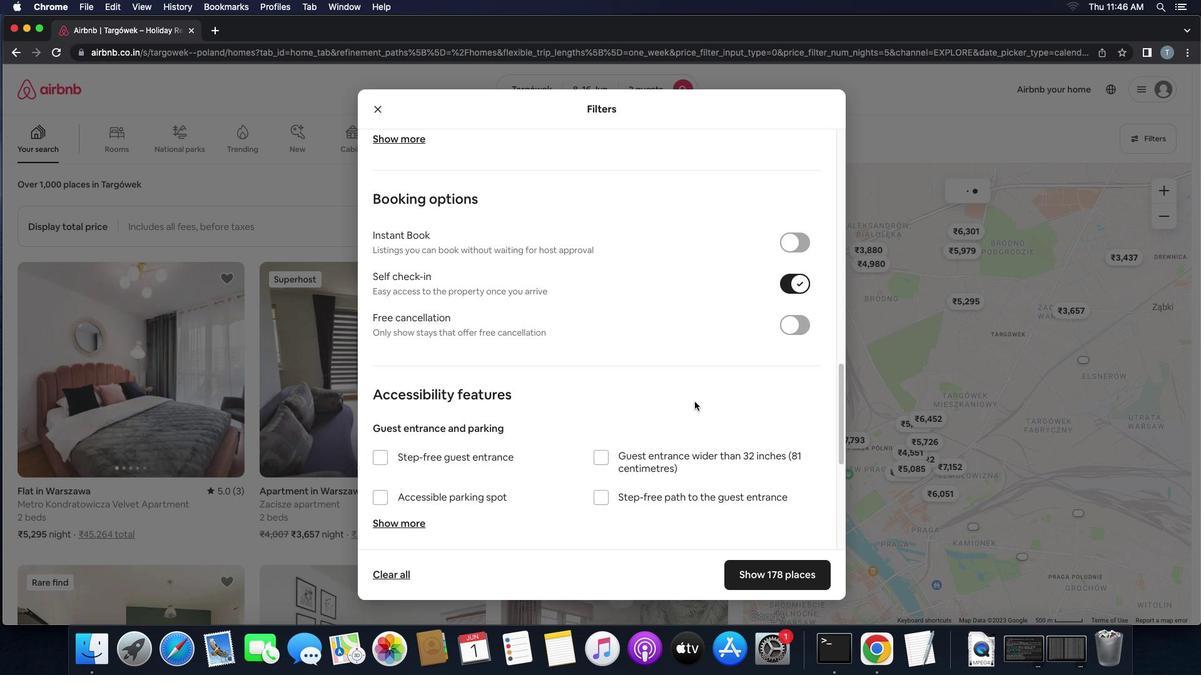 
Action: Mouse scrolled (695, 401) with delta (0, 0)
Screenshot: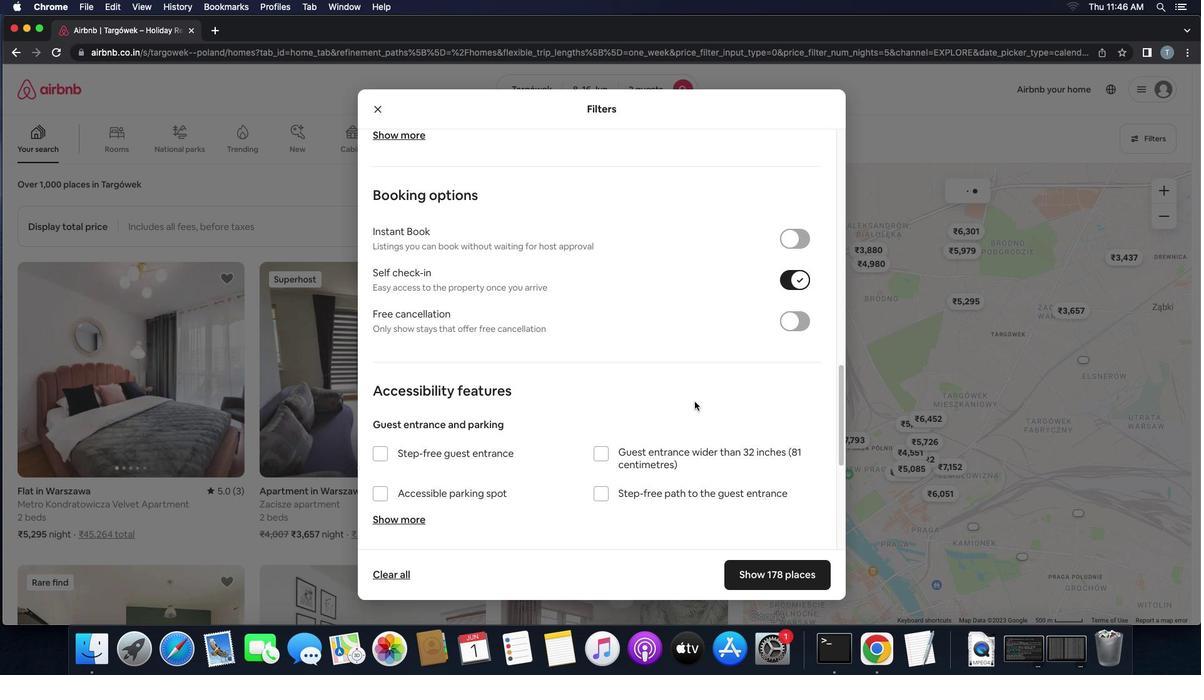 
Action: Mouse scrolled (695, 401) with delta (0, -1)
Screenshot: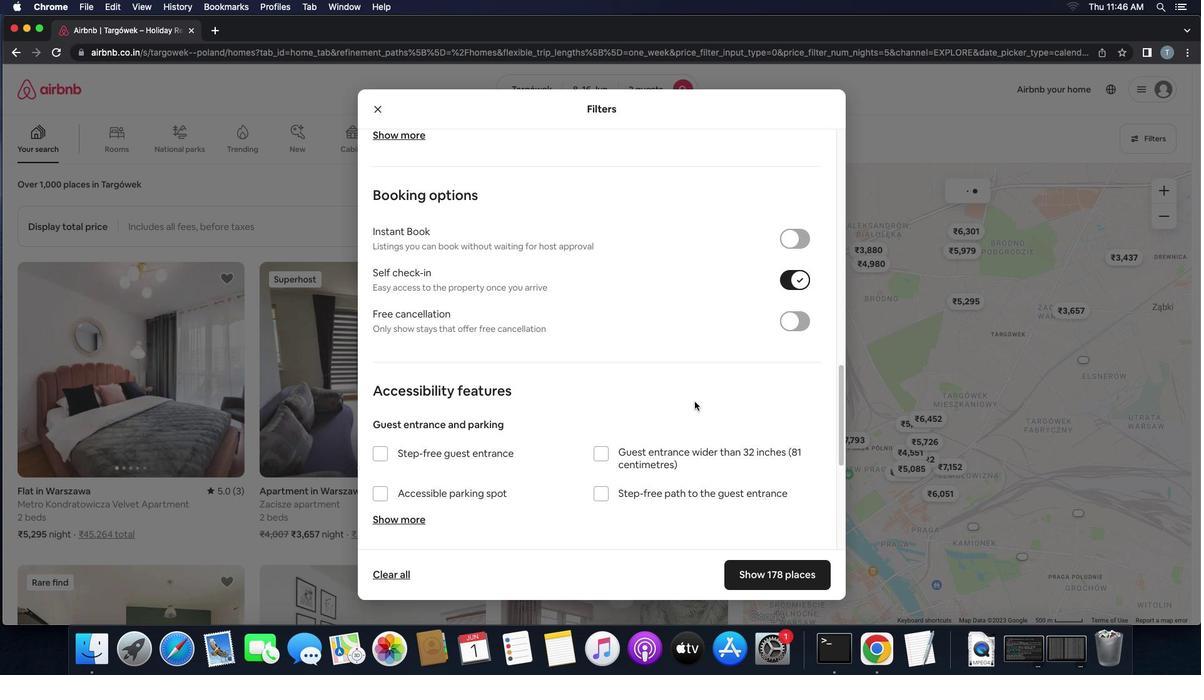 
Action: Mouse scrolled (695, 401) with delta (0, -3)
Screenshot: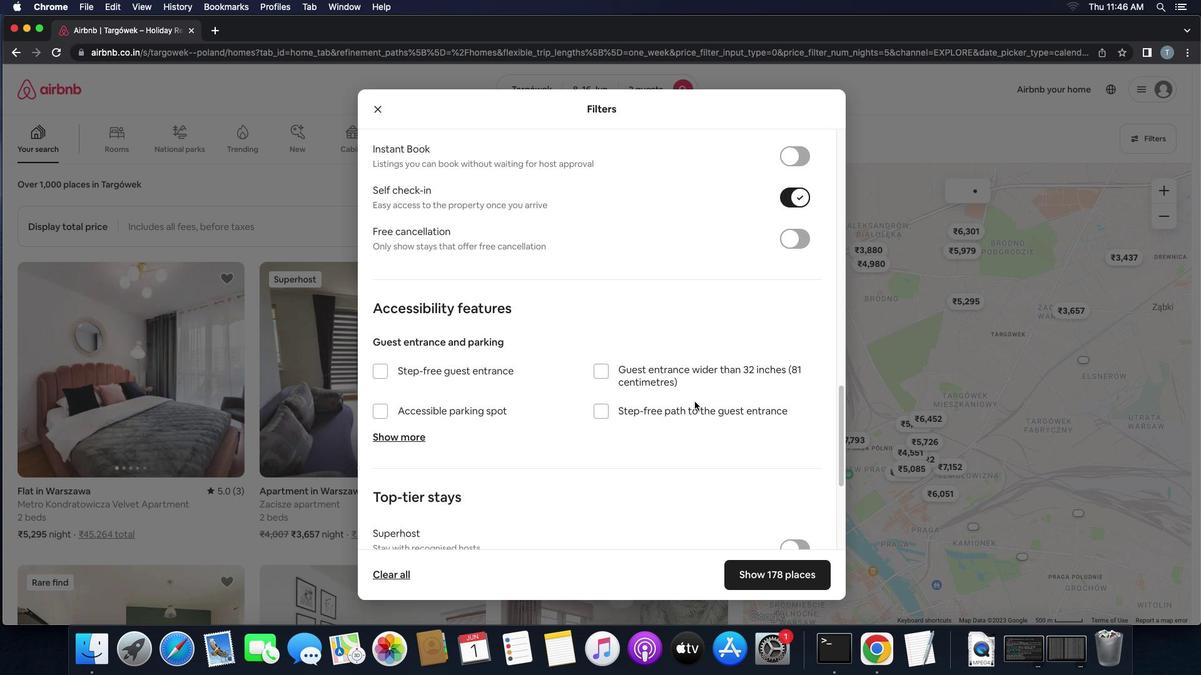 
Action: Mouse moved to (693, 414)
Screenshot: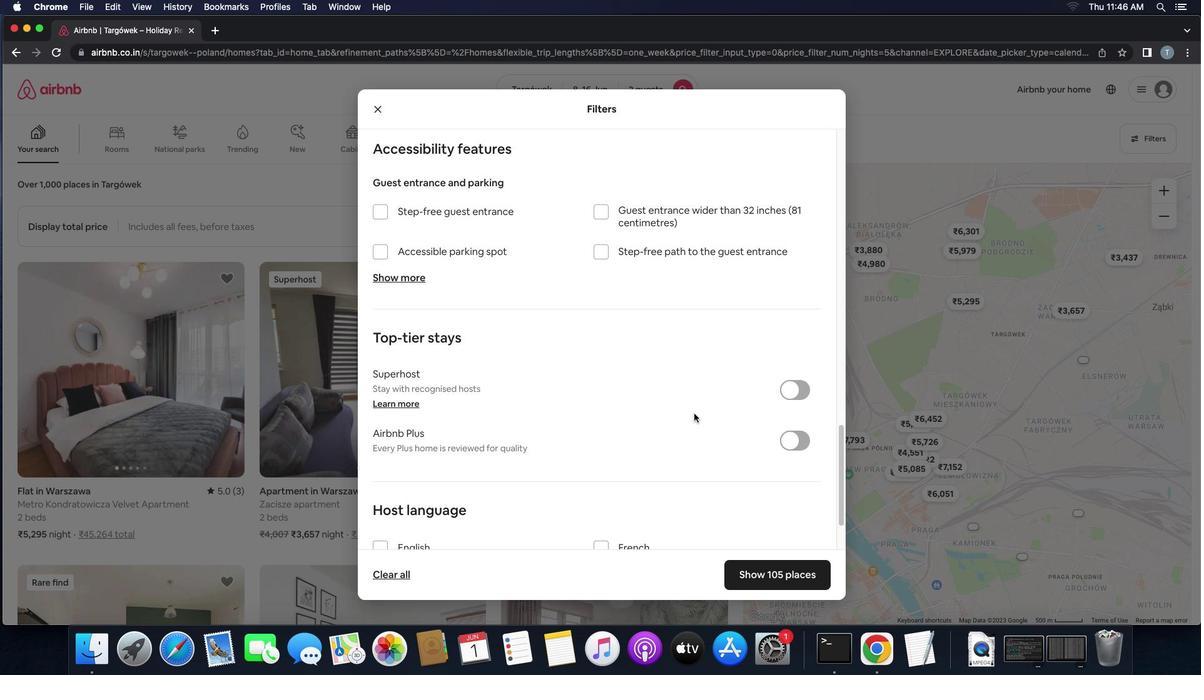 
Action: Mouse scrolled (693, 414) with delta (0, 0)
Screenshot: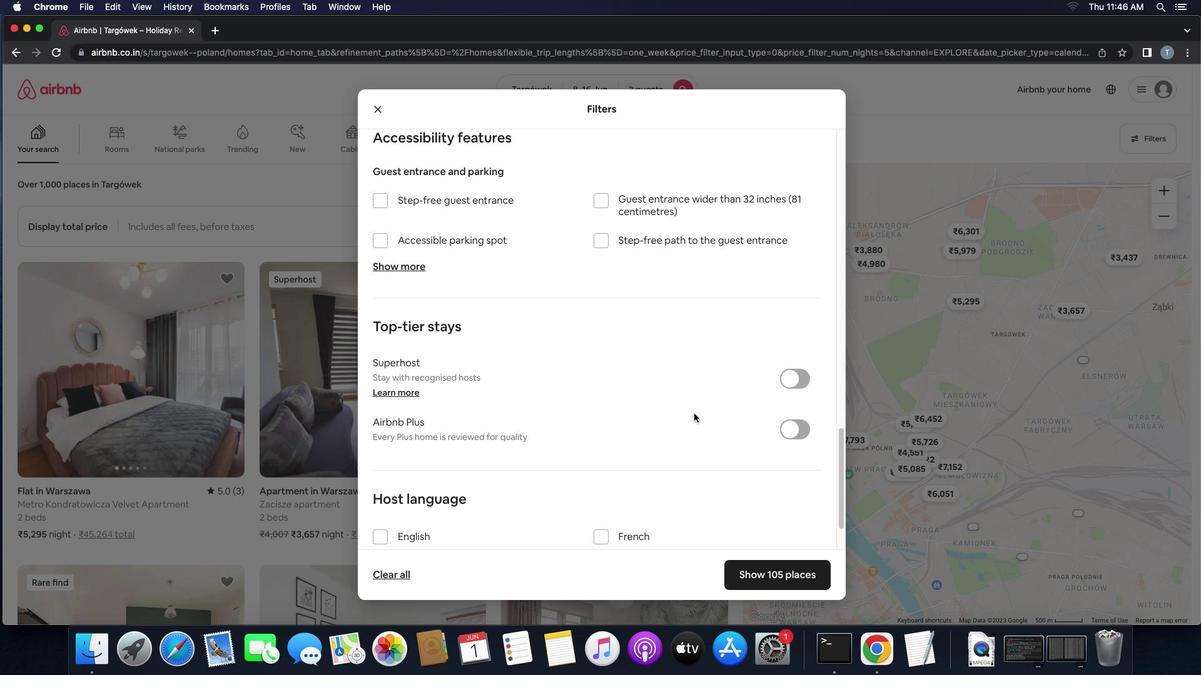 
Action: Mouse scrolled (693, 414) with delta (0, 0)
Screenshot: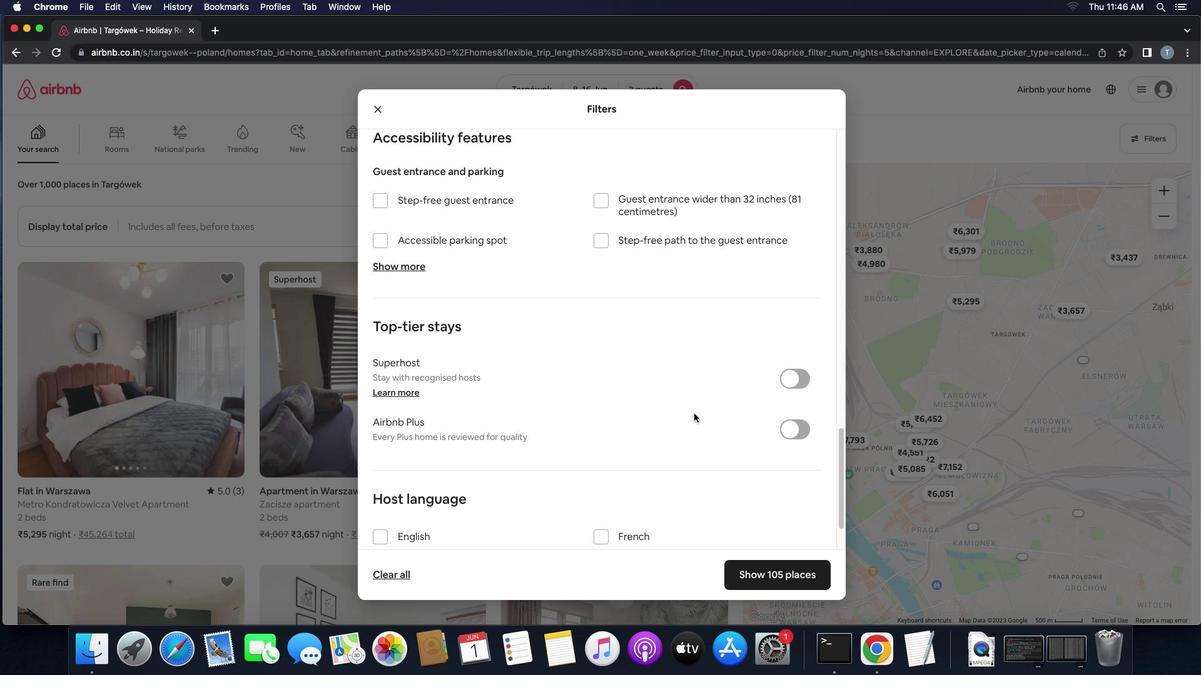
Action: Mouse scrolled (693, 414) with delta (0, -1)
Screenshot: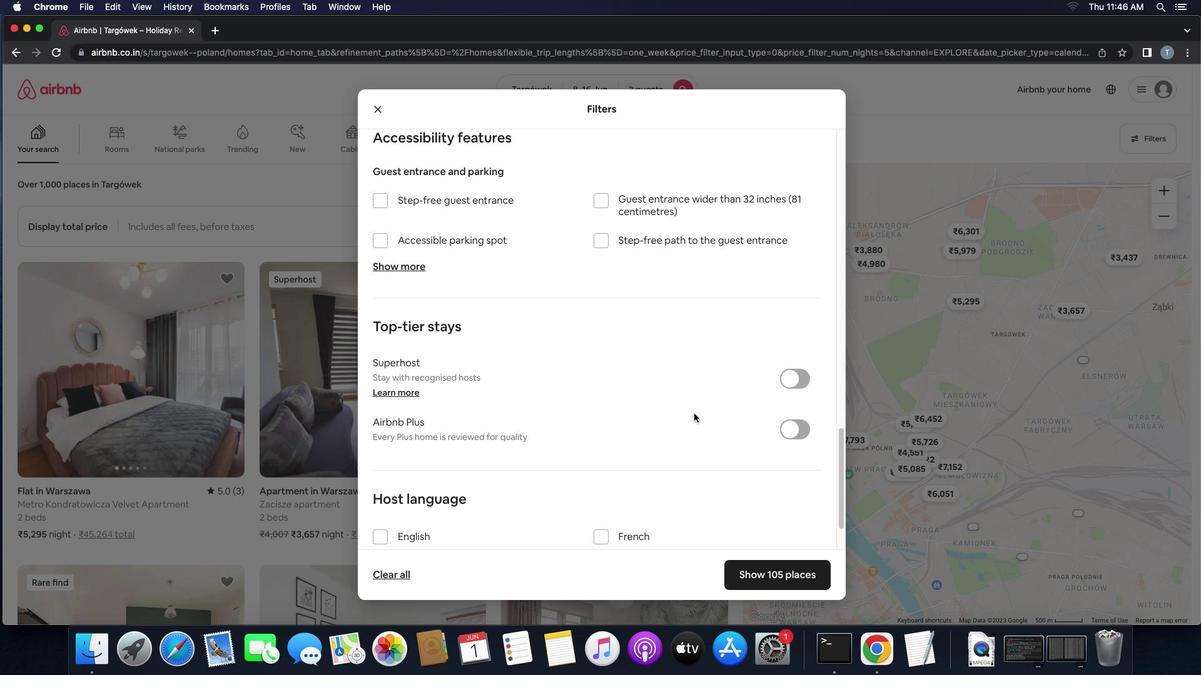
Action: Mouse scrolled (693, 414) with delta (0, -3)
Screenshot: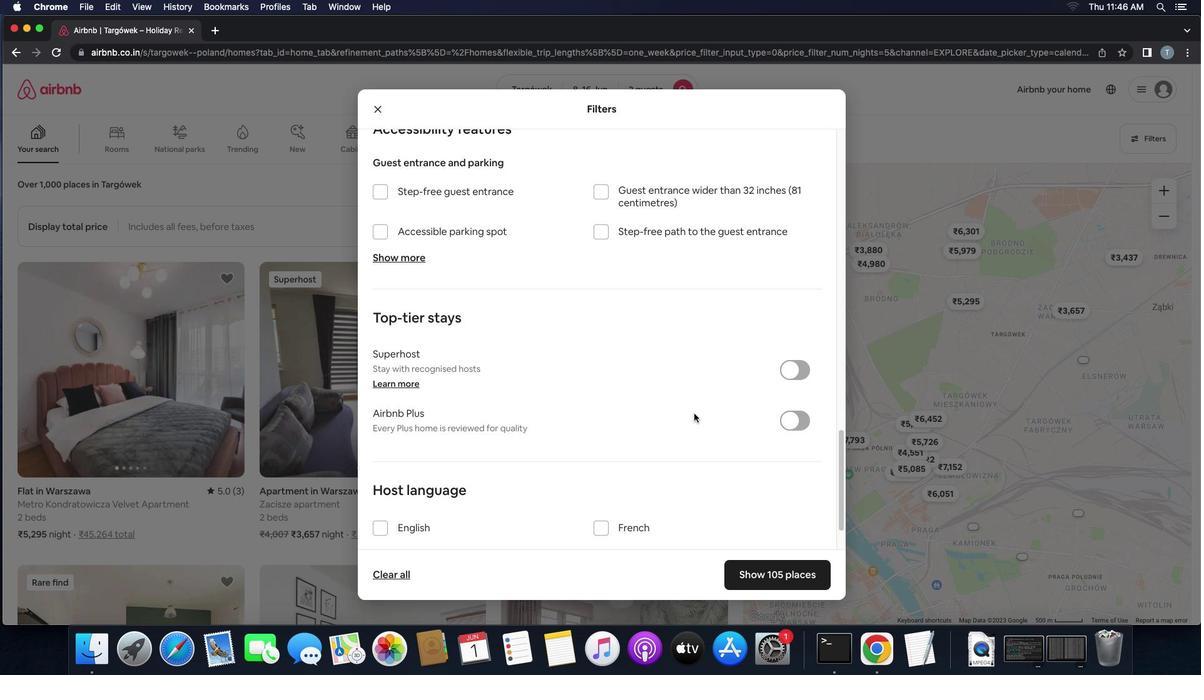 
Action: Mouse moved to (378, 457)
Screenshot: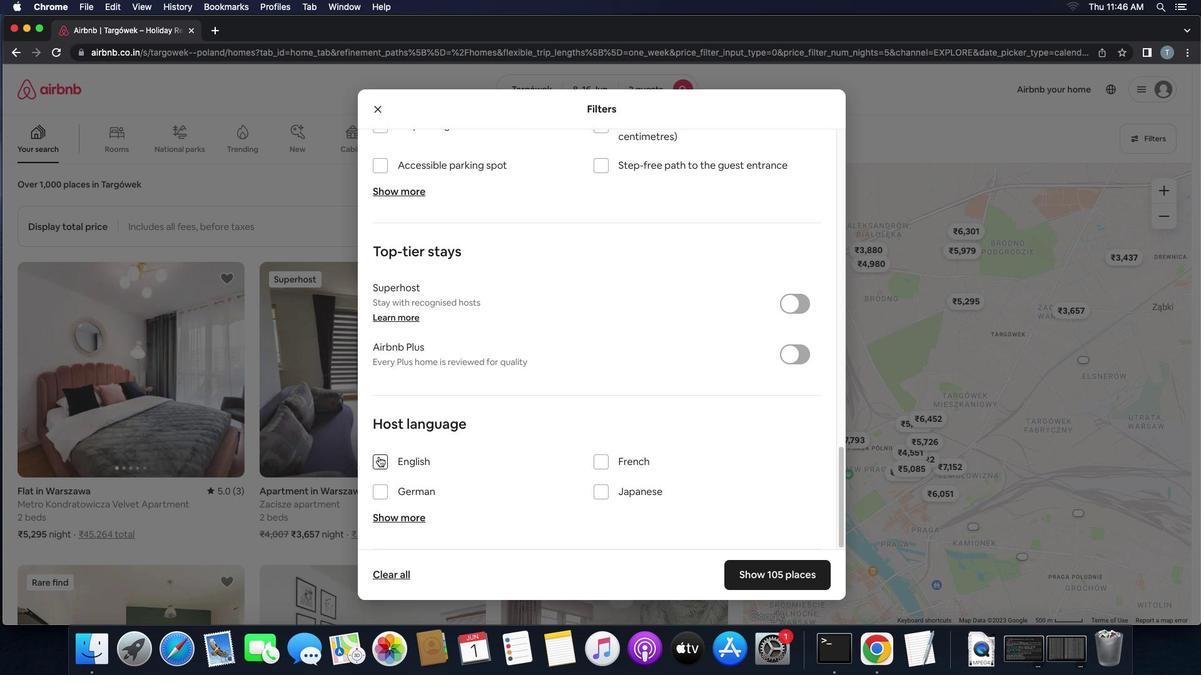 
Action: Mouse pressed left at (378, 457)
Screenshot: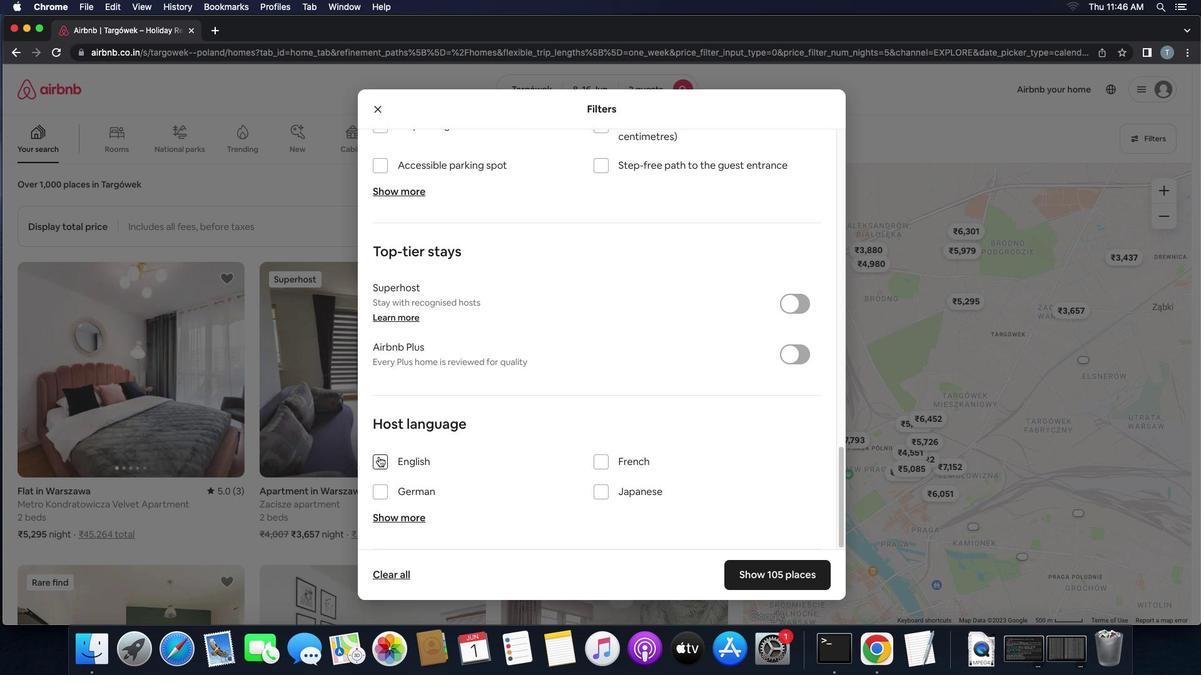
Action: Mouse moved to (736, 576)
Screenshot: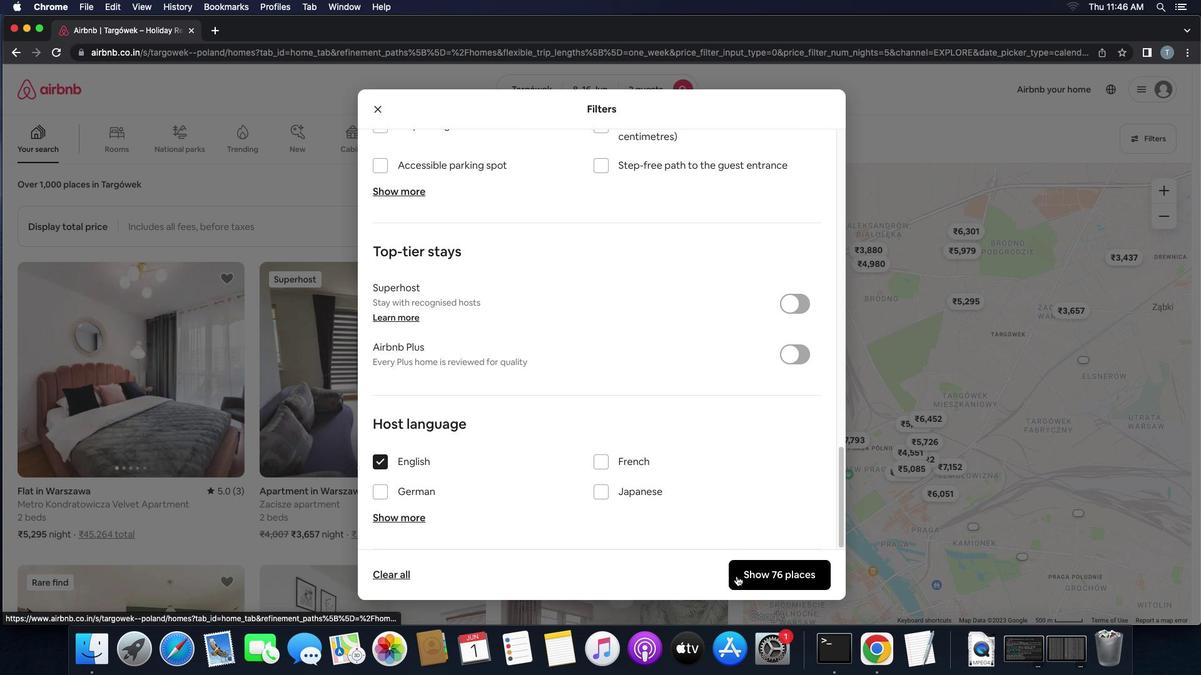 
Action: Mouse pressed left at (736, 576)
Screenshot: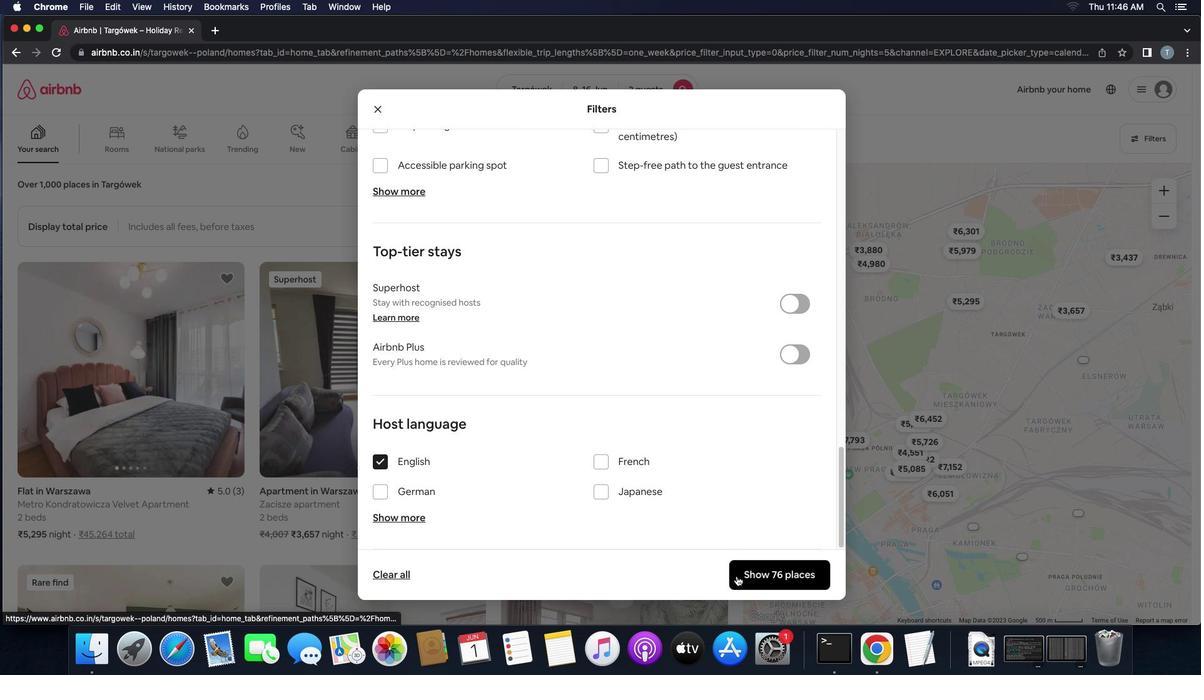 
Action: Mouse moved to (742, 580)
Screenshot: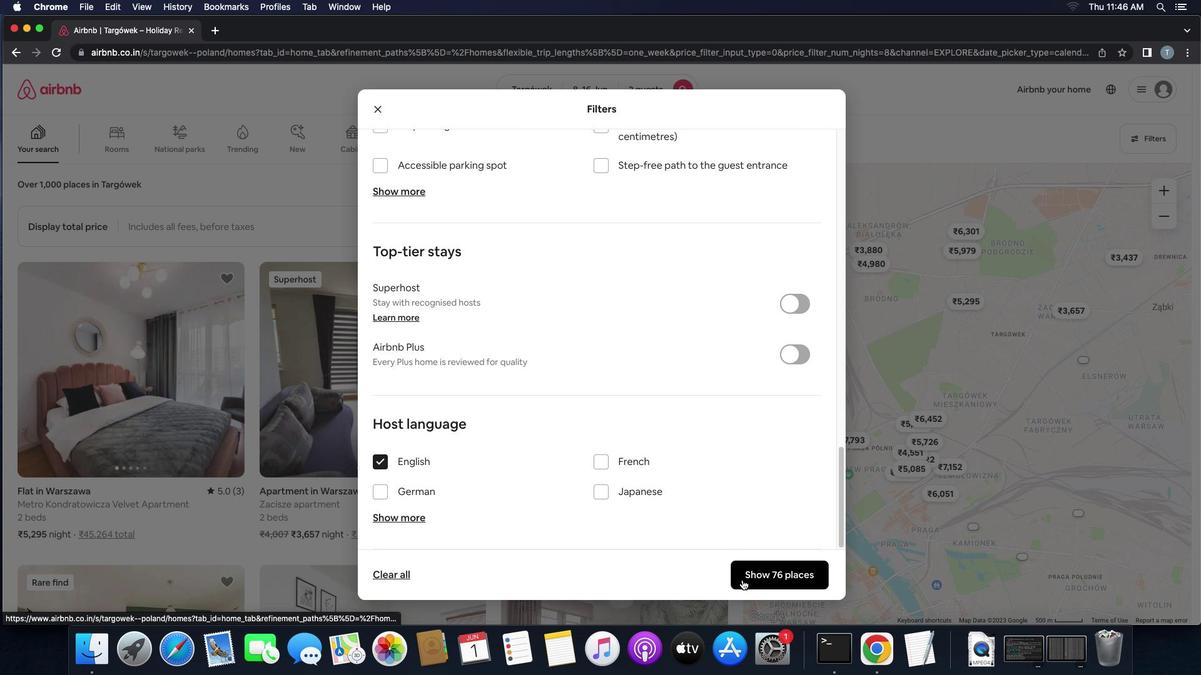 
